 Task: Learn more about Redfin's diversity.
Action: Mouse moved to (179, 355)
Screenshot: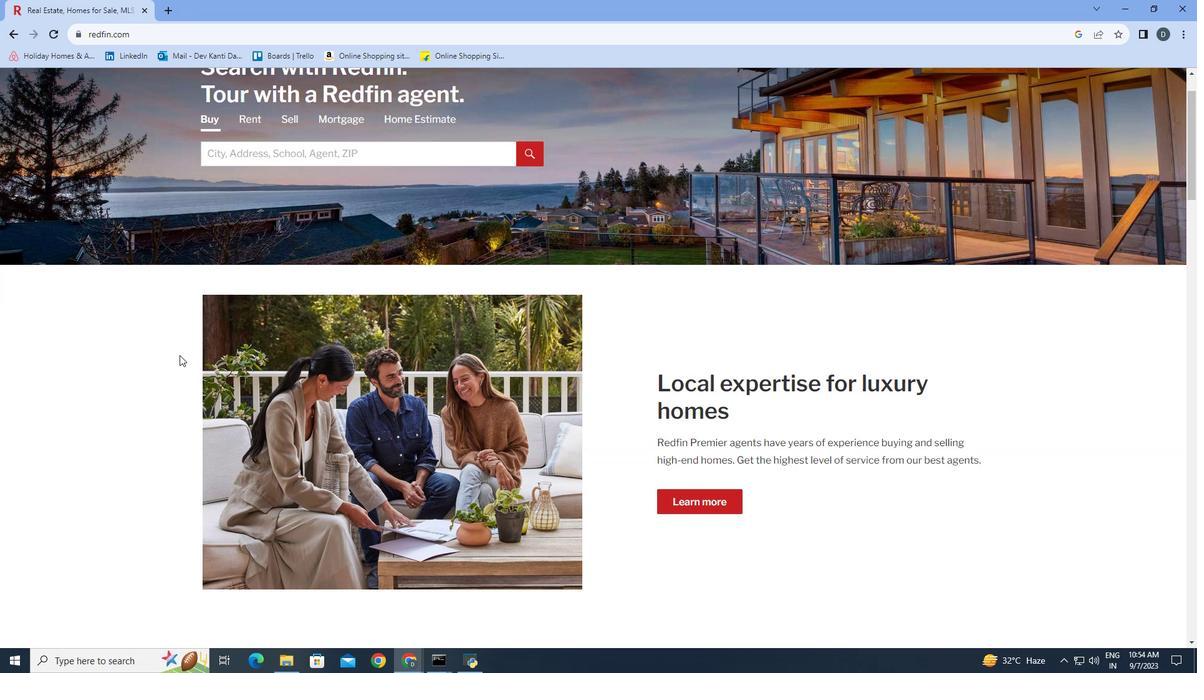 
Action: Mouse scrolled (179, 354) with delta (0, 0)
Screenshot: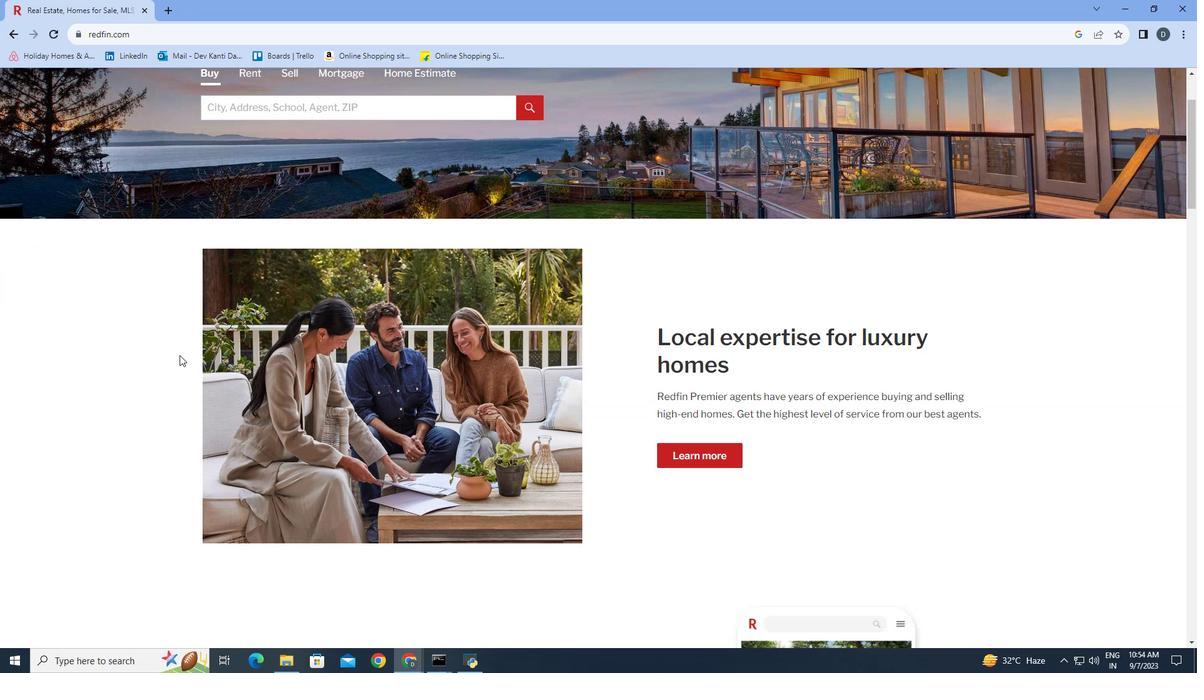 
Action: Mouse scrolled (179, 354) with delta (0, 0)
Screenshot: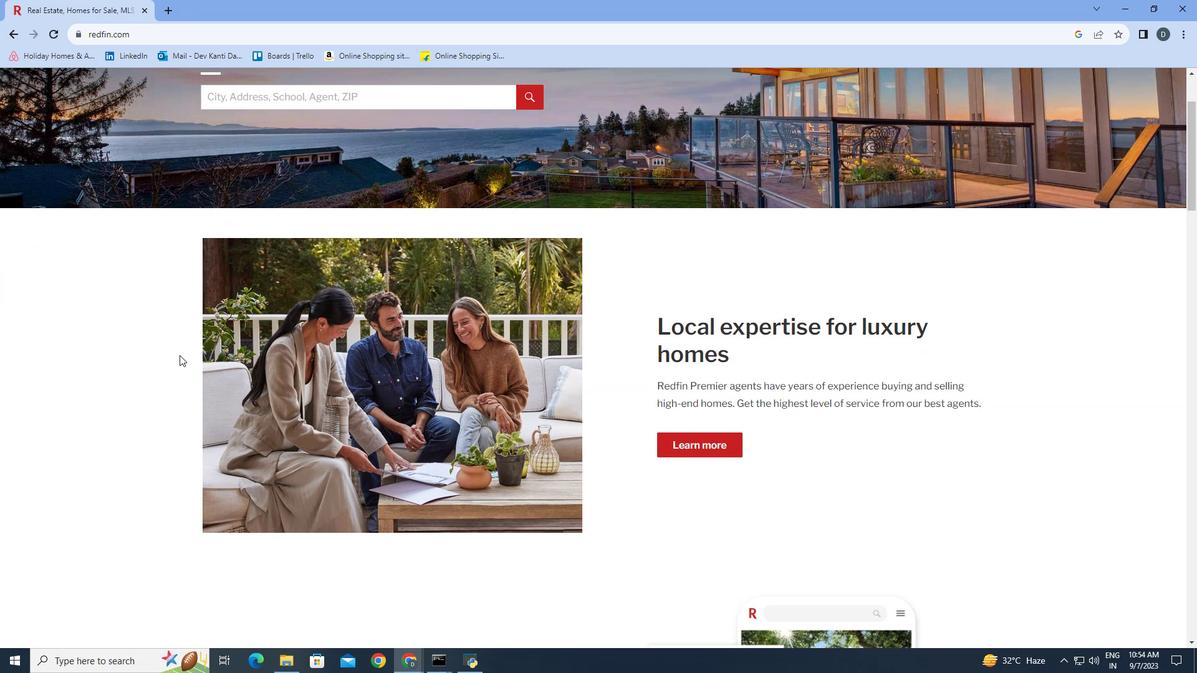 
Action: Mouse scrolled (179, 354) with delta (0, 0)
Screenshot: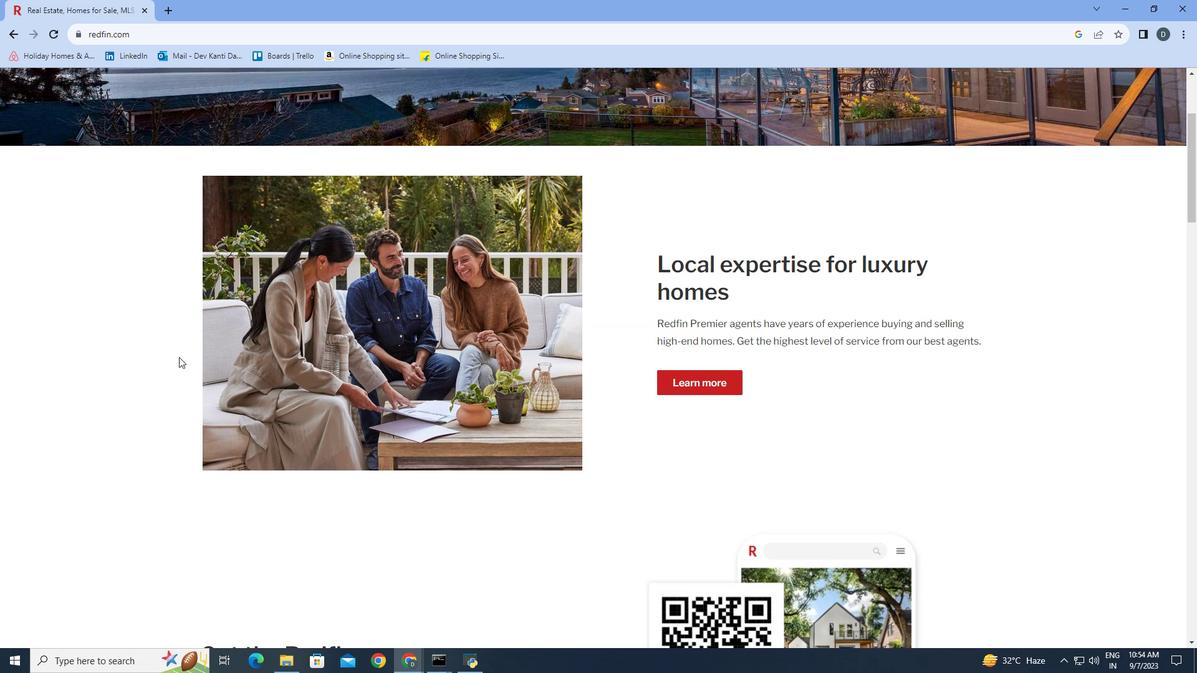 
Action: Mouse moved to (179, 357)
Screenshot: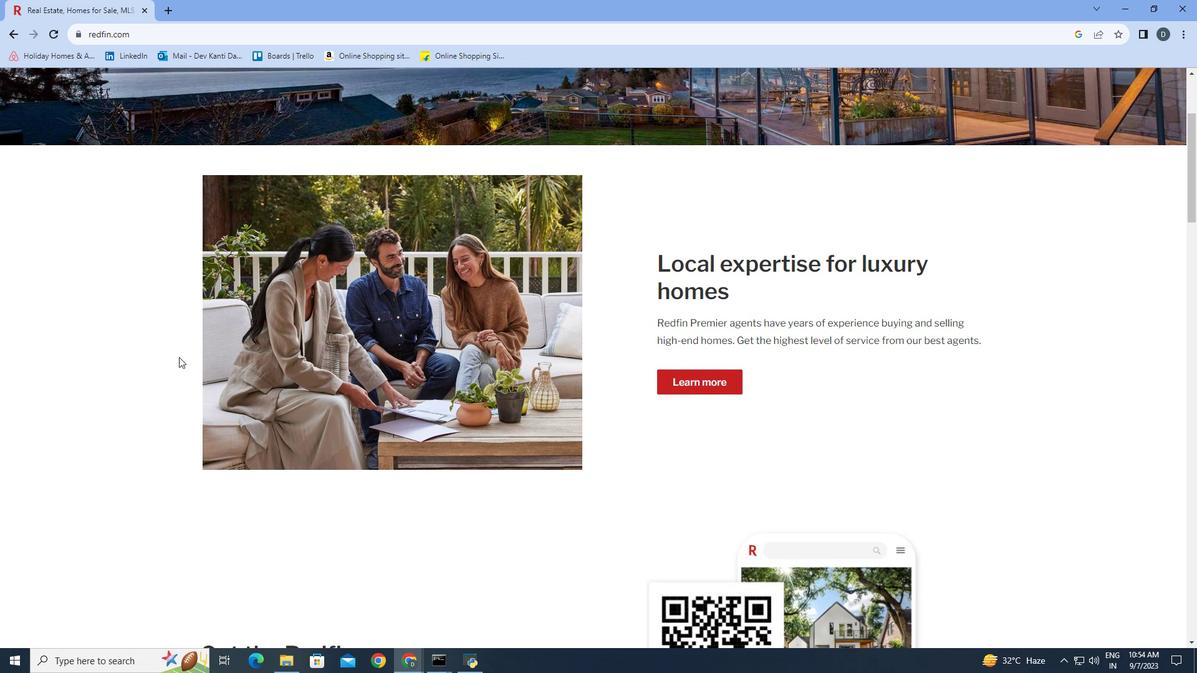 
Action: Mouse scrolled (179, 356) with delta (0, 0)
Screenshot: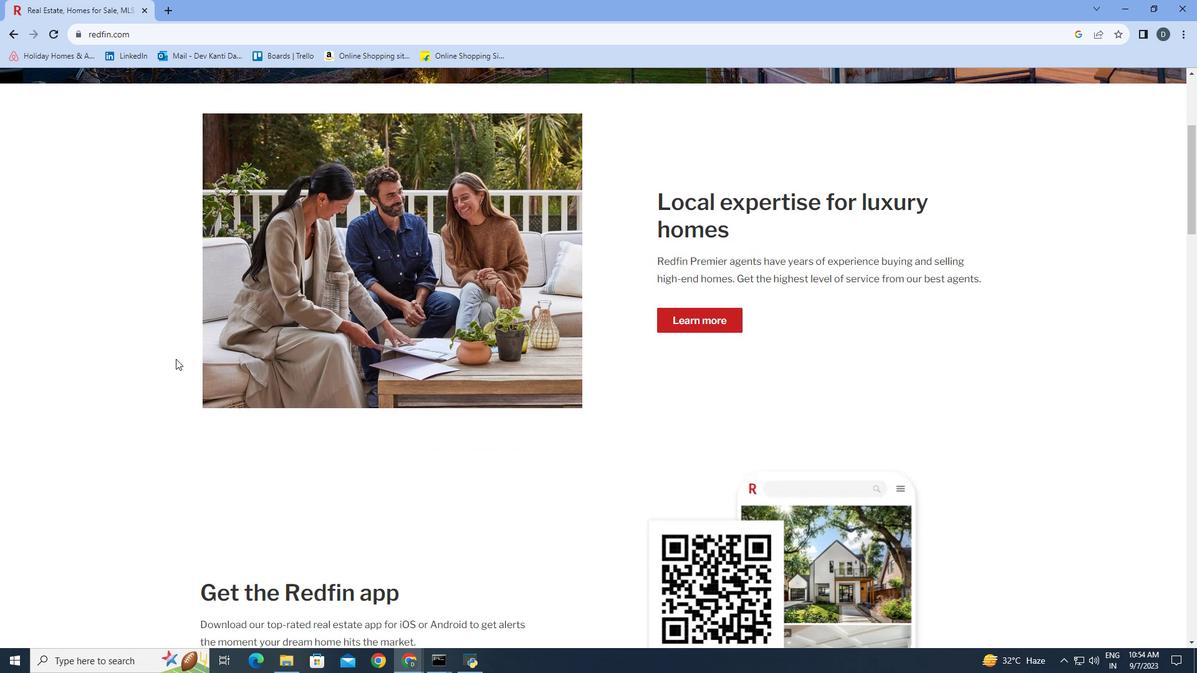 
Action: Mouse moved to (175, 359)
Screenshot: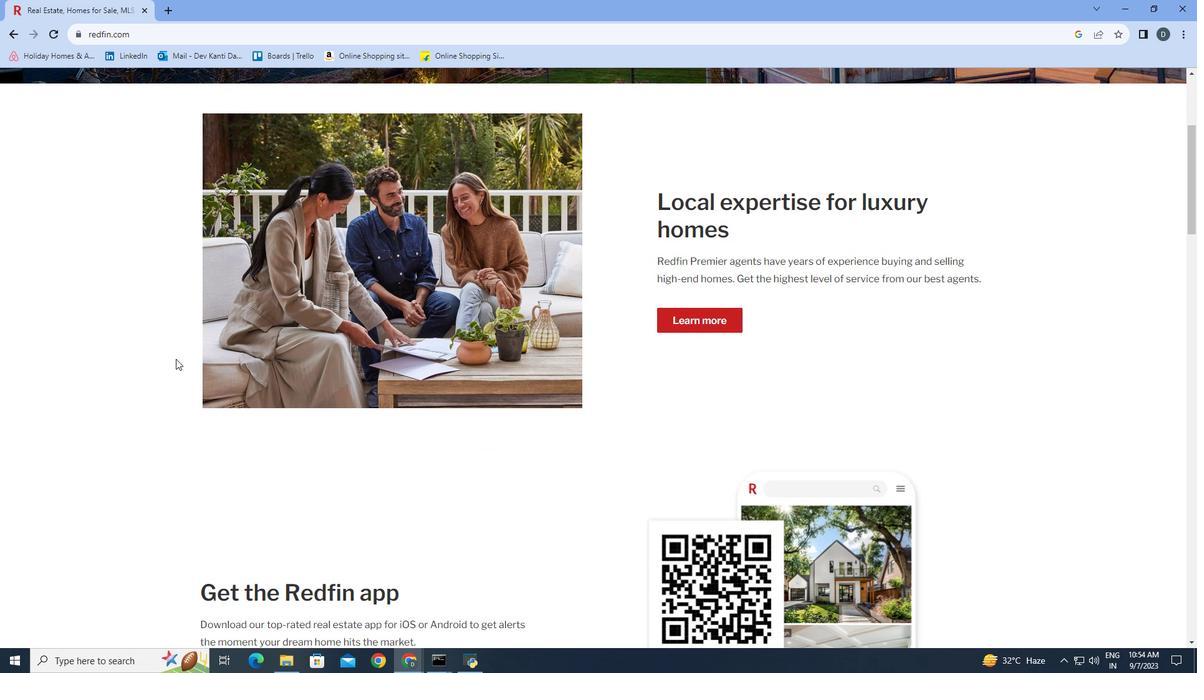 
Action: Mouse scrolled (175, 358) with delta (0, 0)
Screenshot: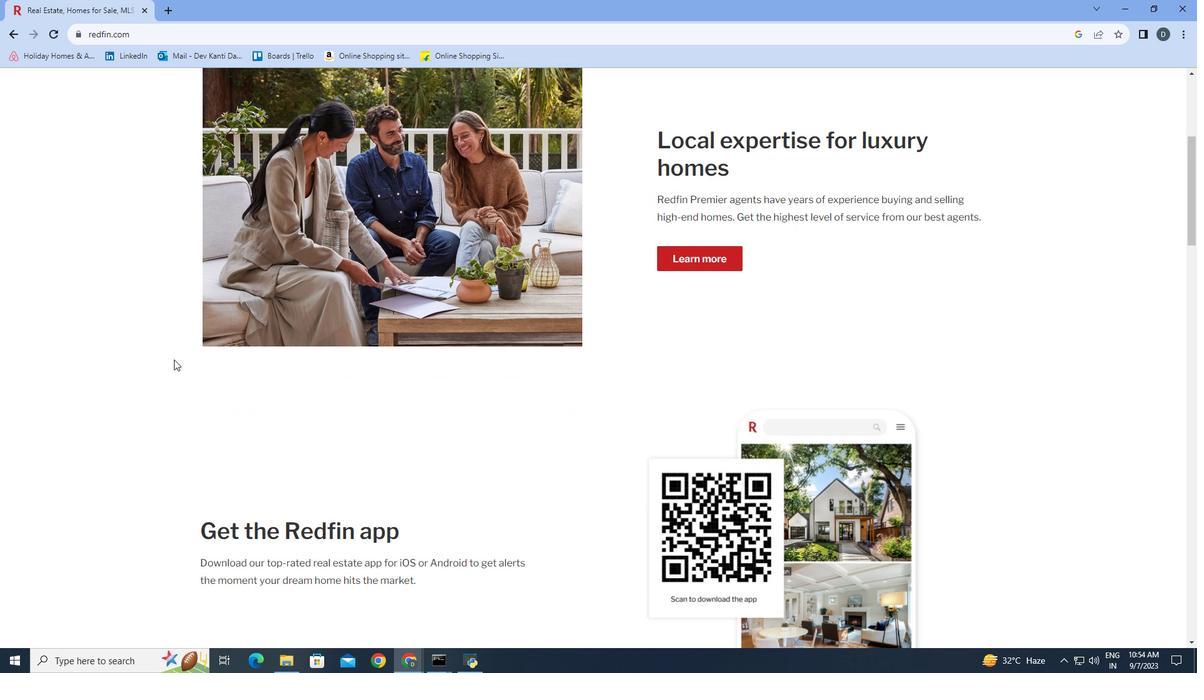 
Action: Mouse moved to (174, 359)
Screenshot: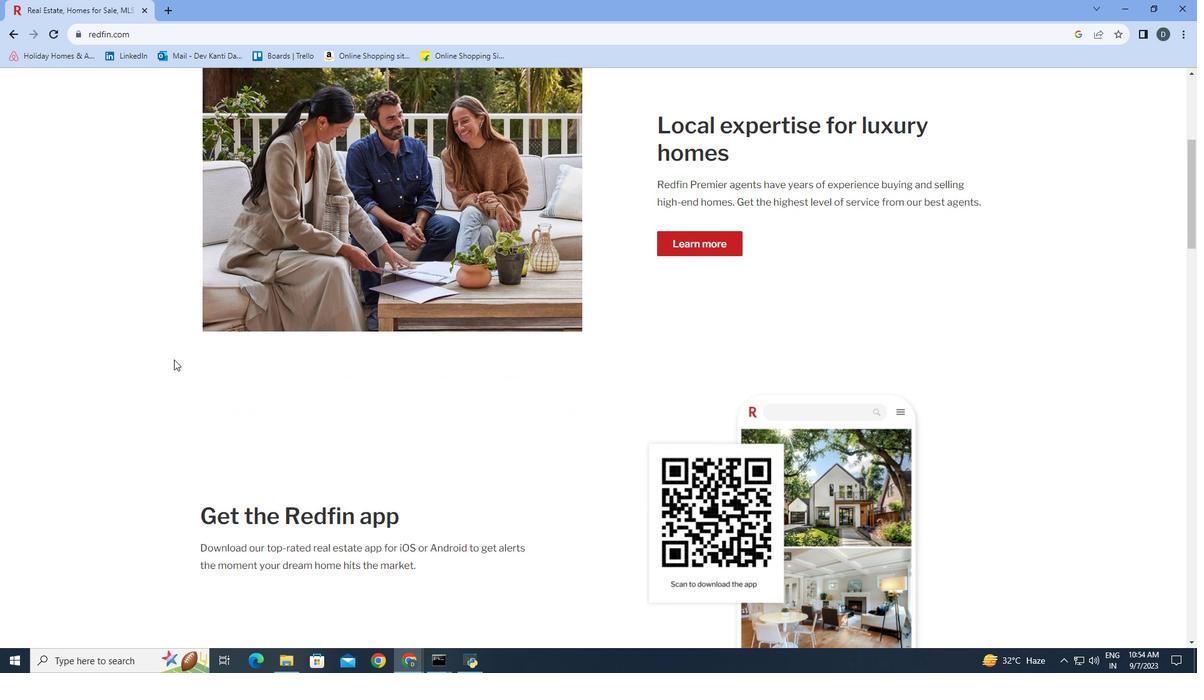 
Action: Mouse scrolled (174, 359) with delta (0, 0)
Screenshot: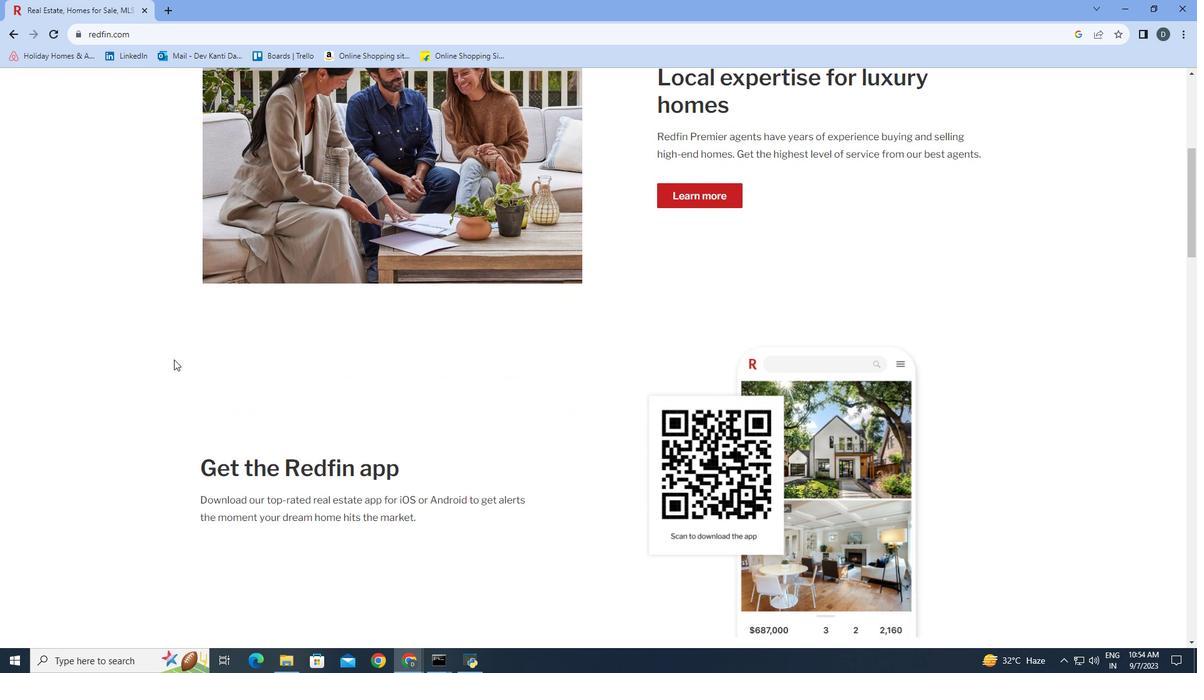 
Action: Mouse scrolled (174, 359) with delta (0, 0)
Screenshot: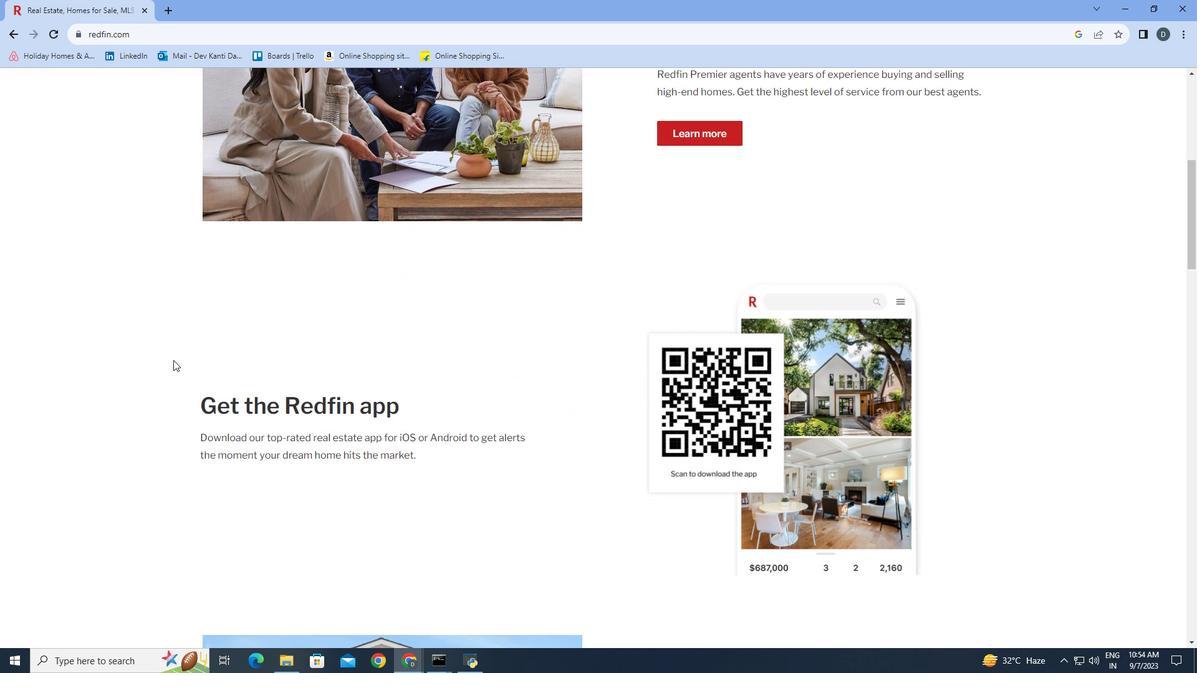 
Action: Mouse moved to (173, 360)
Screenshot: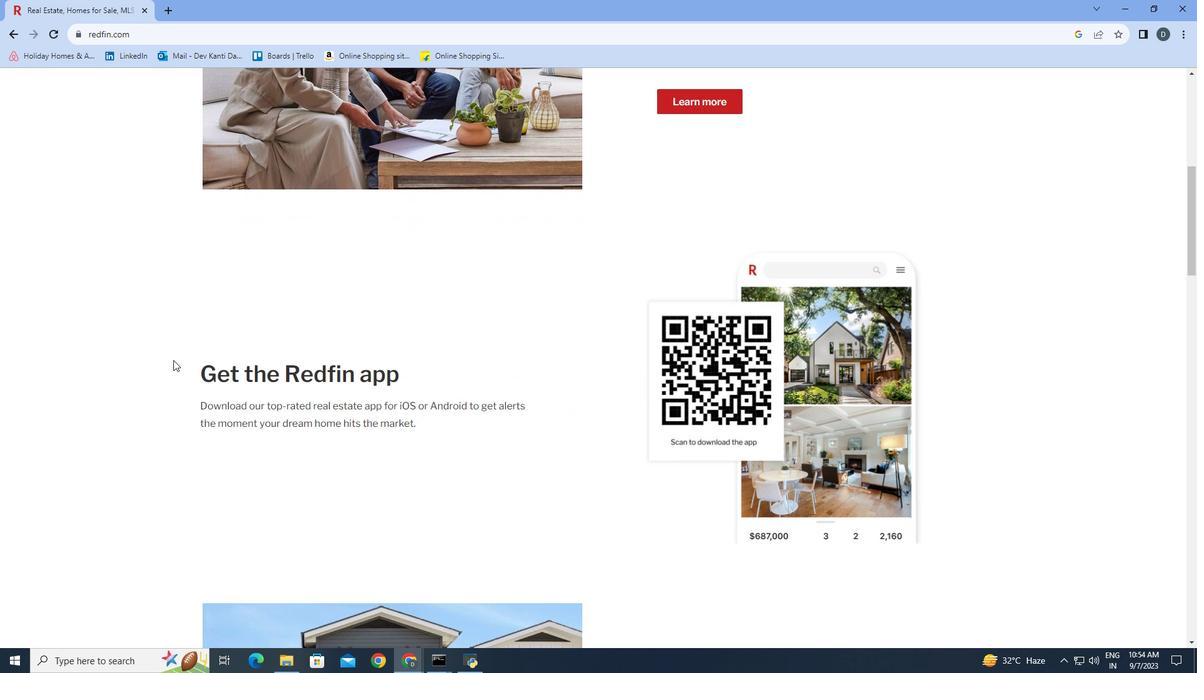 
Action: Mouse scrolled (173, 359) with delta (0, 0)
Screenshot: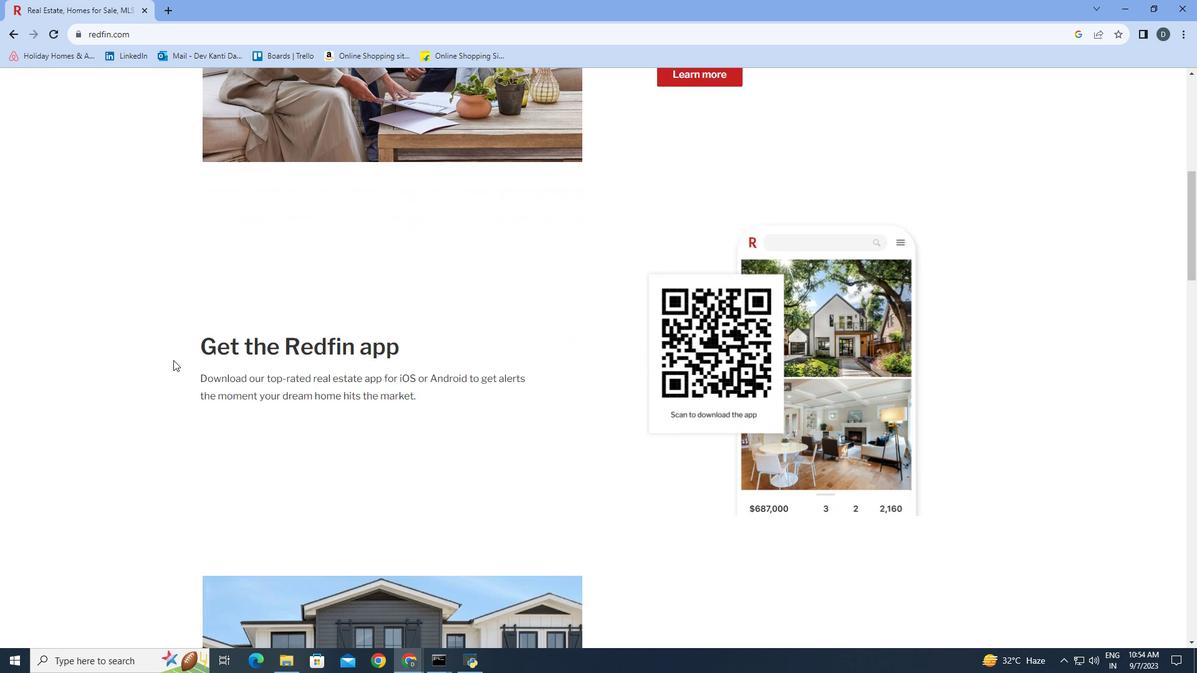 
Action: Mouse scrolled (173, 359) with delta (0, 0)
Screenshot: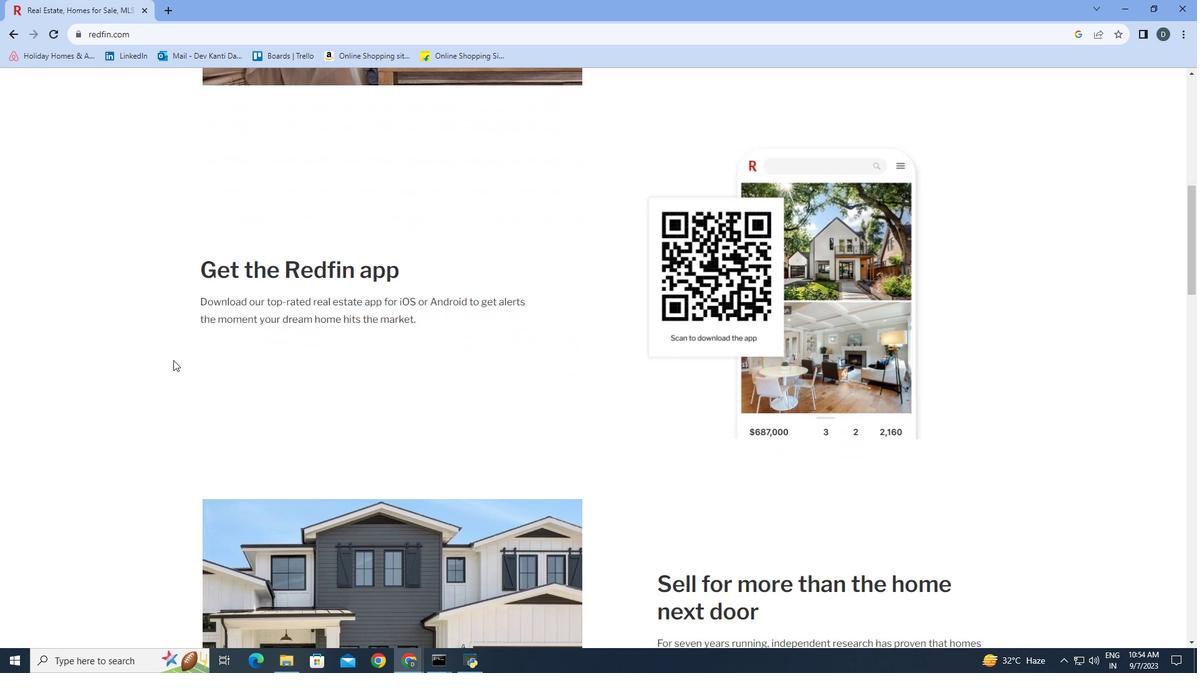 
Action: Mouse scrolled (173, 359) with delta (0, 0)
Screenshot: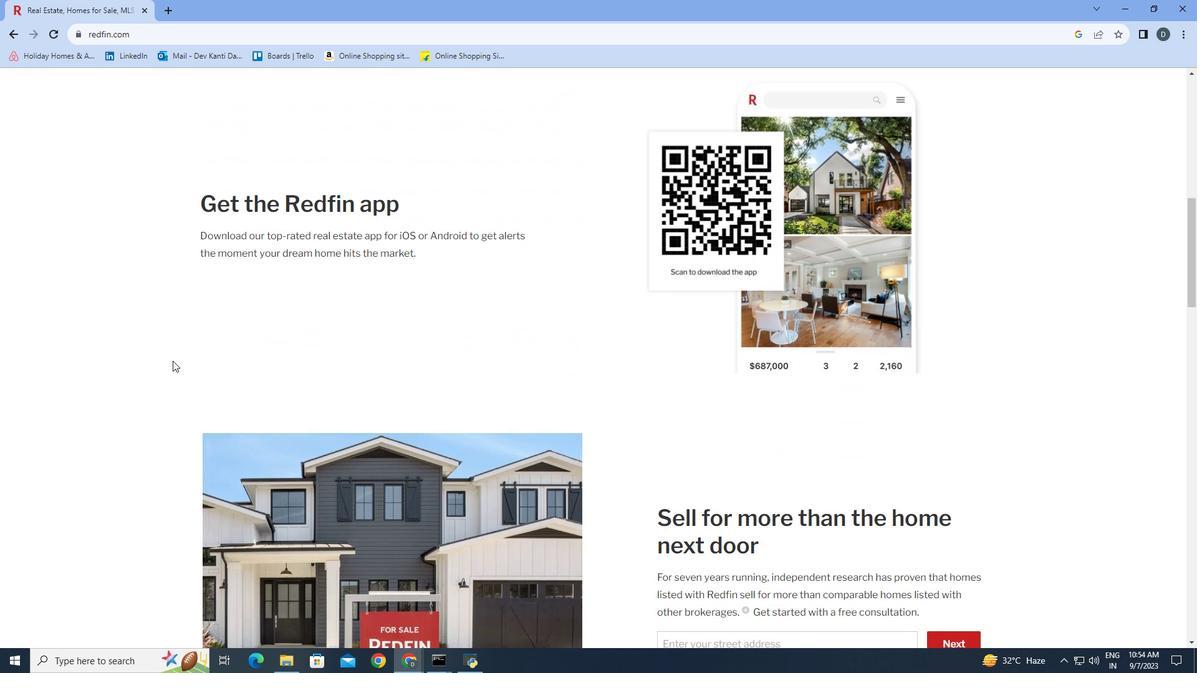 
Action: Mouse scrolled (173, 359) with delta (0, 0)
Screenshot: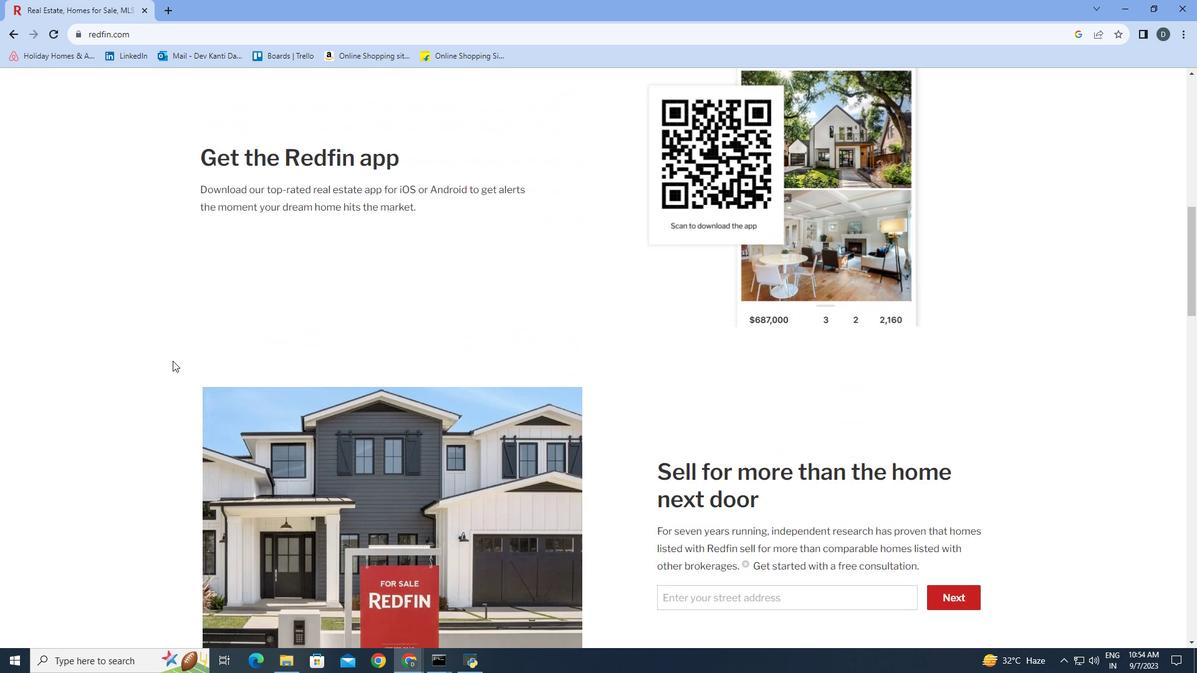 
Action: Mouse moved to (172, 361)
Screenshot: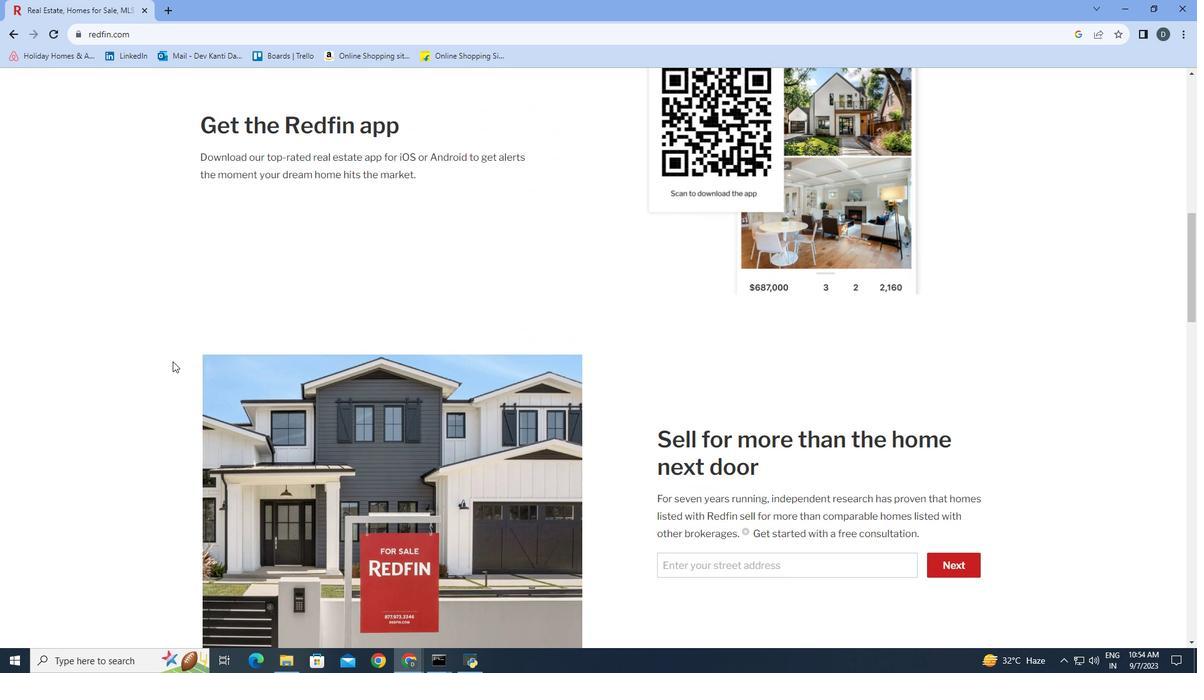 
Action: Mouse scrolled (172, 361) with delta (0, 0)
Screenshot: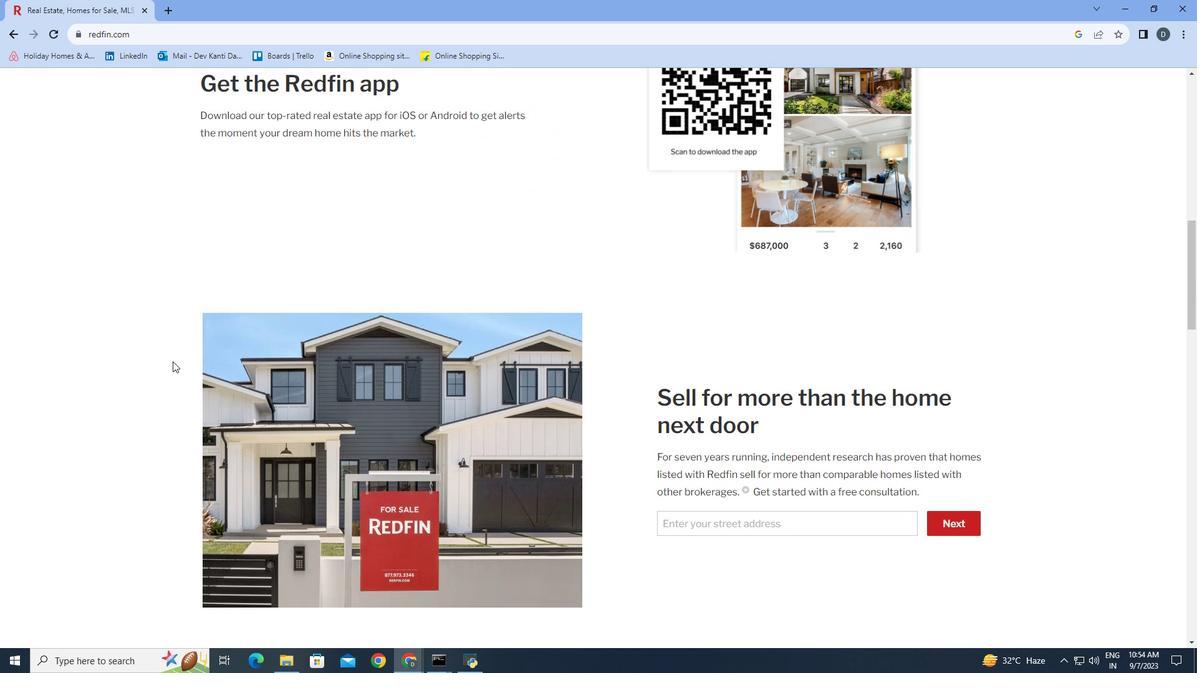 
Action: Mouse scrolled (172, 361) with delta (0, 0)
Screenshot: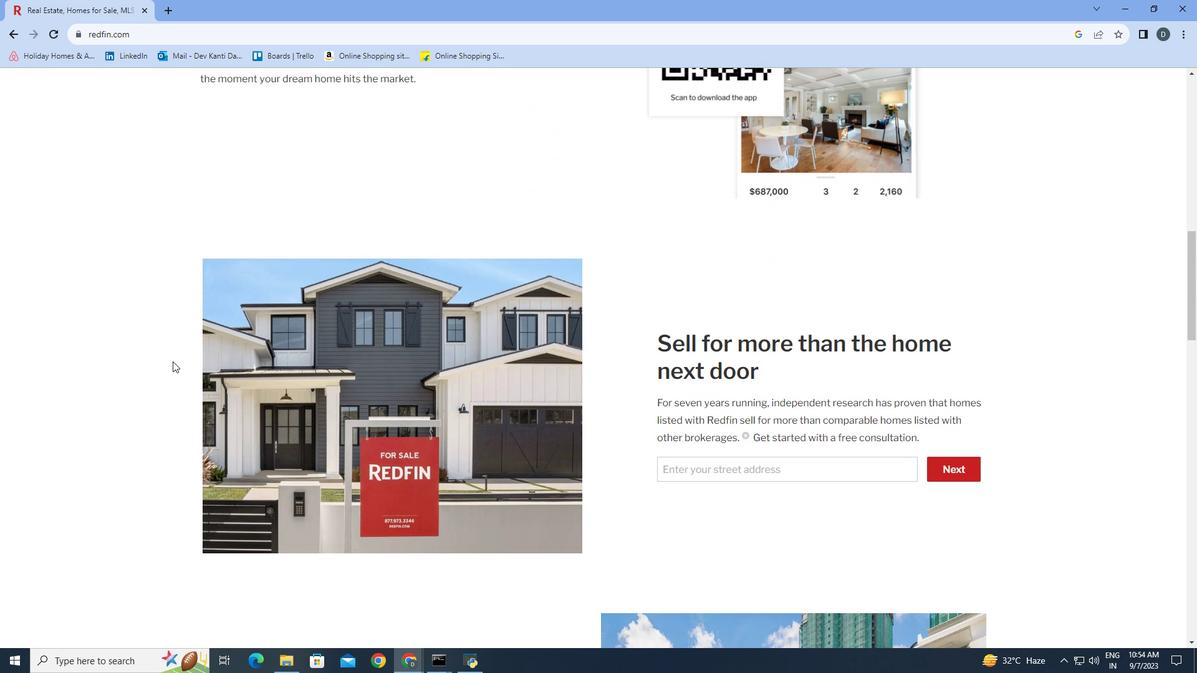 
Action: Mouse scrolled (172, 361) with delta (0, 0)
Screenshot: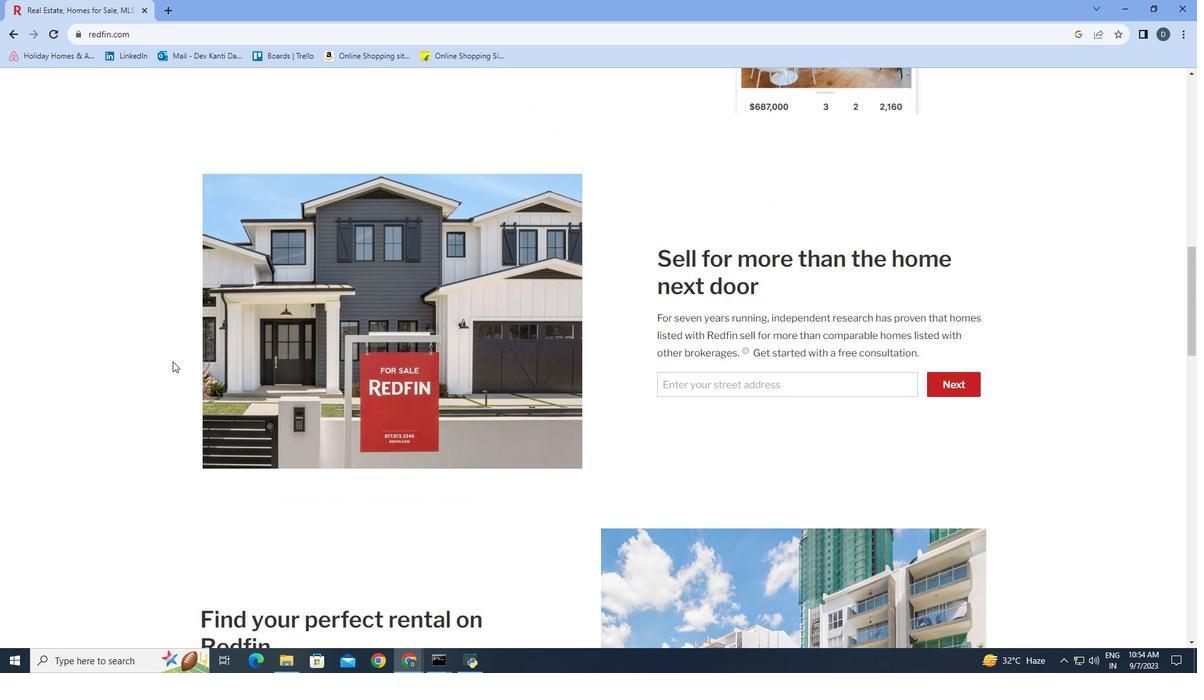 
Action: Mouse scrolled (172, 361) with delta (0, 0)
Screenshot: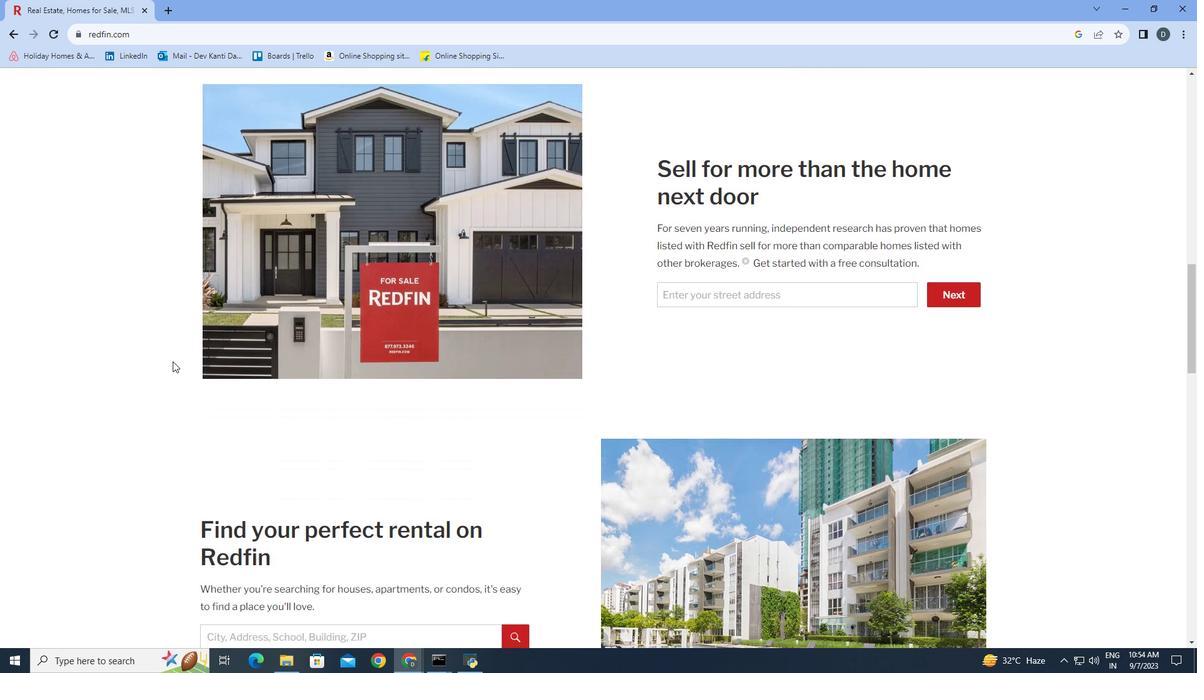 
Action: Mouse scrolled (172, 361) with delta (0, 0)
Screenshot: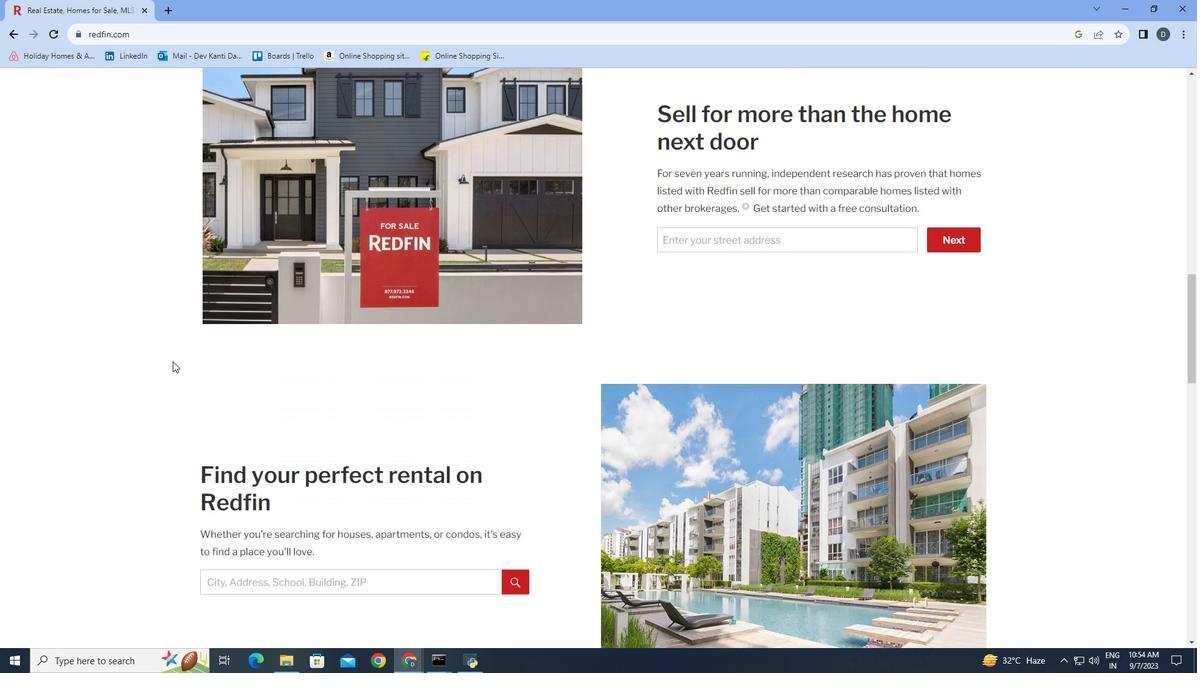 
Action: Mouse scrolled (172, 361) with delta (0, 0)
Screenshot: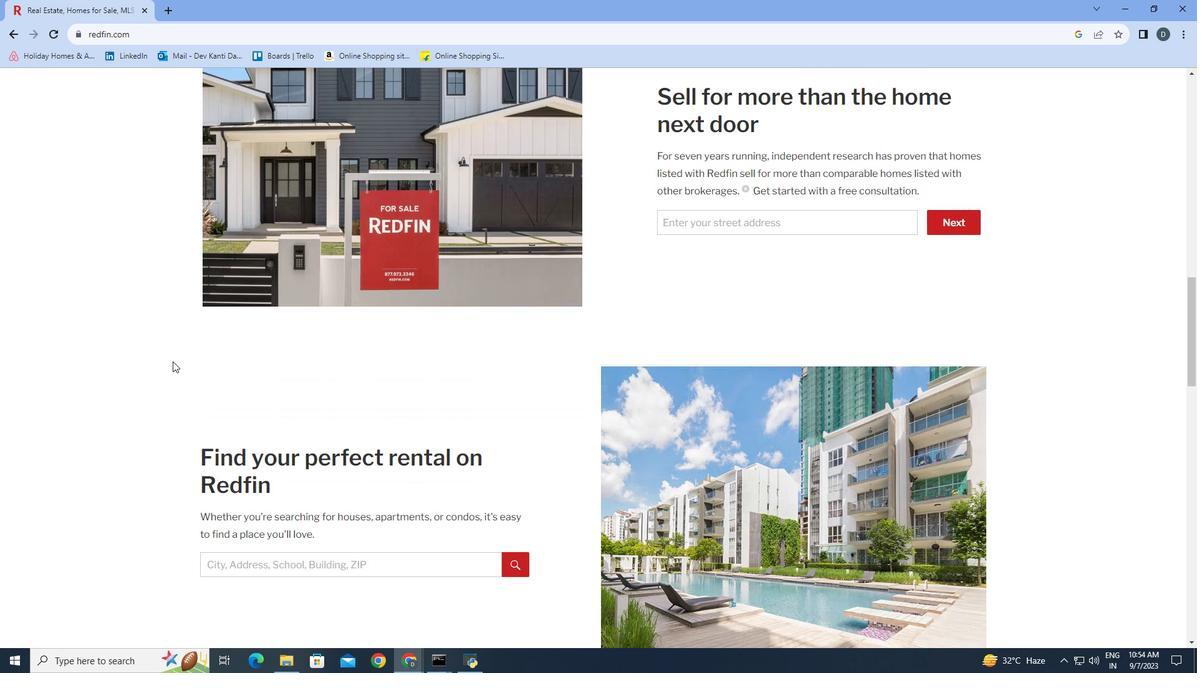 
Action: Mouse scrolled (172, 361) with delta (0, 0)
Screenshot: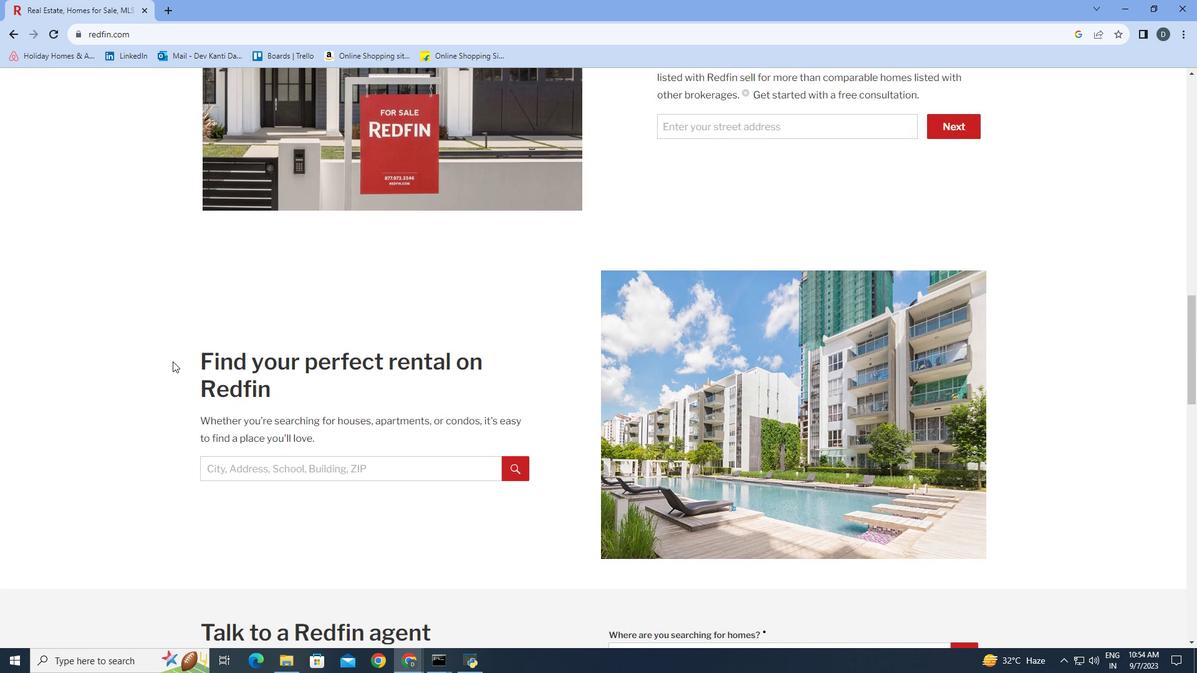 
Action: Mouse scrolled (172, 361) with delta (0, 0)
Screenshot: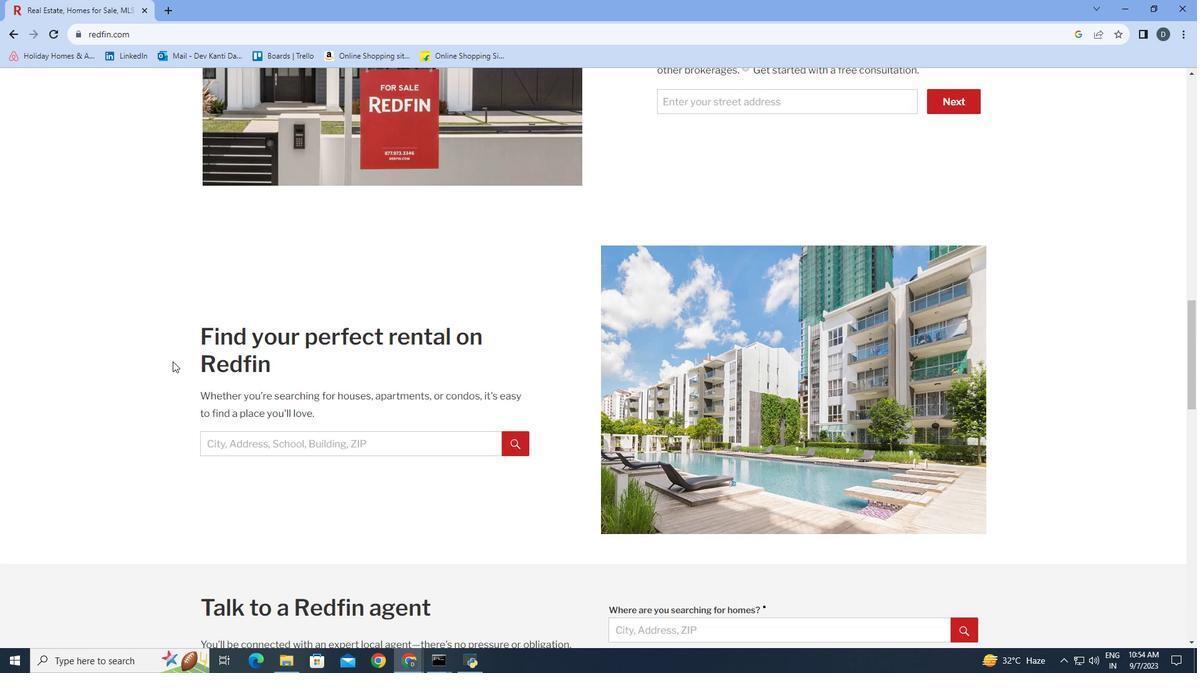 
Action: Mouse scrolled (172, 361) with delta (0, 0)
Screenshot: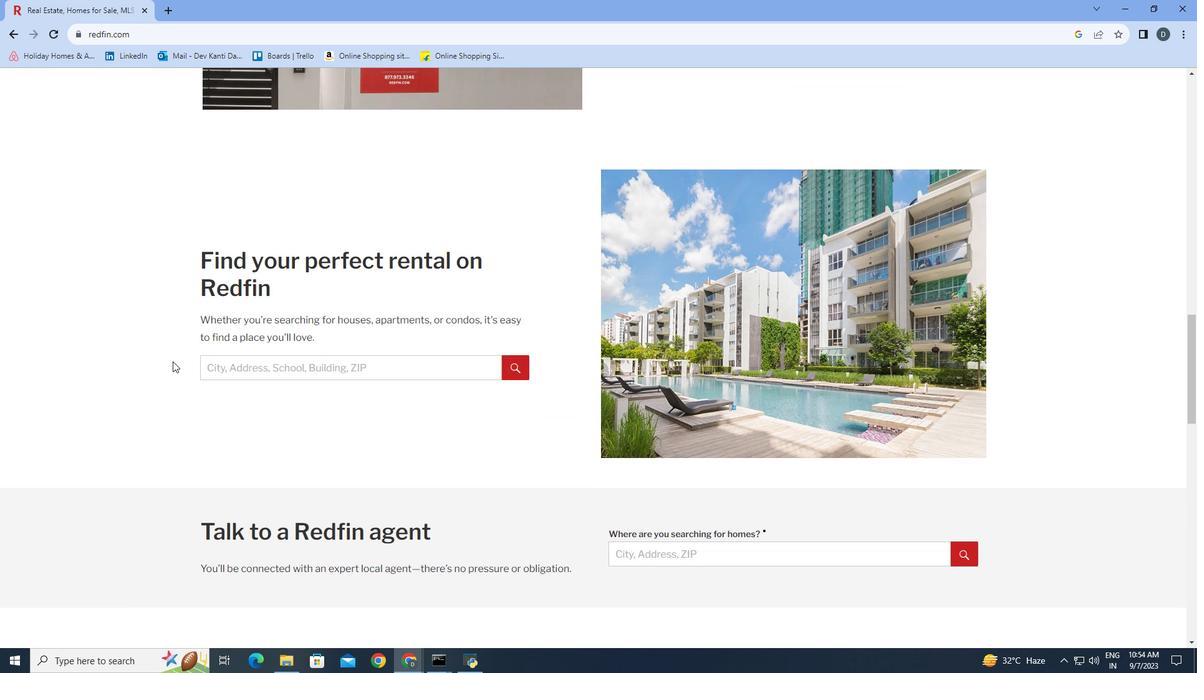 
Action: Mouse scrolled (172, 361) with delta (0, 0)
Screenshot: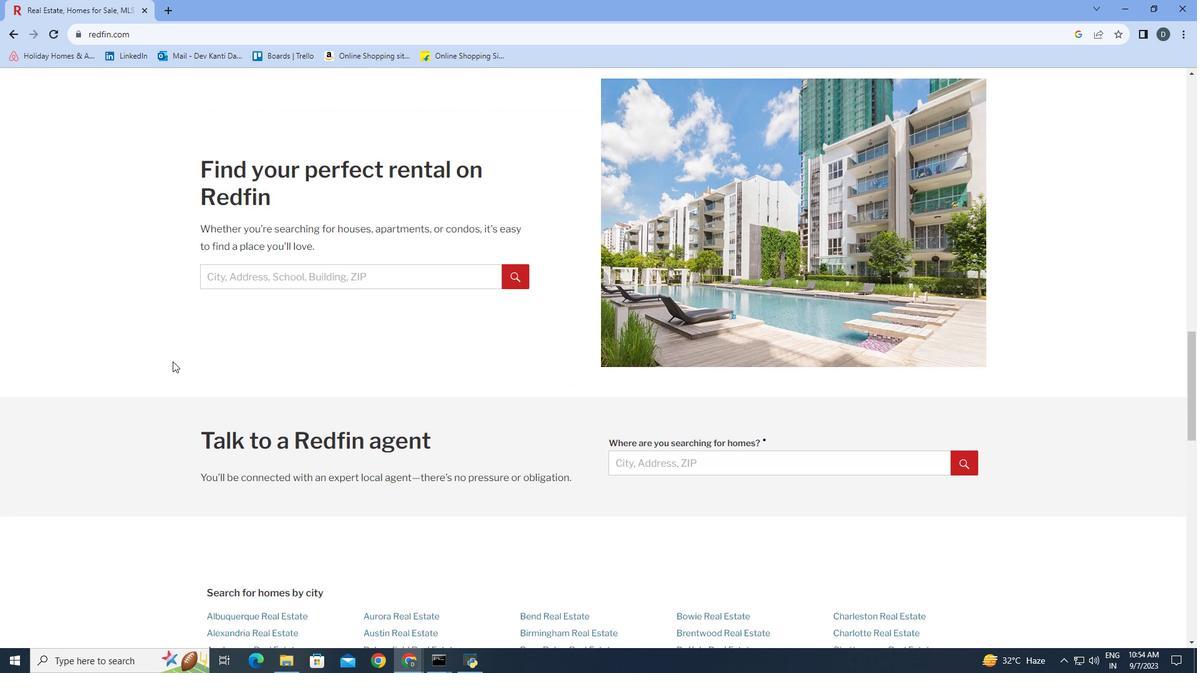 
Action: Mouse scrolled (172, 361) with delta (0, 0)
Screenshot: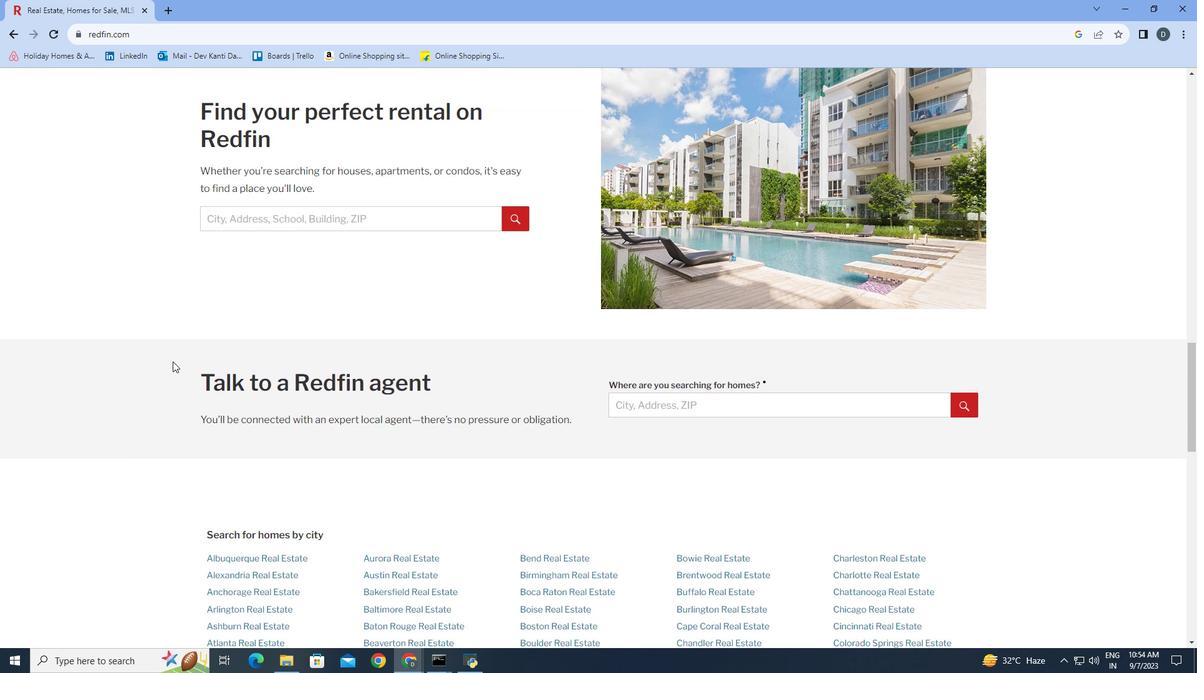 
Action: Mouse scrolled (172, 361) with delta (0, 0)
Screenshot: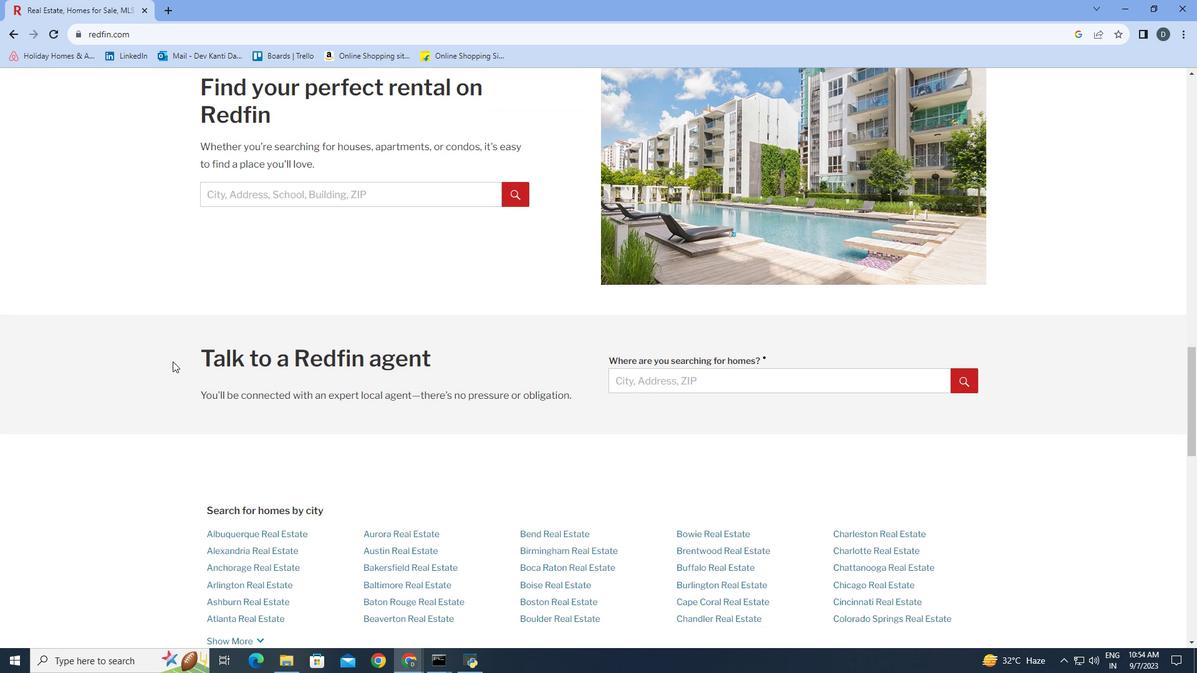 
Action: Mouse scrolled (172, 361) with delta (0, 0)
Screenshot: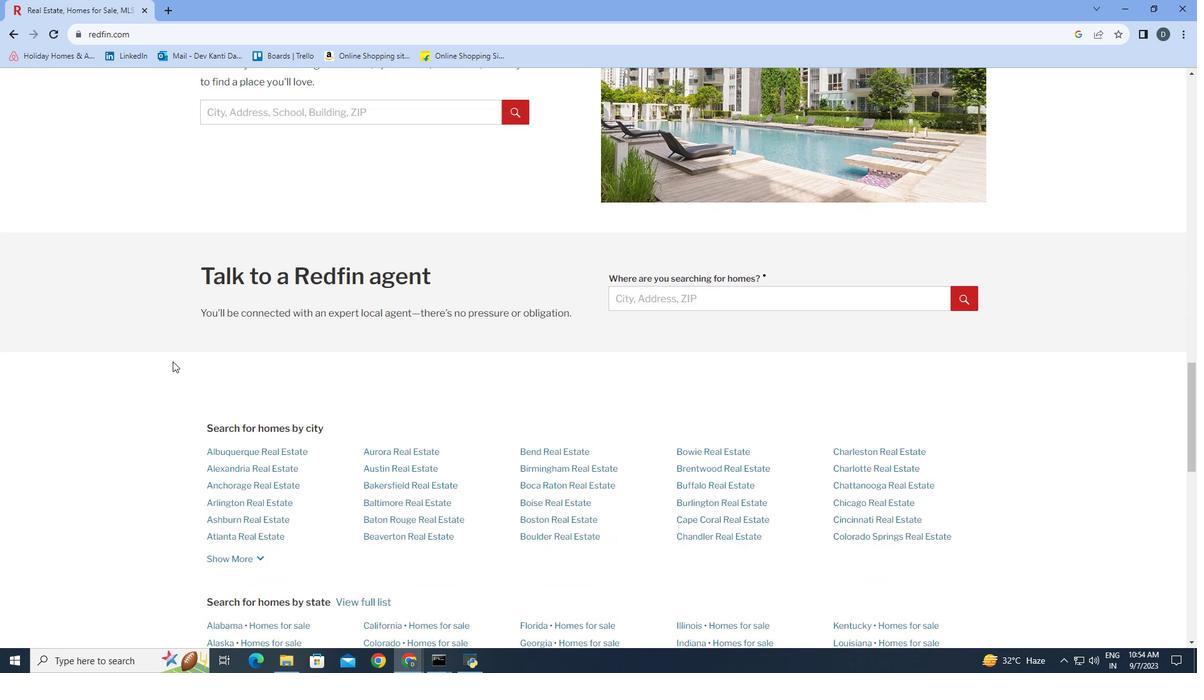 
Action: Mouse scrolled (172, 361) with delta (0, 0)
Screenshot: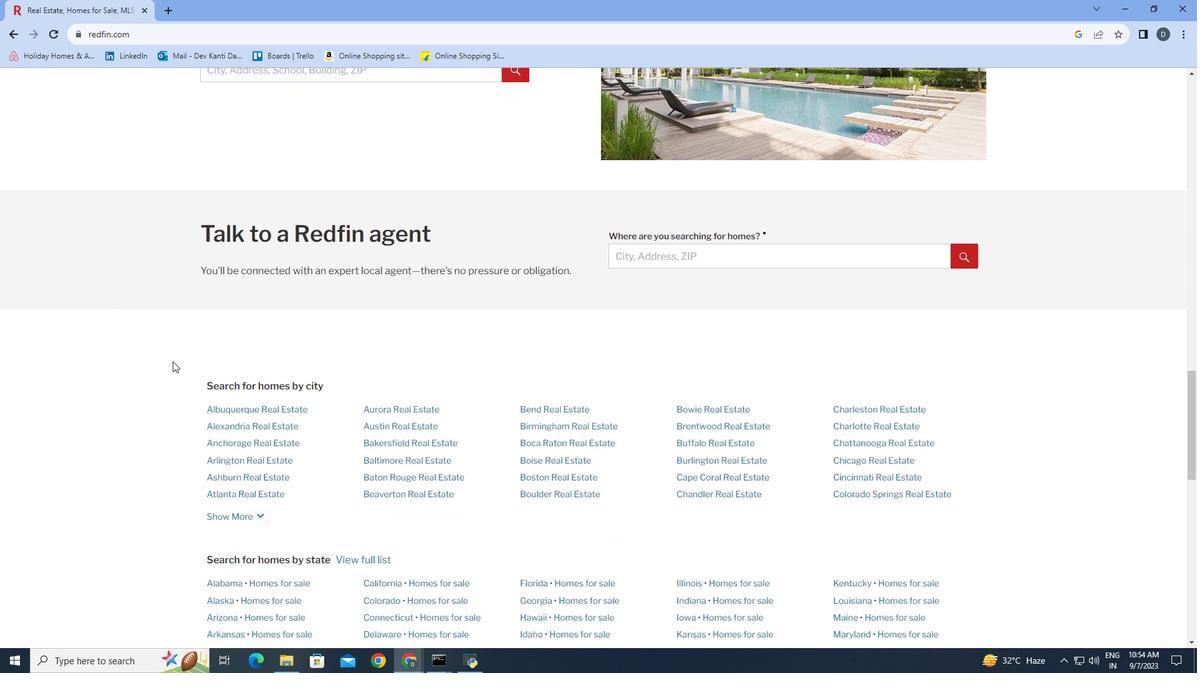 
Action: Mouse scrolled (172, 361) with delta (0, 0)
Screenshot: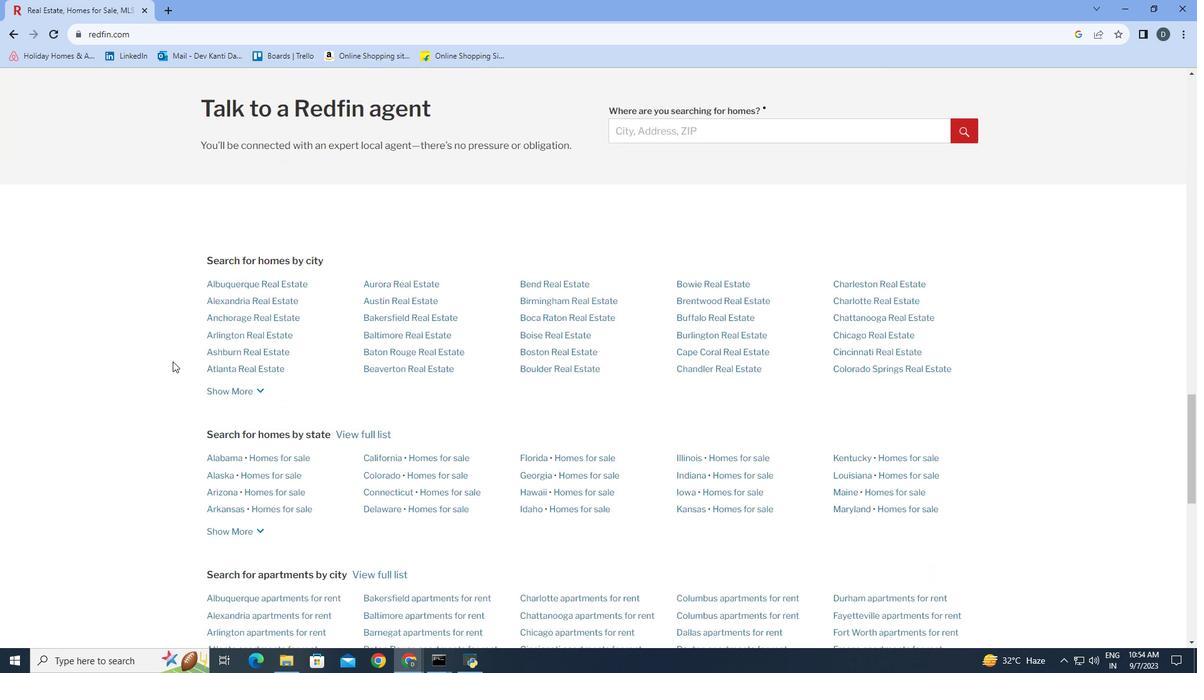 
Action: Mouse scrolled (172, 361) with delta (0, 0)
Screenshot: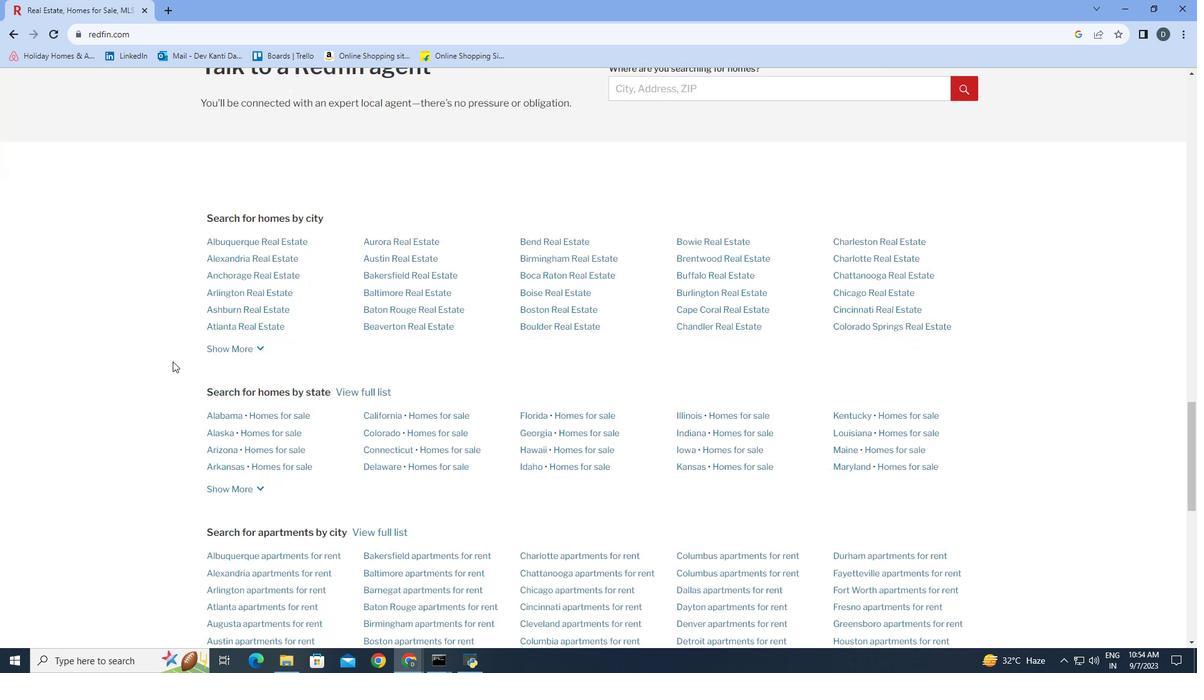 
Action: Mouse scrolled (172, 361) with delta (0, 0)
Screenshot: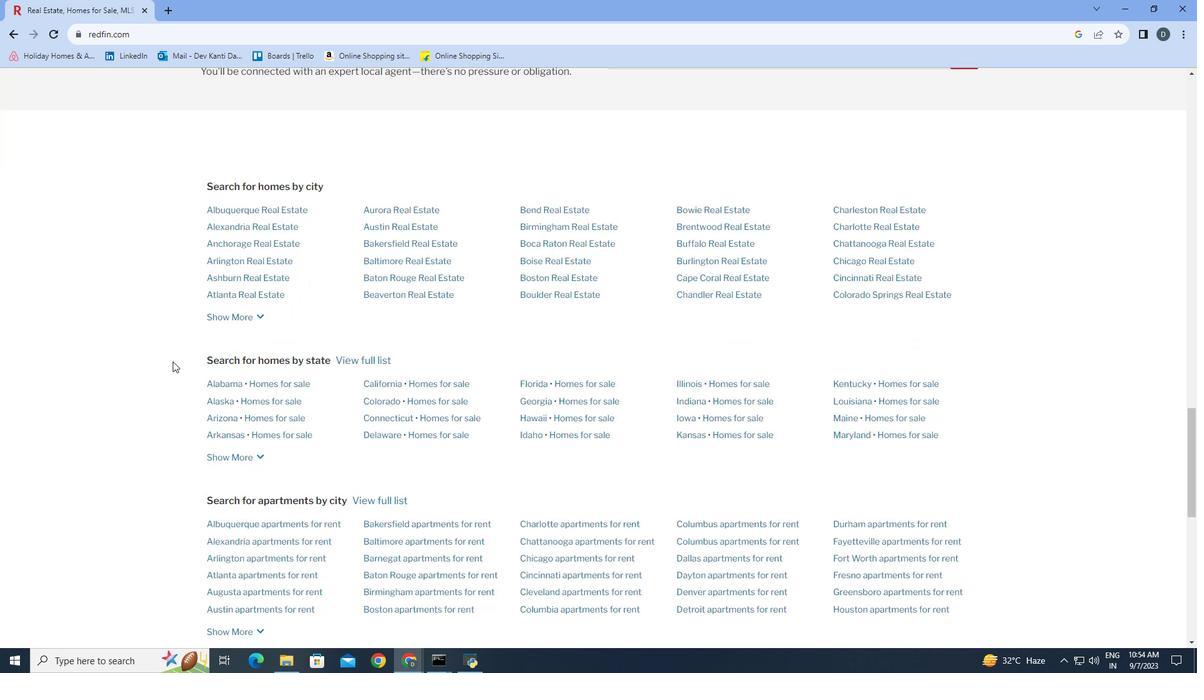 
Action: Mouse scrolled (172, 361) with delta (0, 0)
Screenshot: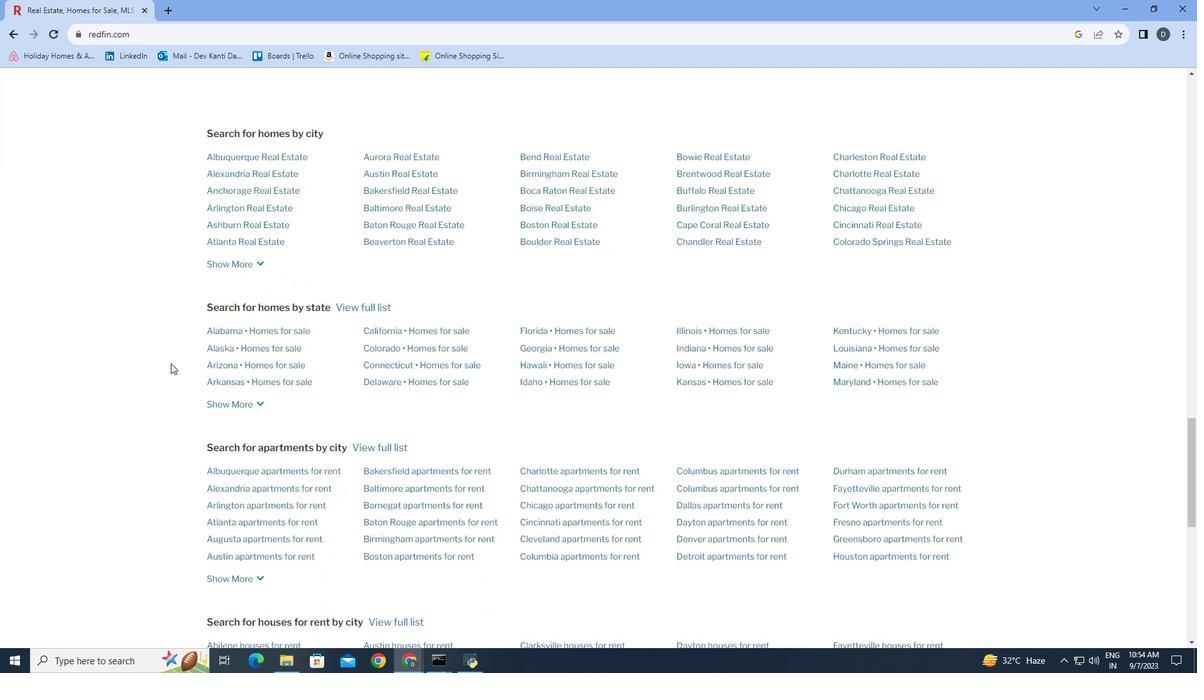 
Action: Mouse moved to (168, 374)
Screenshot: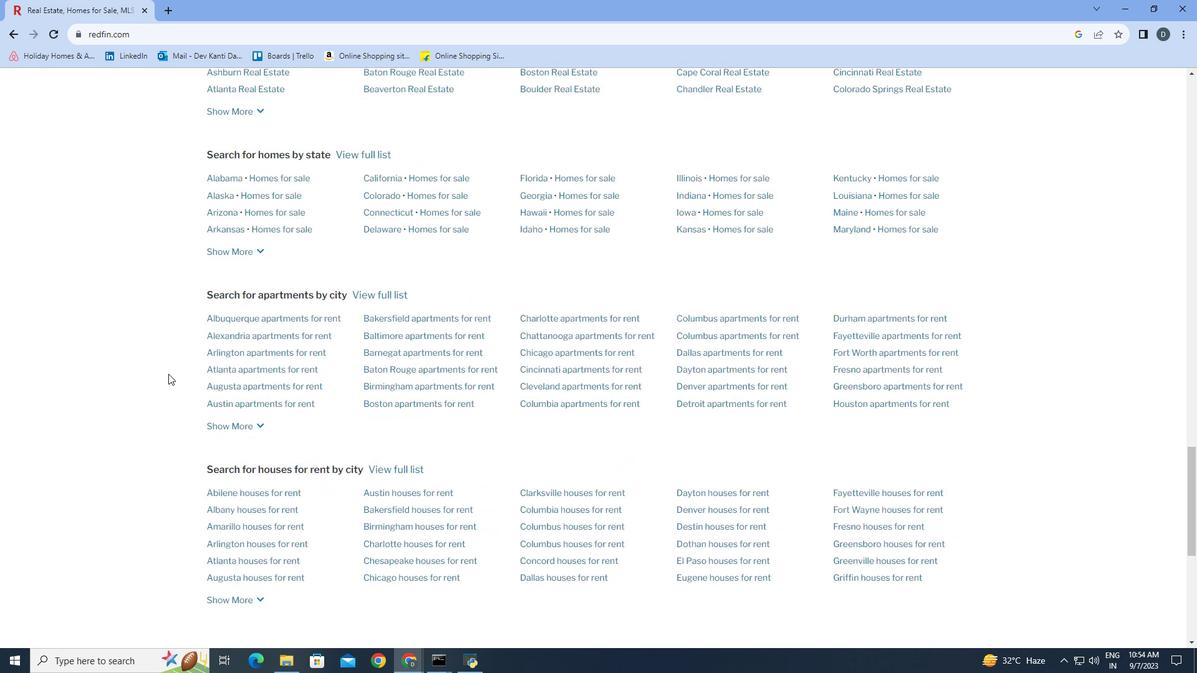 
Action: Mouse scrolled (168, 373) with delta (0, 0)
Screenshot: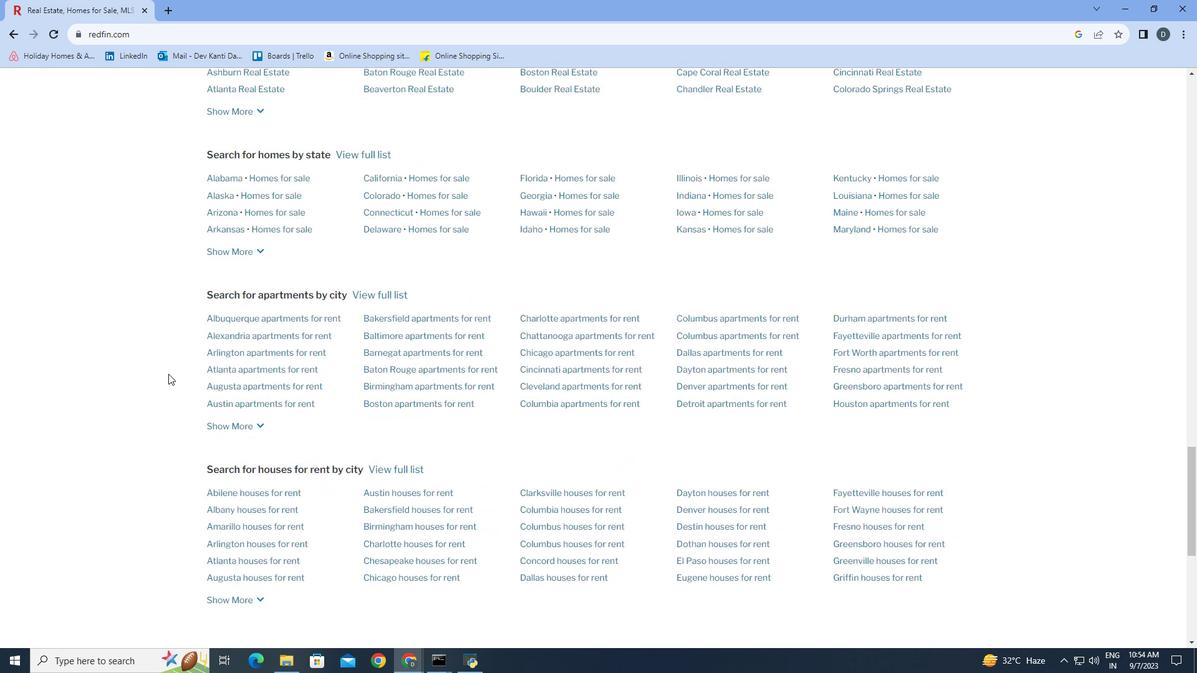 
Action: Mouse scrolled (168, 373) with delta (0, 0)
Screenshot: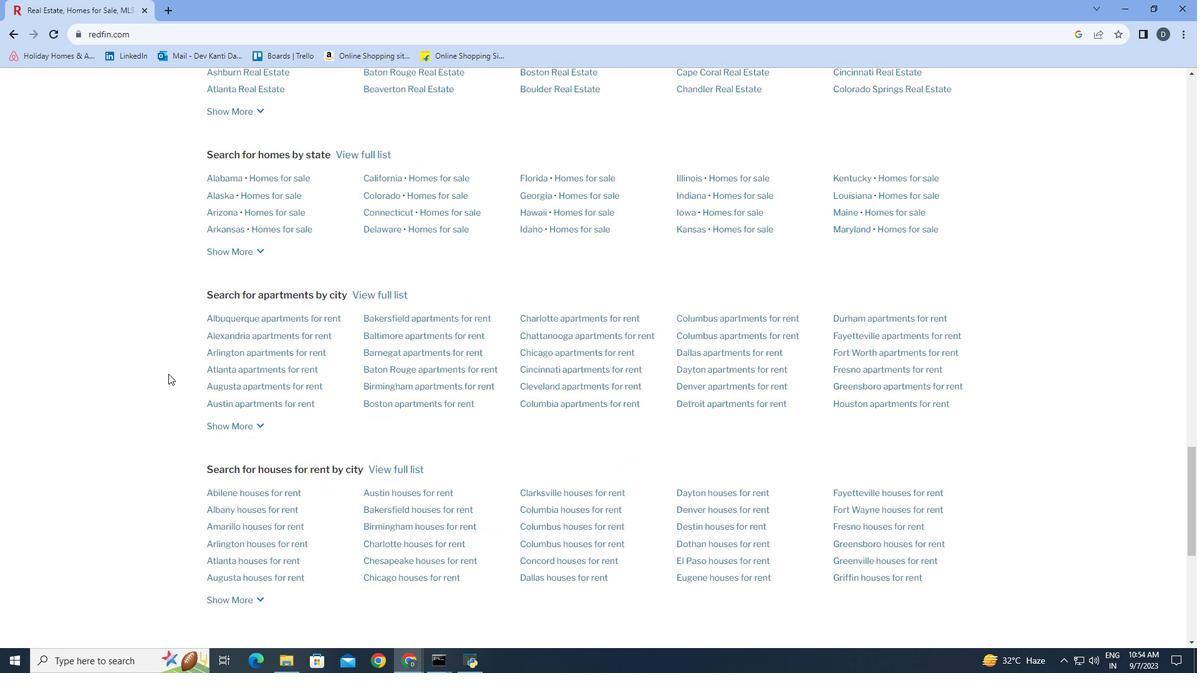 
Action: Mouse scrolled (168, 373) with delta (0, 0)
Screenshot: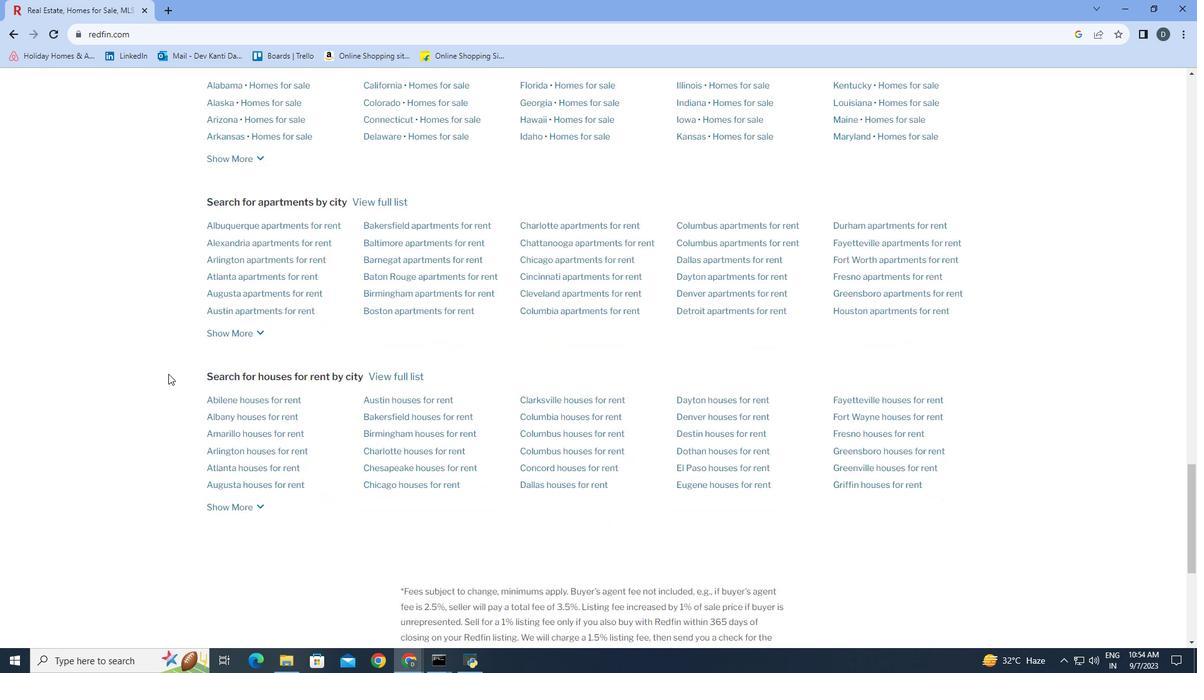 
Action: Mouse scrolled (168, 373) with delta (0, 0)
Screenshot: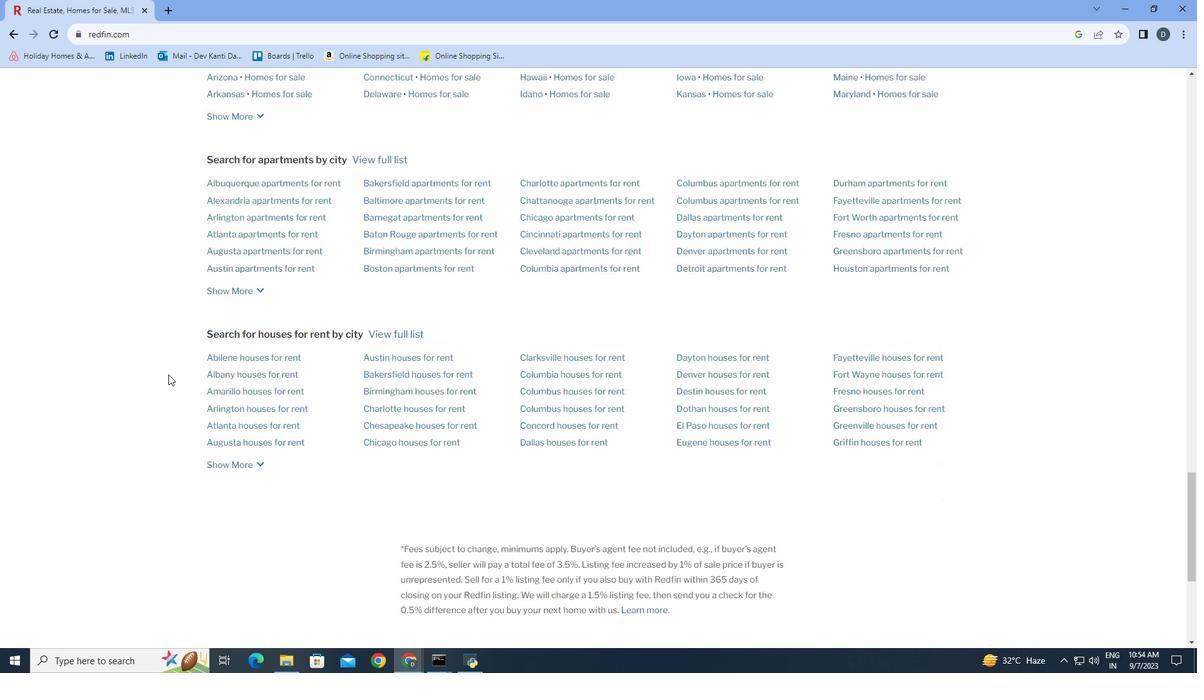 
Action: Mouse scrolled (168, 373) with delta (0, 0)
Screenshot: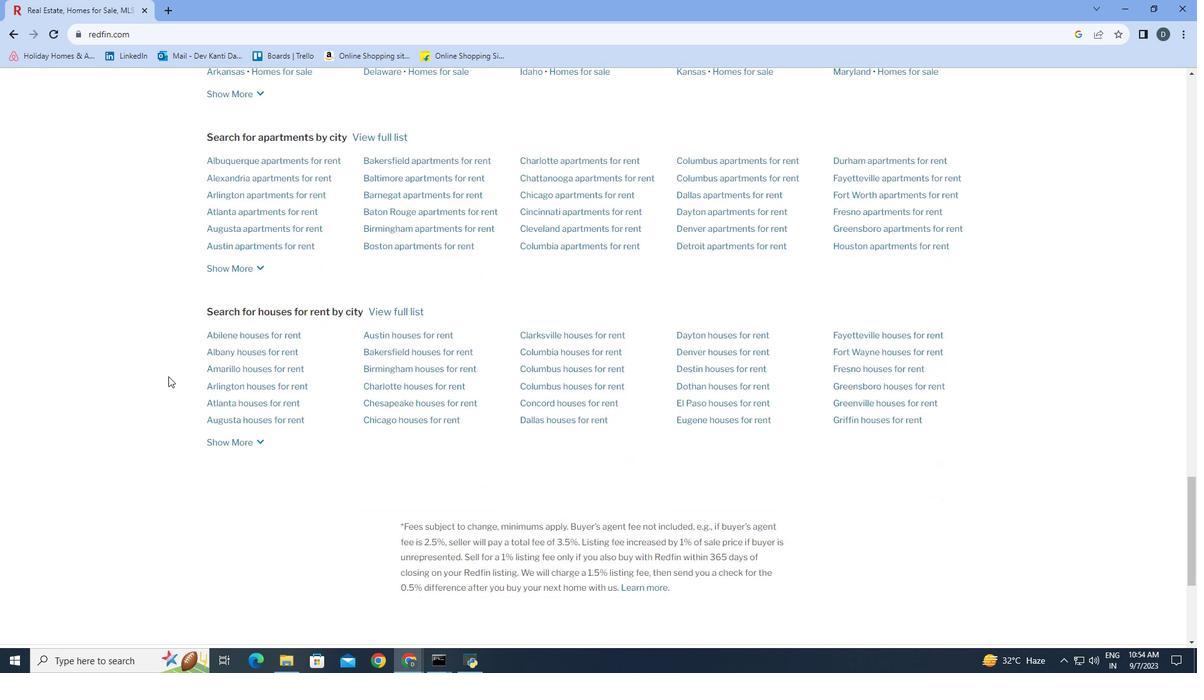 
Action: Mouse moved to (168, 378)
Screenshot: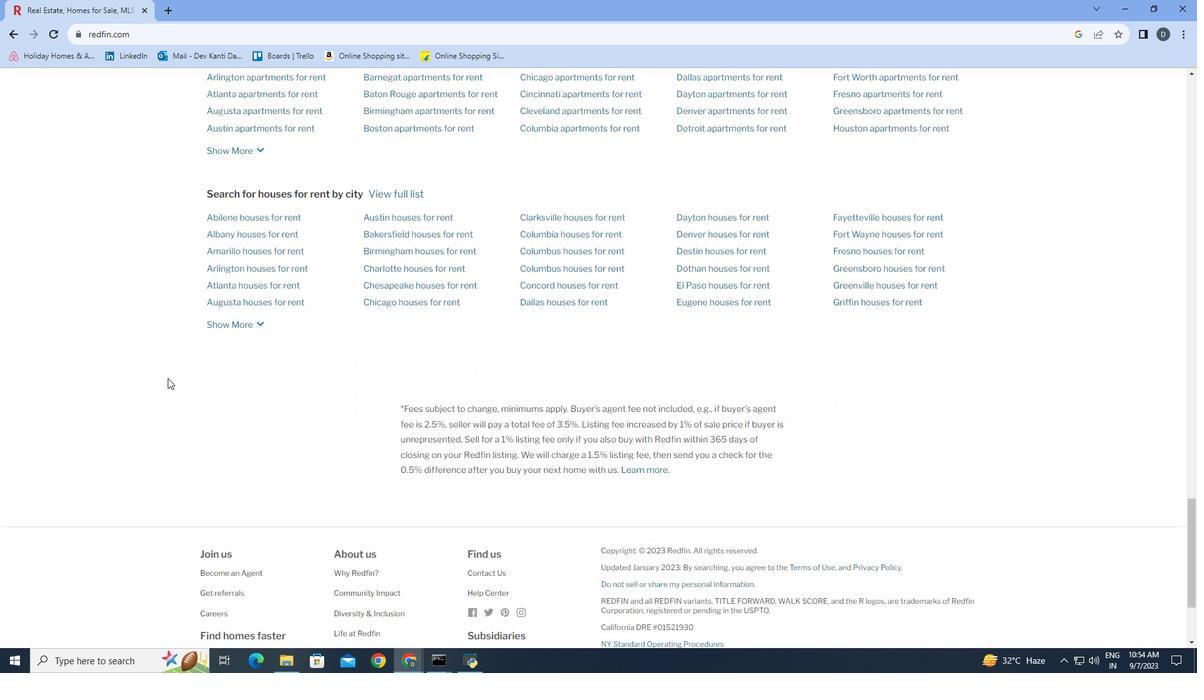 
Action: Mouse scrolled (168, 377) with delta (0, 0)
Screenshot: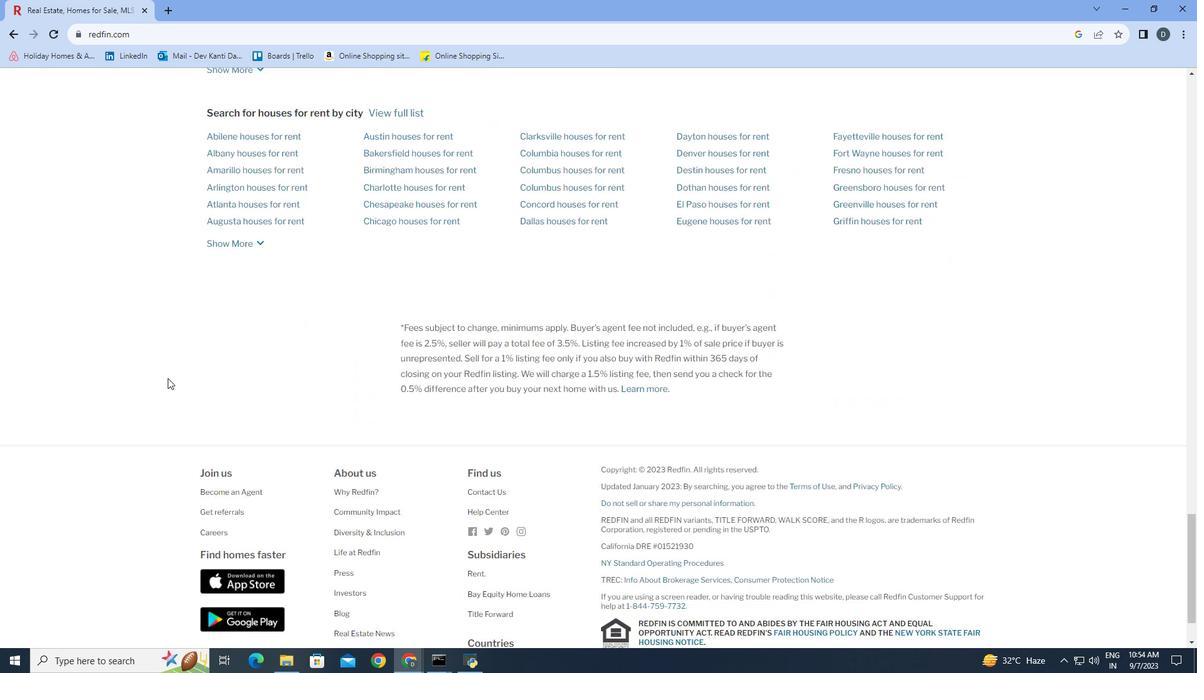 
Action: Mouse moved to (167, 378)
Screenshot: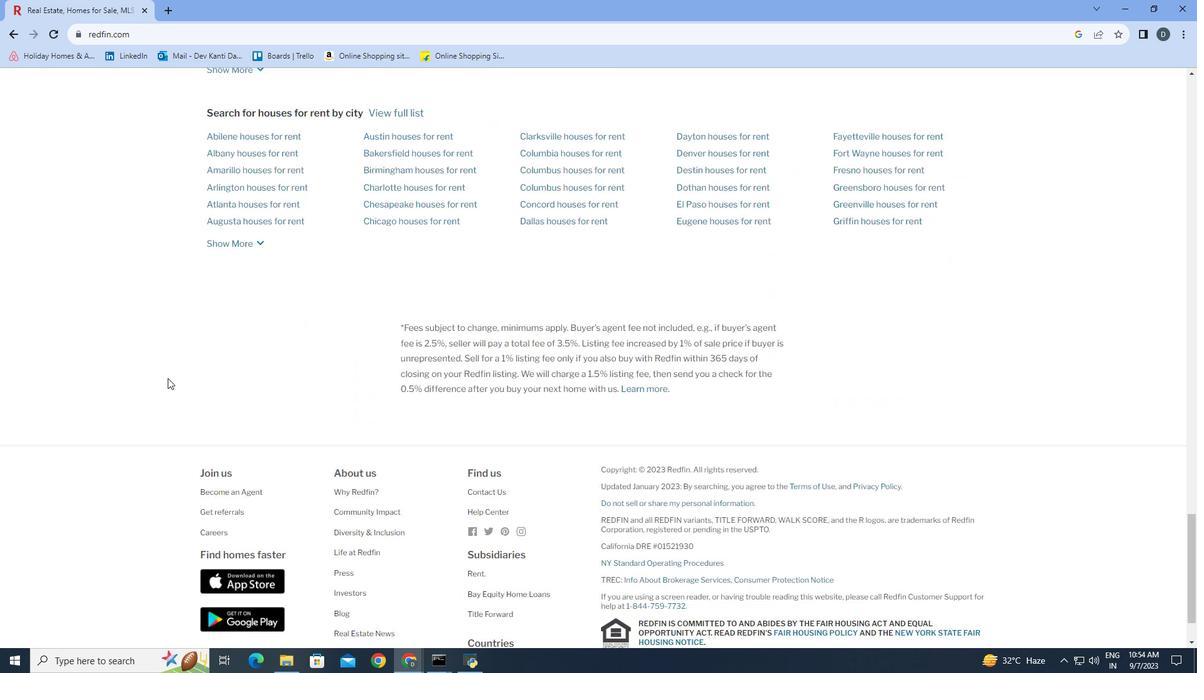 
Action: Mouse scrolled (167, 378) with delta (0, 0)
Screenshot: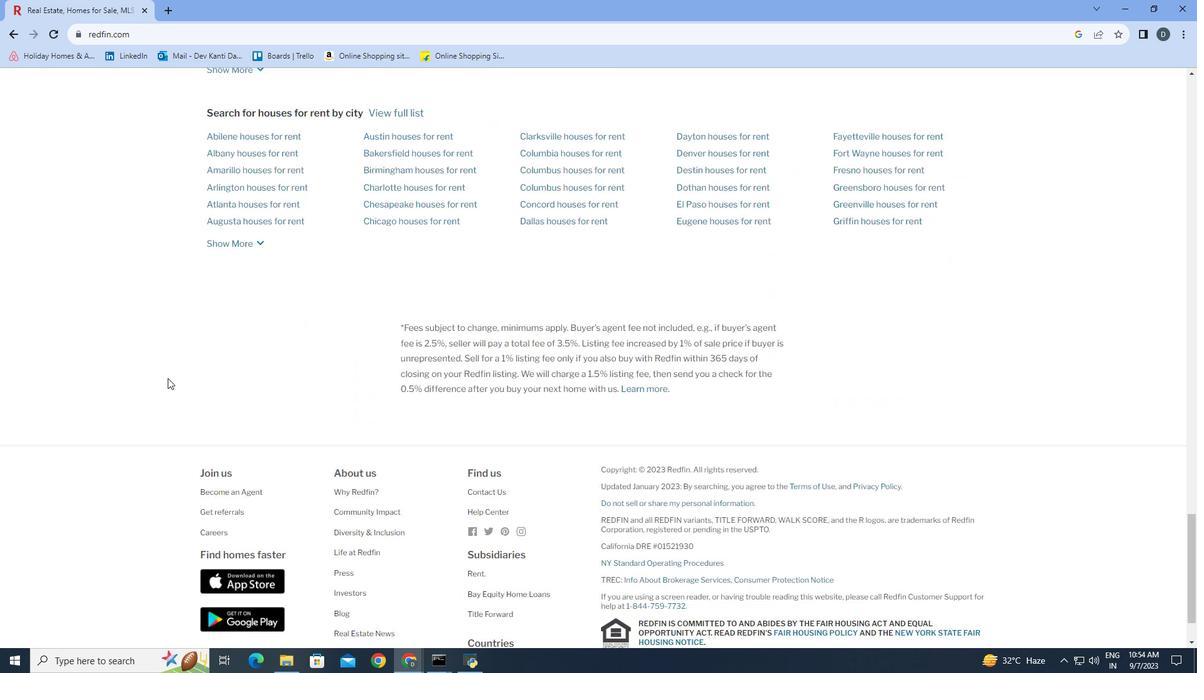 
Action: Mouse moved to (167, 378)
Screenshot: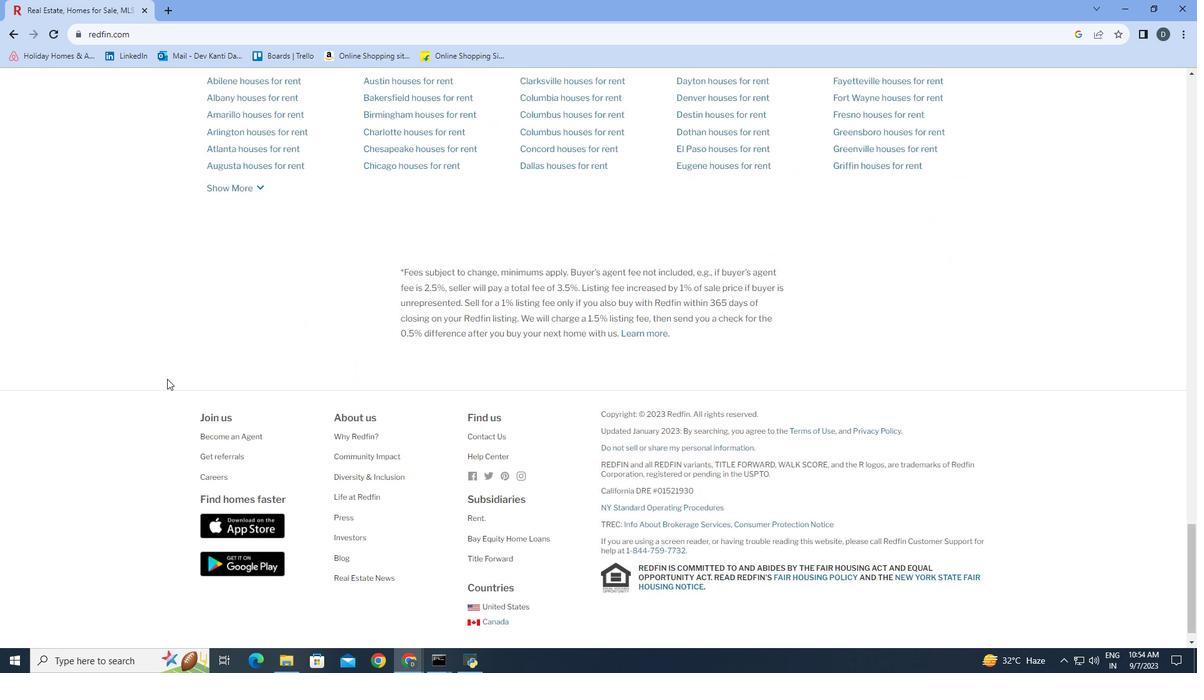 
Action: Mouse scrolled (167, 378) with delta (0, 0)
Screenshot: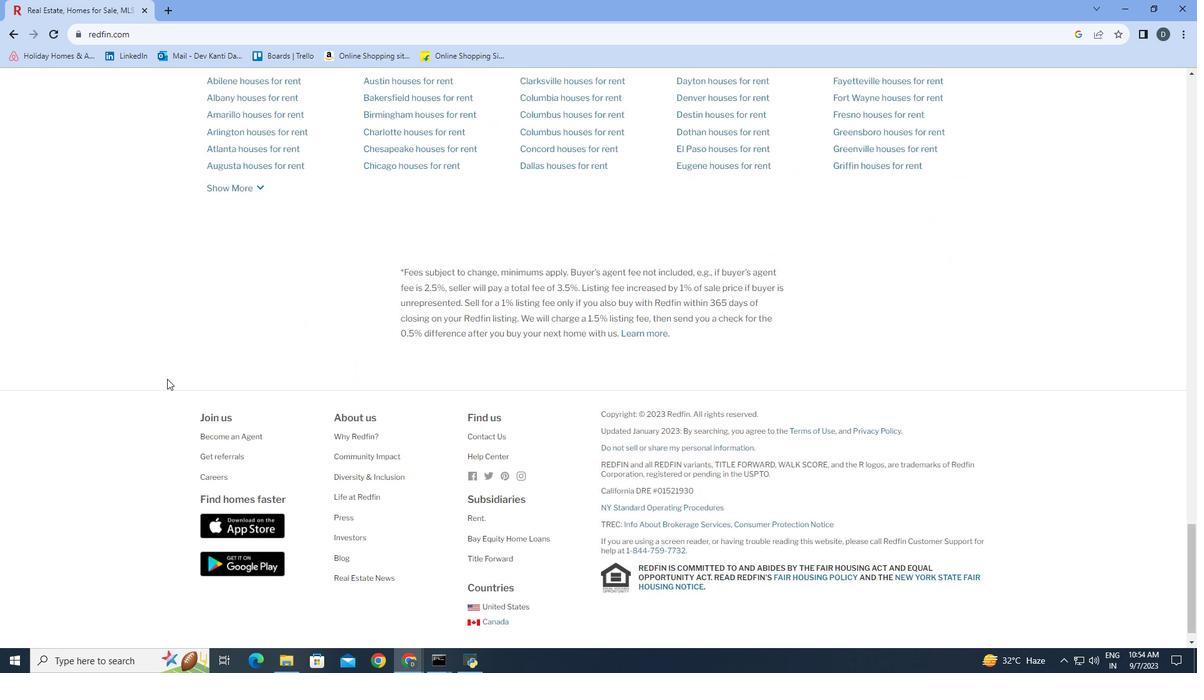 
Action: Mouse scrolled (167, 378) with delta (0, 0)
Screenshot: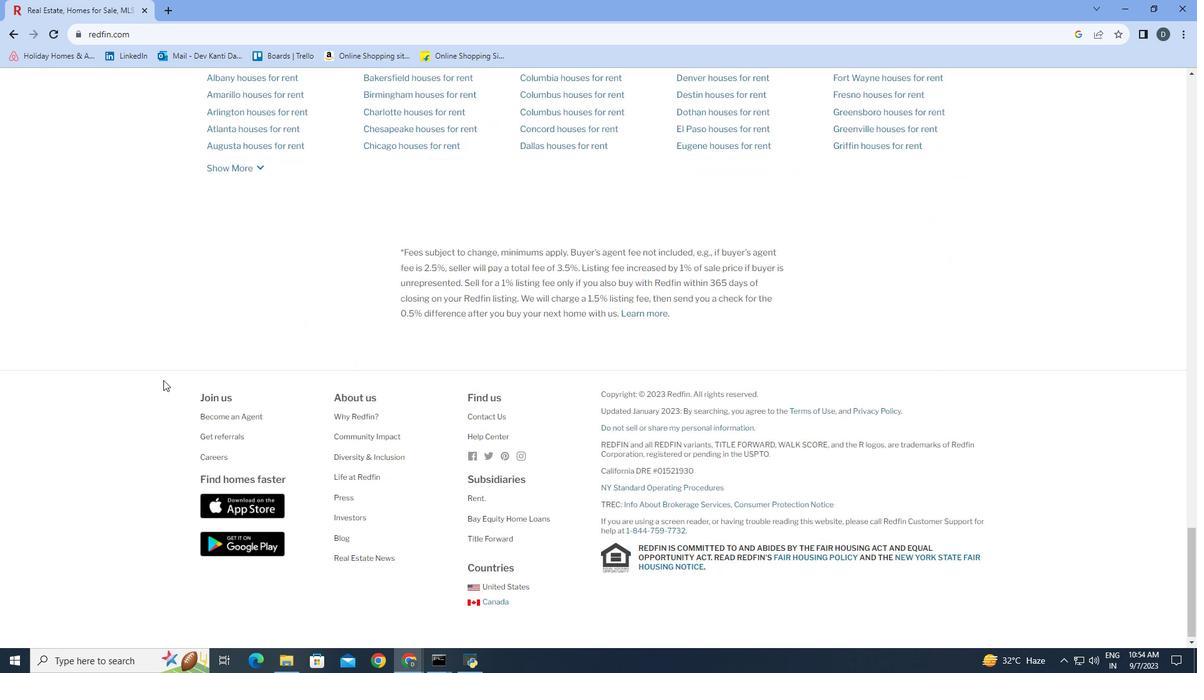
Action: Mouse scrolled (167, 378) with delta (0, 0)
Screenshot: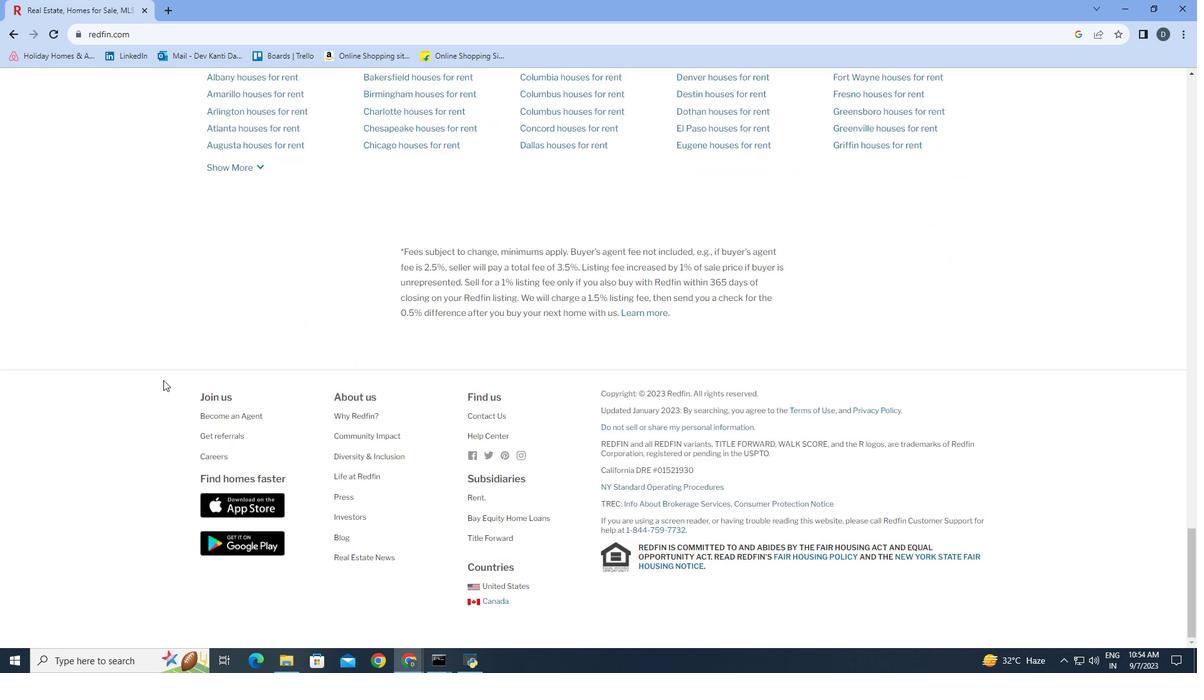 
Action: Mouse moved to (222, 422)
Screenshot: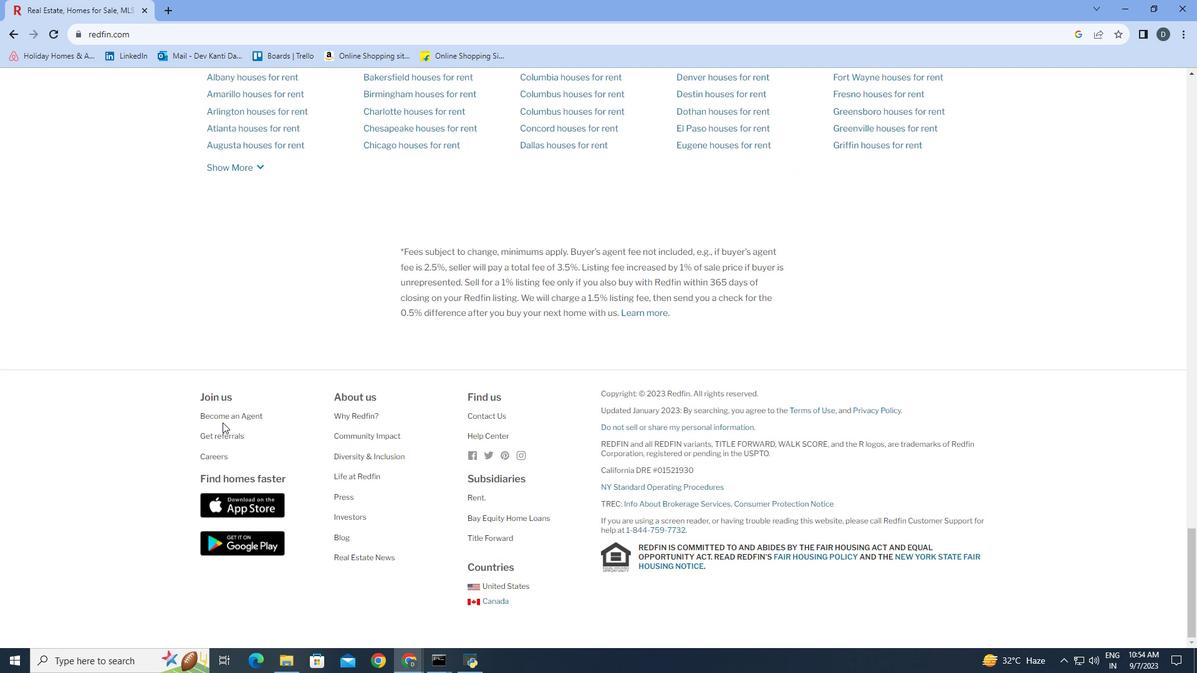 
Action: Mouse pressed left at (222, 422)
Screenshot: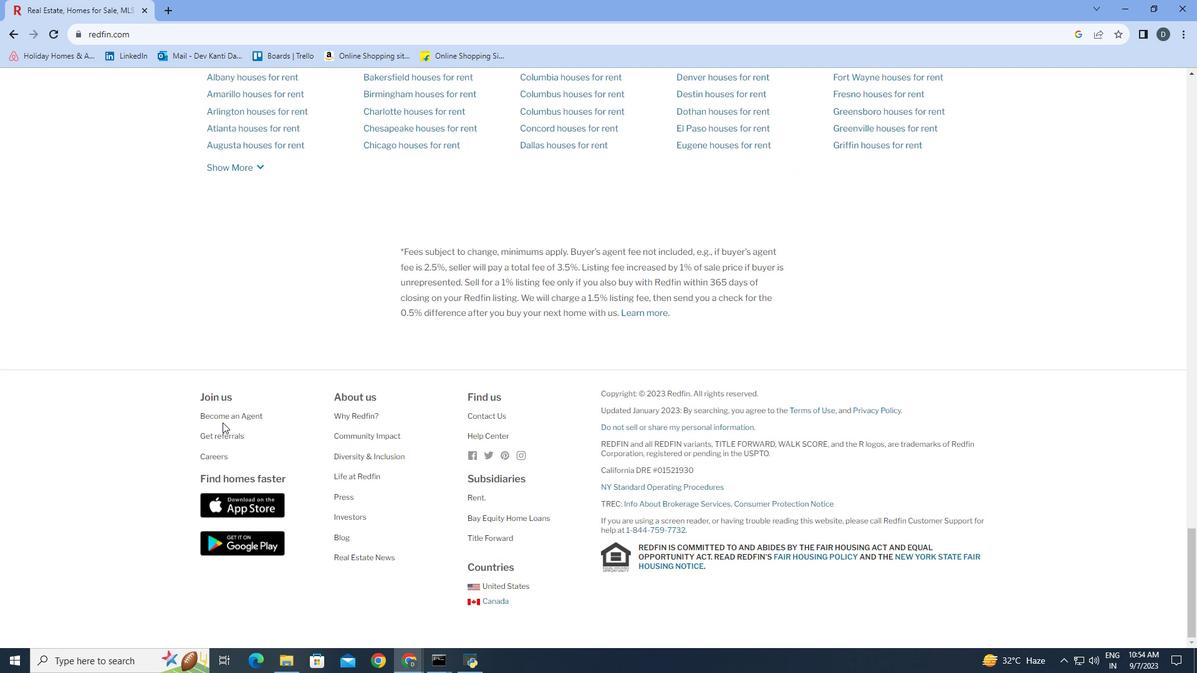 
Action: Mouse moved to (226, 419)
Screenshot: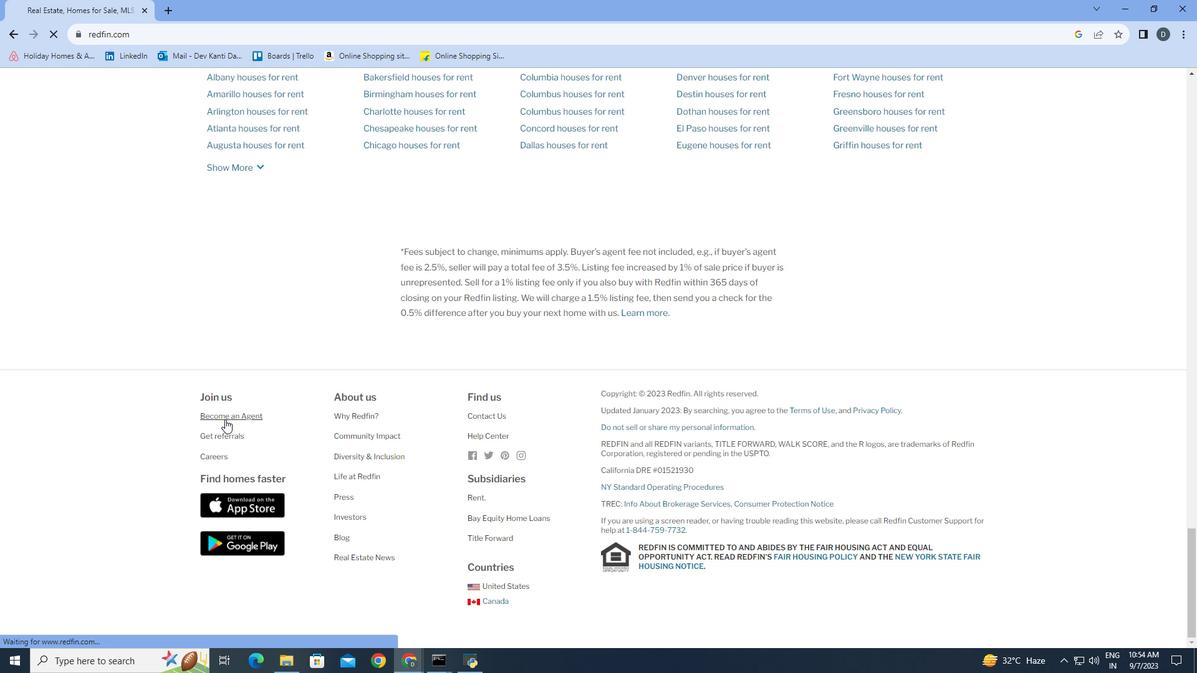 
Action: Mouse pressed left at (226, 419)
Screenshot: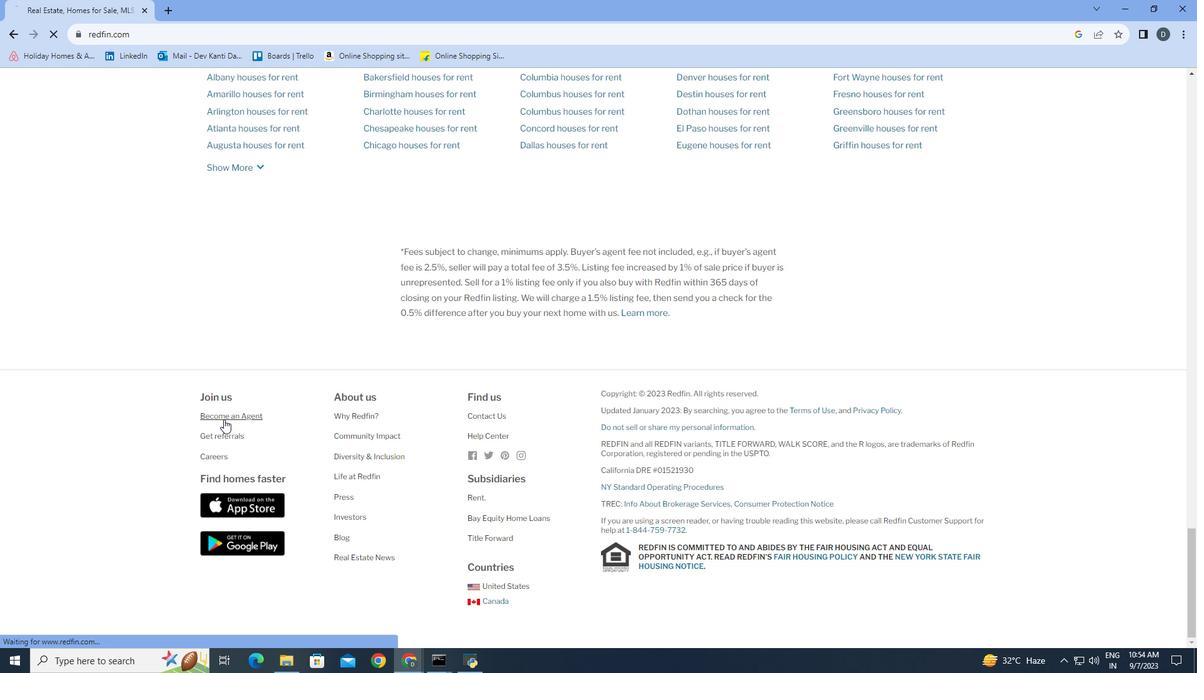 
Action: Mouse moved to (342, 116)
Screenshot: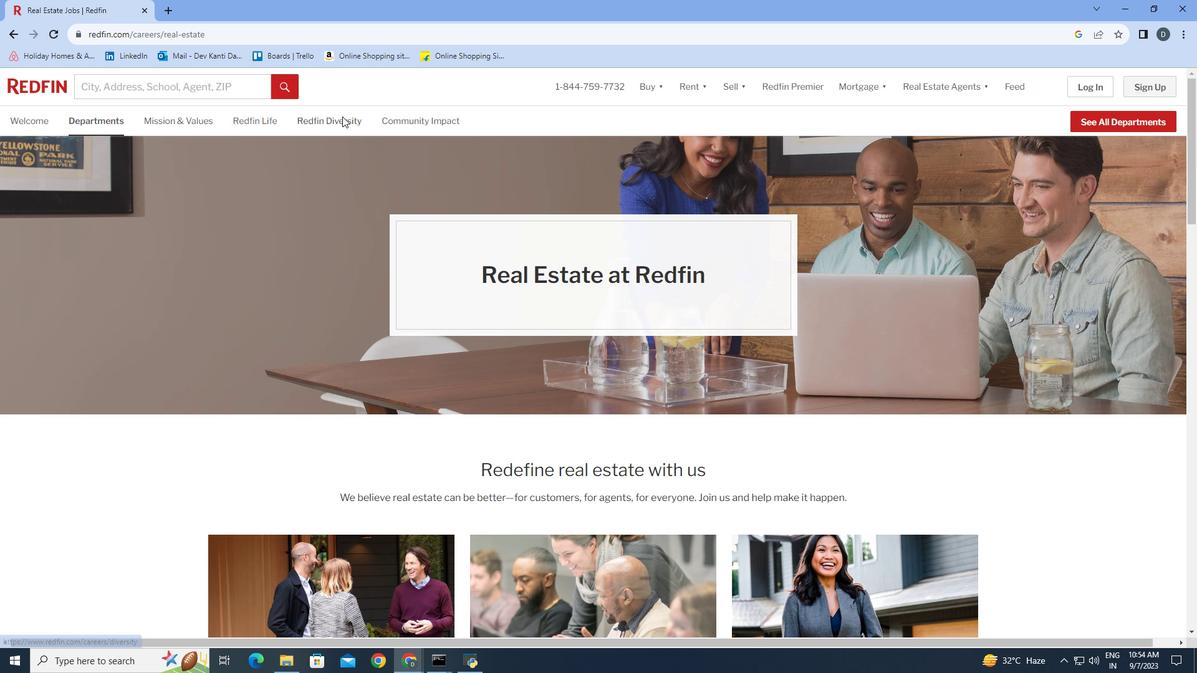 
Action: Mouse pressed left at (342, 116)
Screenshot: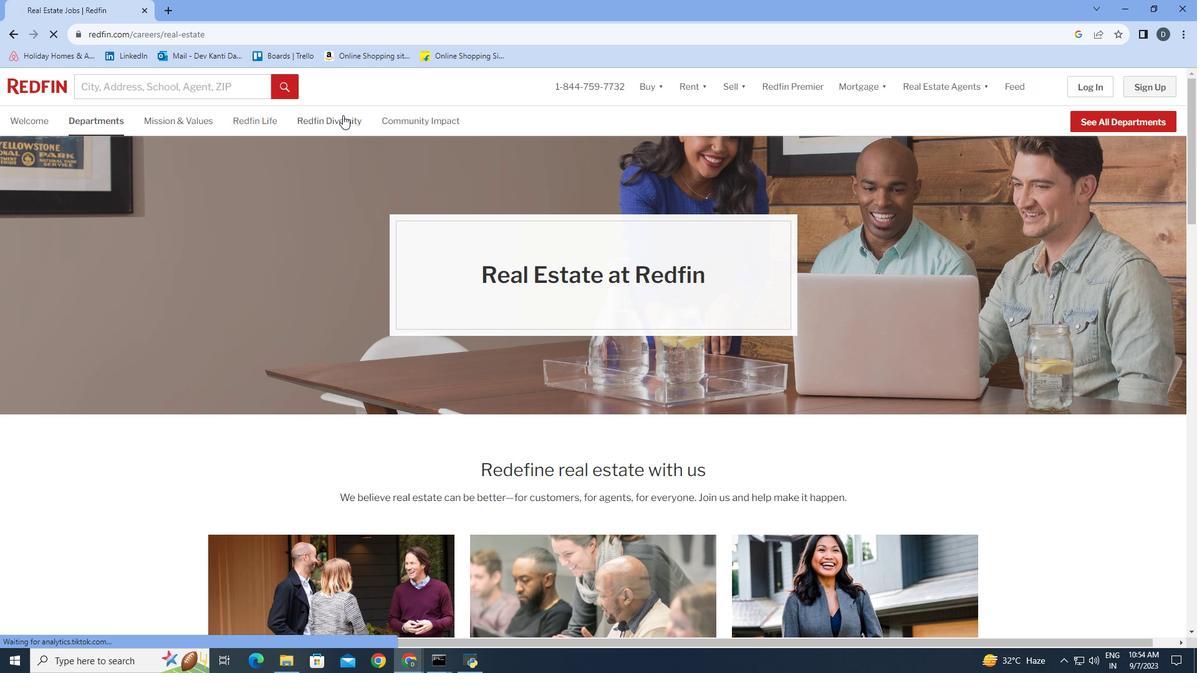 
Action: Mouse moved to (941, 252)
Screenshot: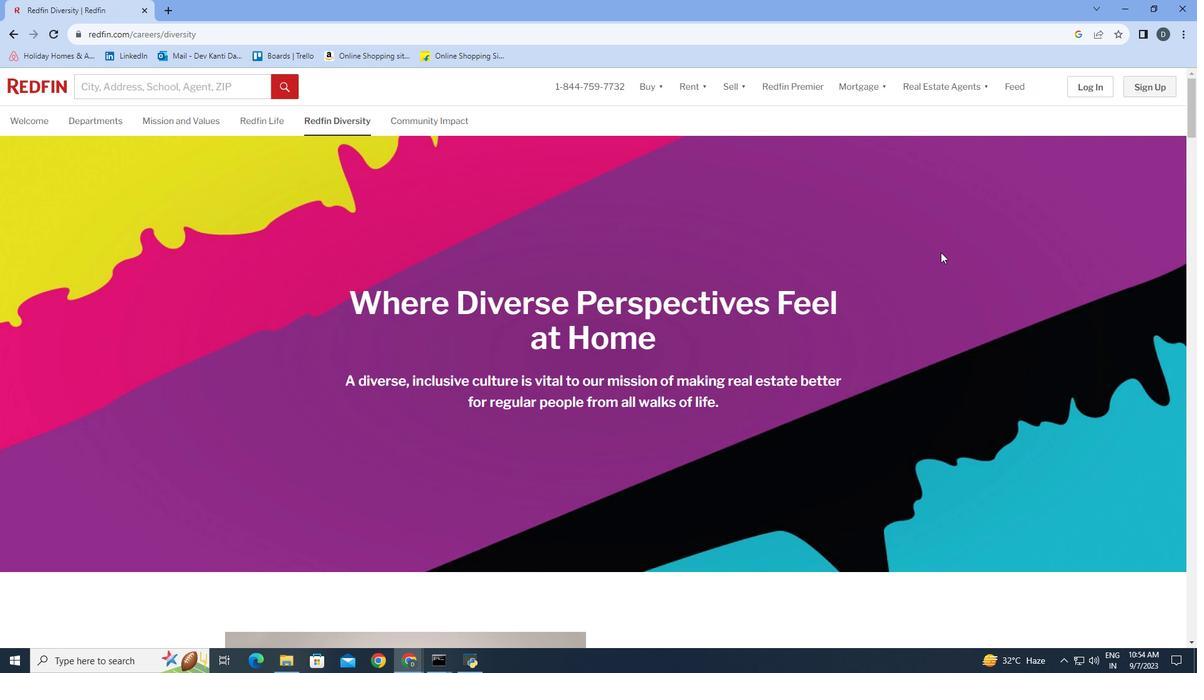 
Action: Mouse scrolled (941, 252) with delta (0, 0)
Screenshot: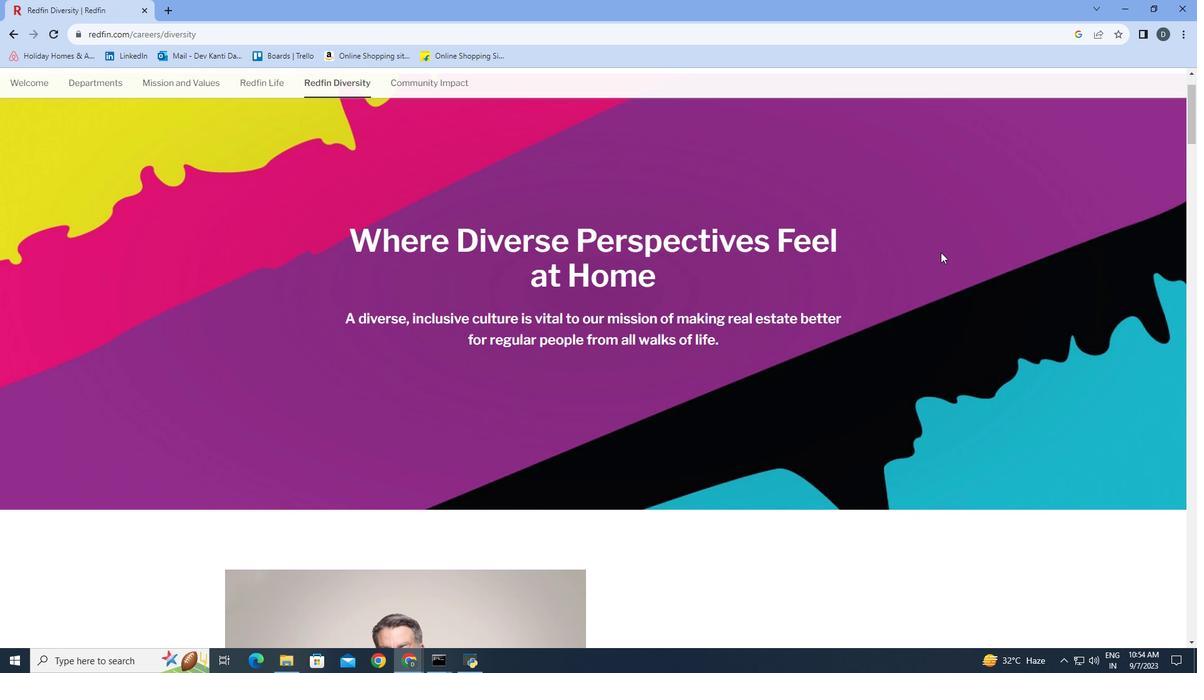 
Action: Mouse scrolled (941, 252) with delta (0, 0)
Screenshot: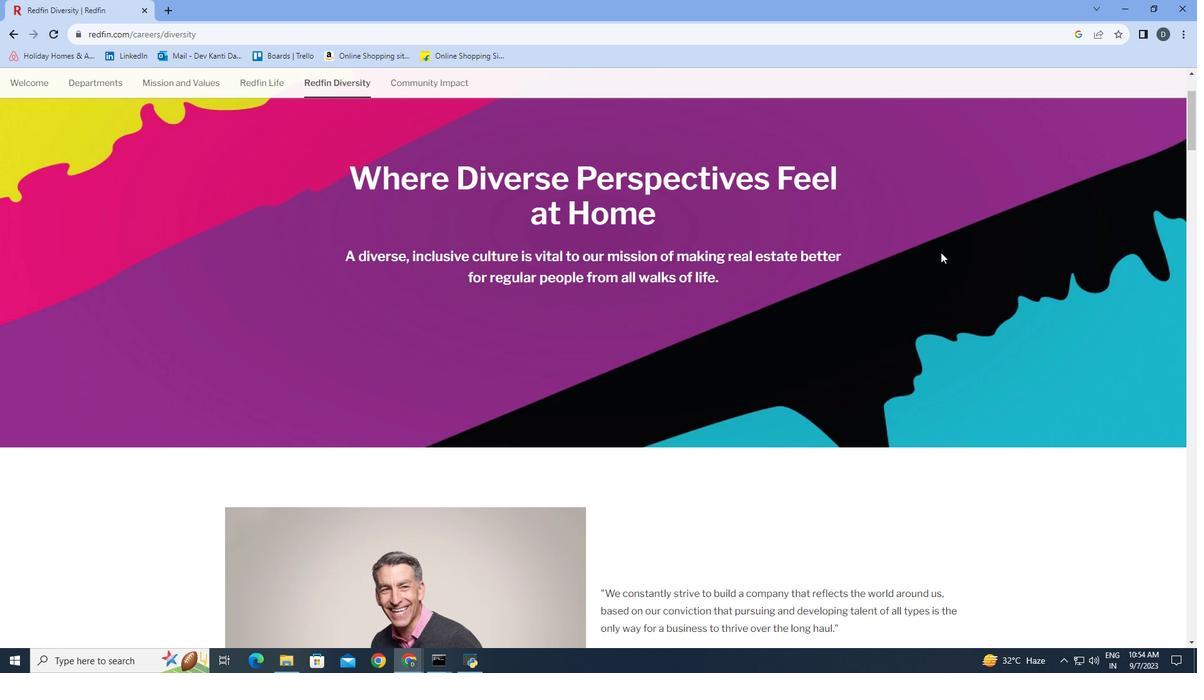 
Action: Mouse moved to (941, 253)
Screenshot: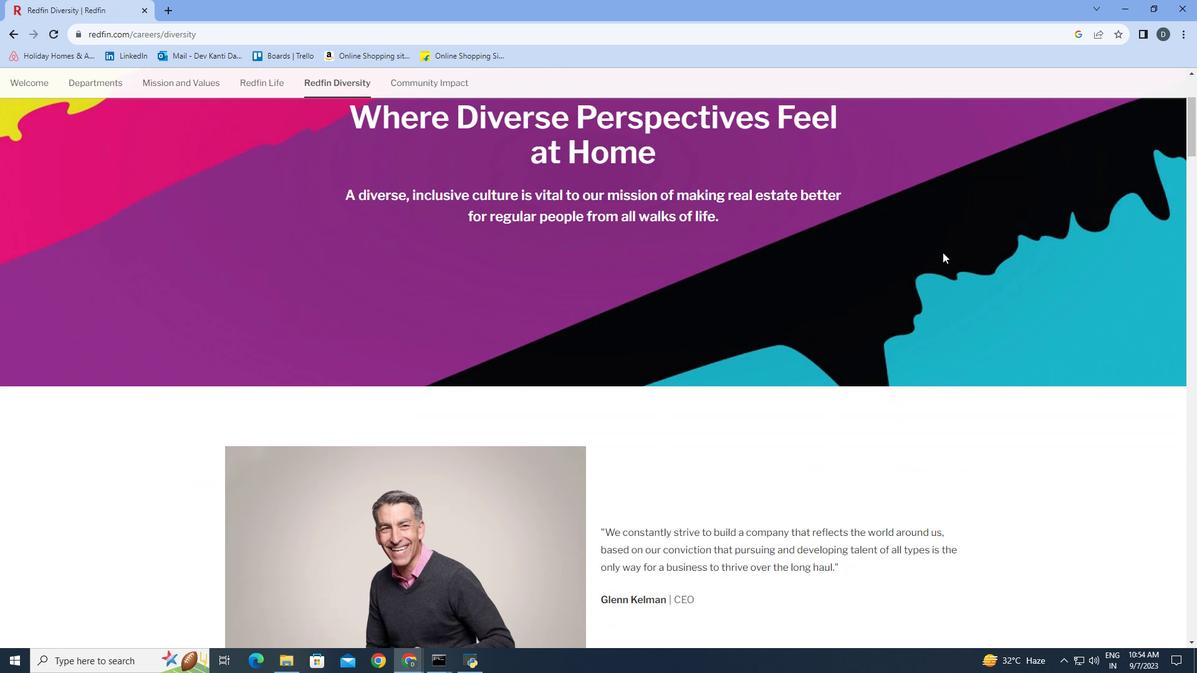 
Action: Mouse scrolled (941, 252) with delta (0, 0)
Screenshot: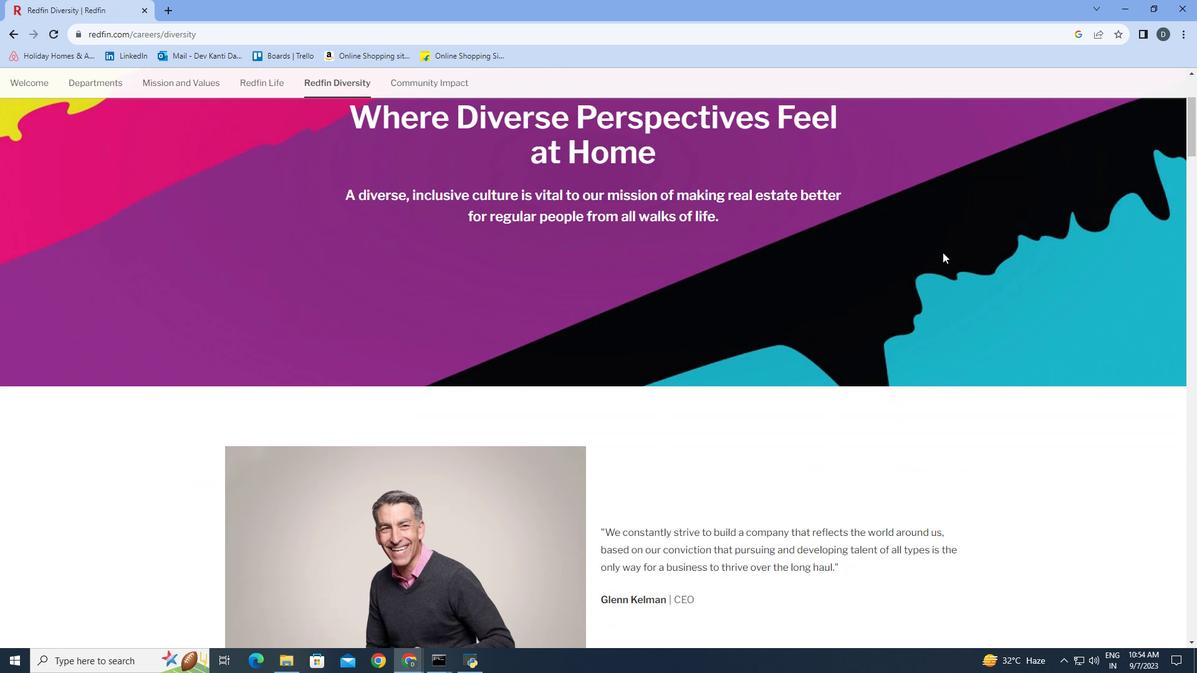 
Action: Mouse moved to (943, 252)
Screenshot: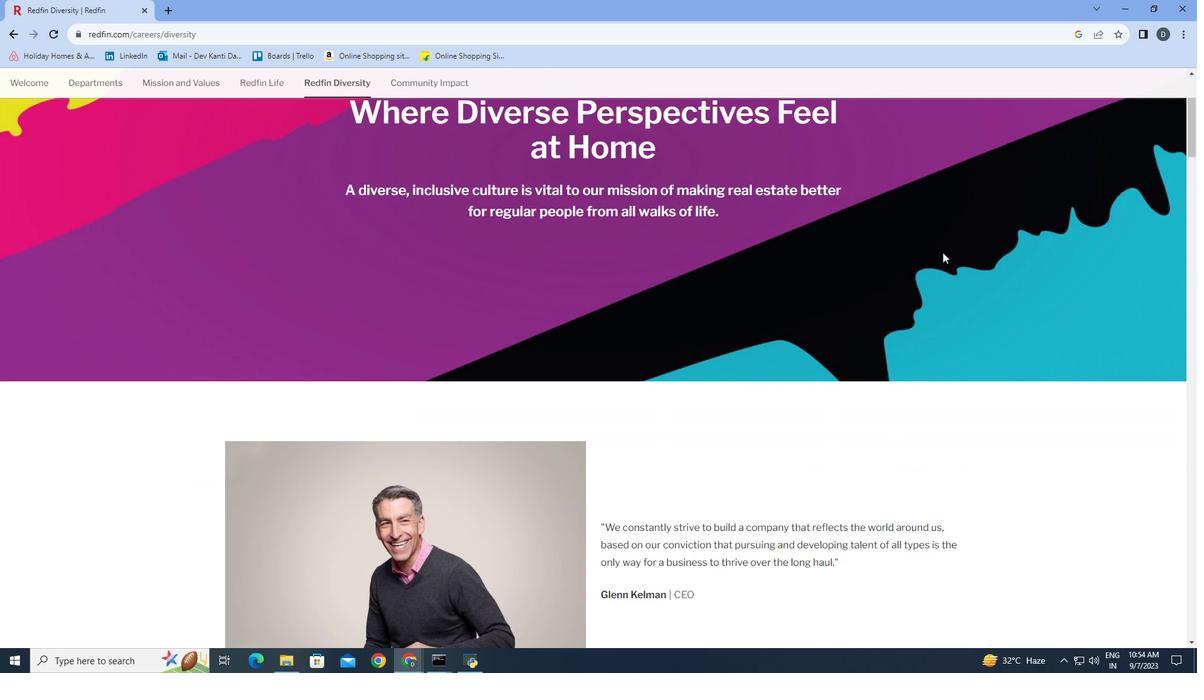
Action: Mouse scrolled (943, 252) with delta (0, 0)
Screenshot: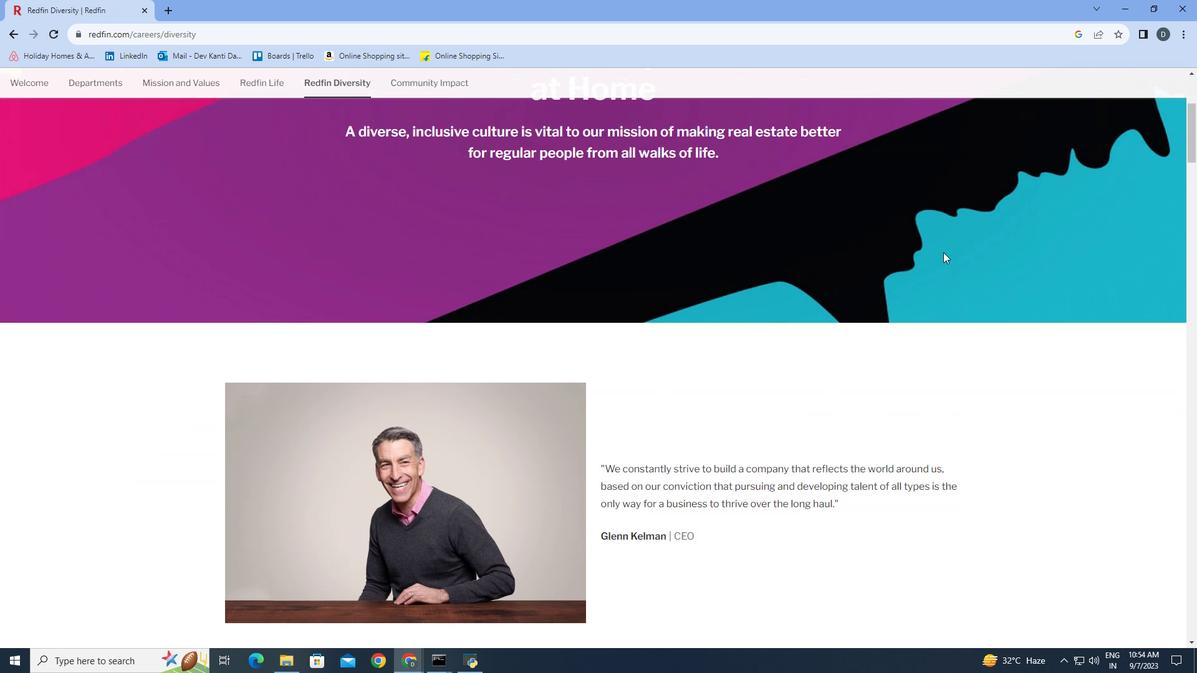 
Action: Mouse moved to (943, 252)
Screenshot: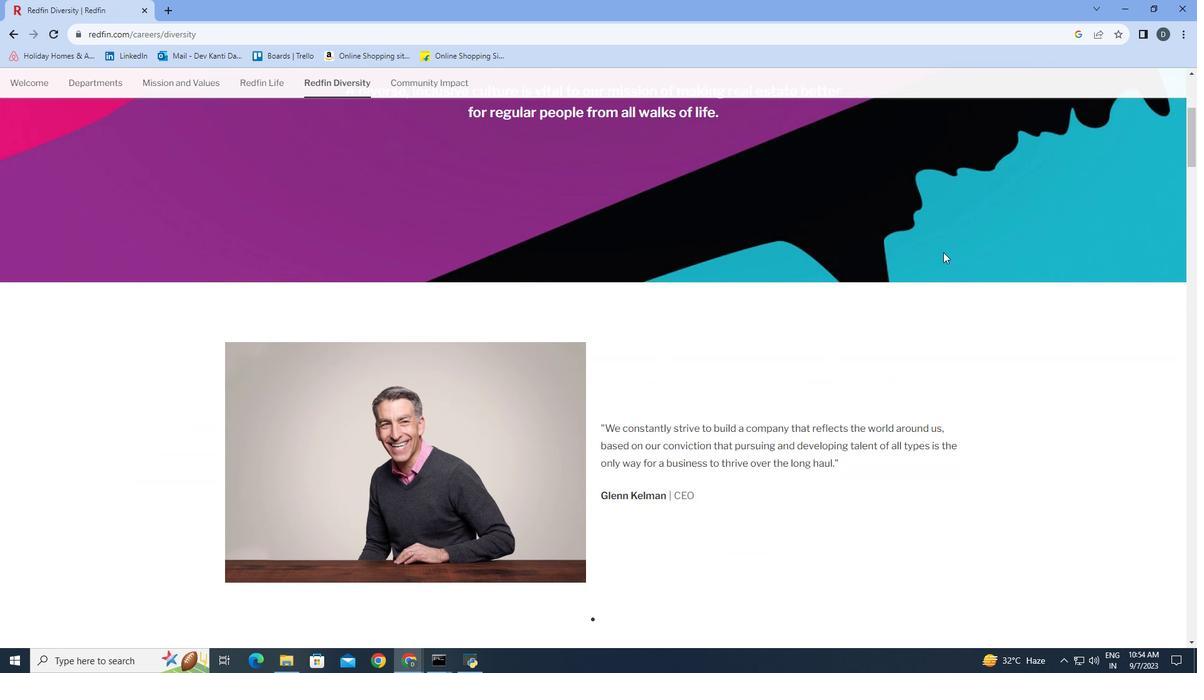 
Action: Mouse scrolled (943, 252) with delta (0, 0)
Screenshot: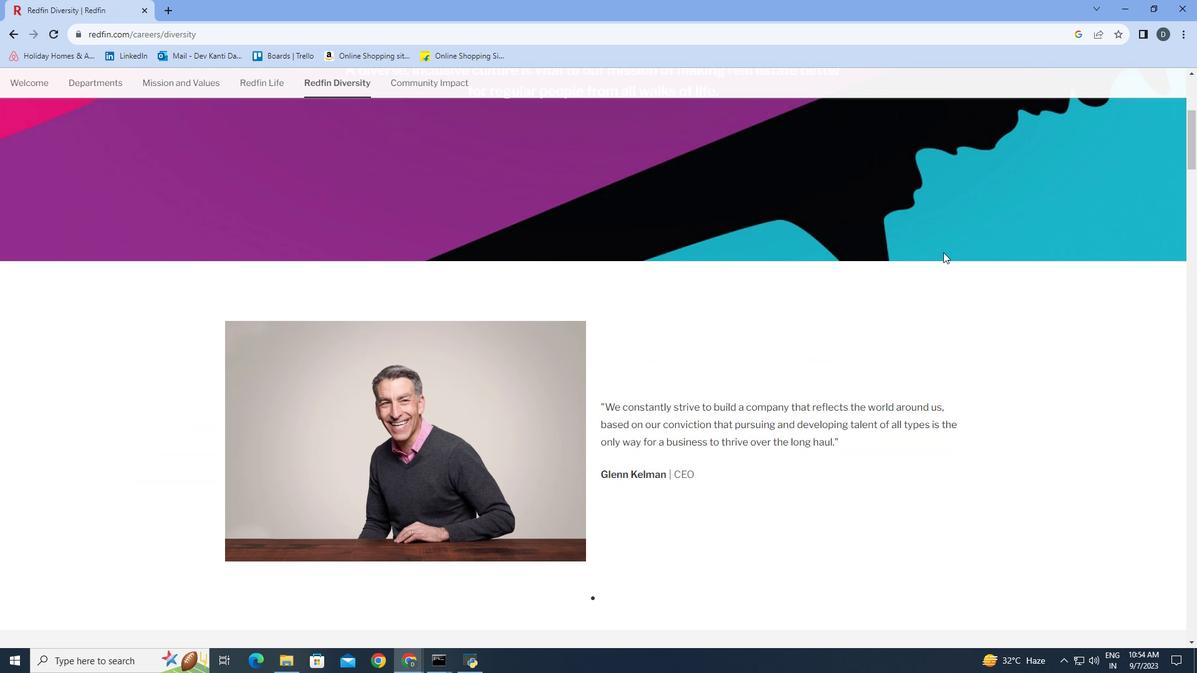 
Action: Mouse scrolled (943, 252) with delta (0, 0)
Screenshot: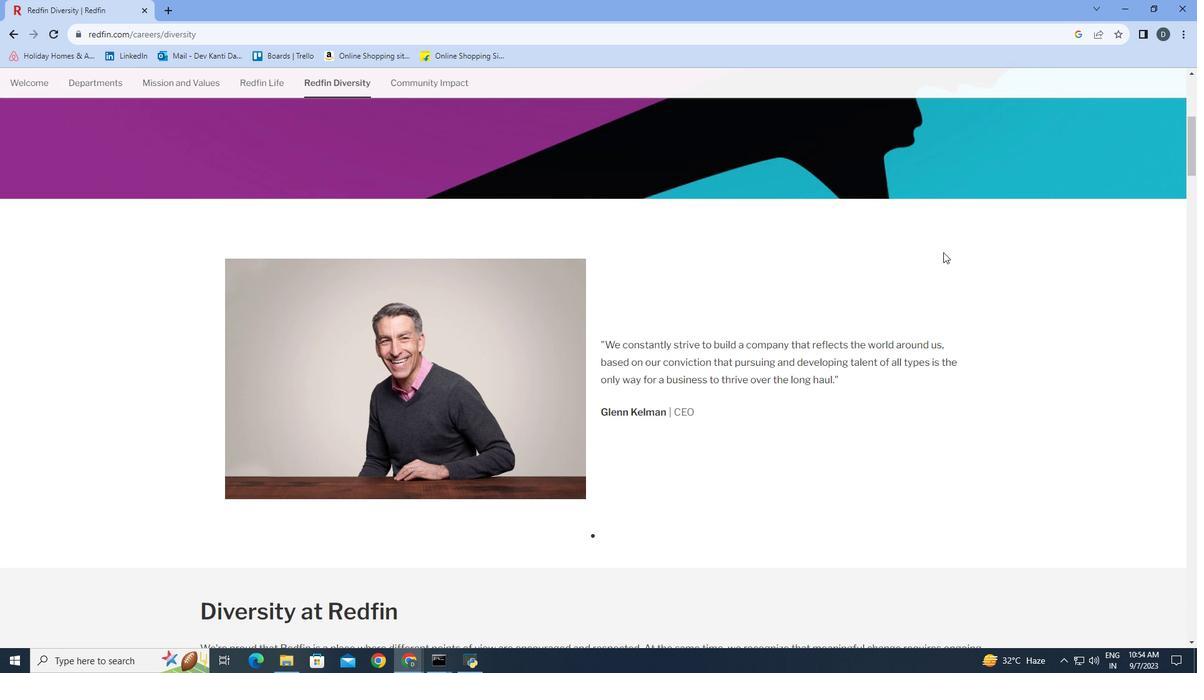 
Action: Mouse scrolled (943, 252) with delta (0, 0)
Screenshot: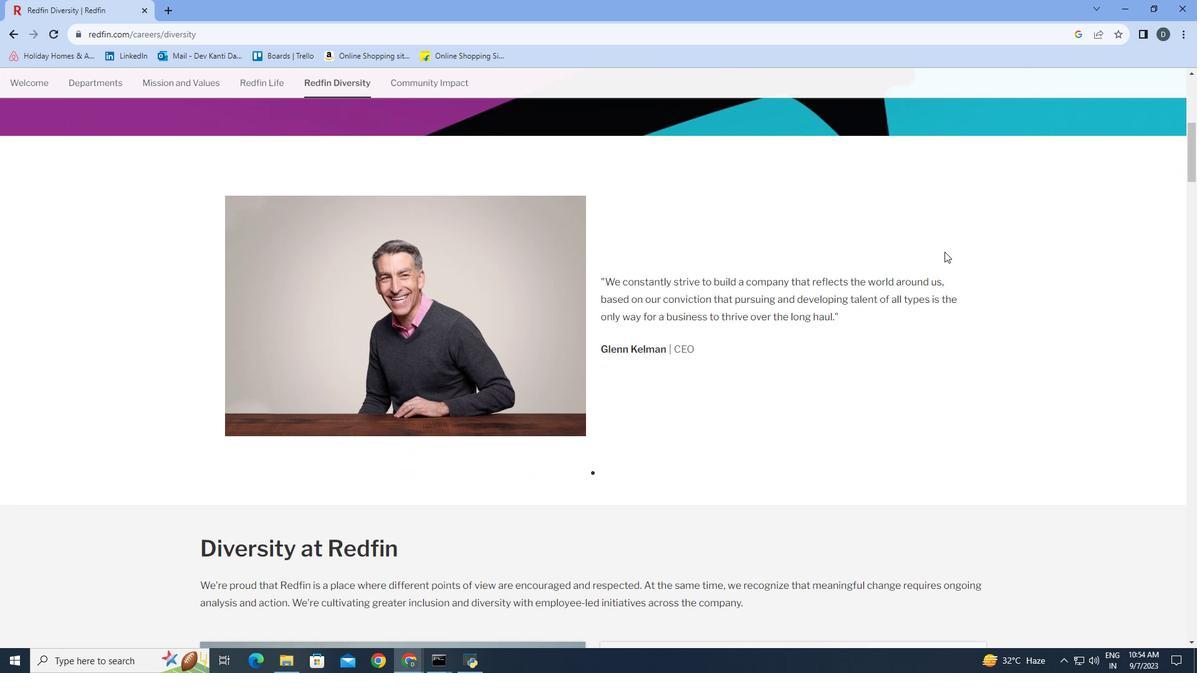 
Action: Mouse moved to (945, 252)
Screenshot: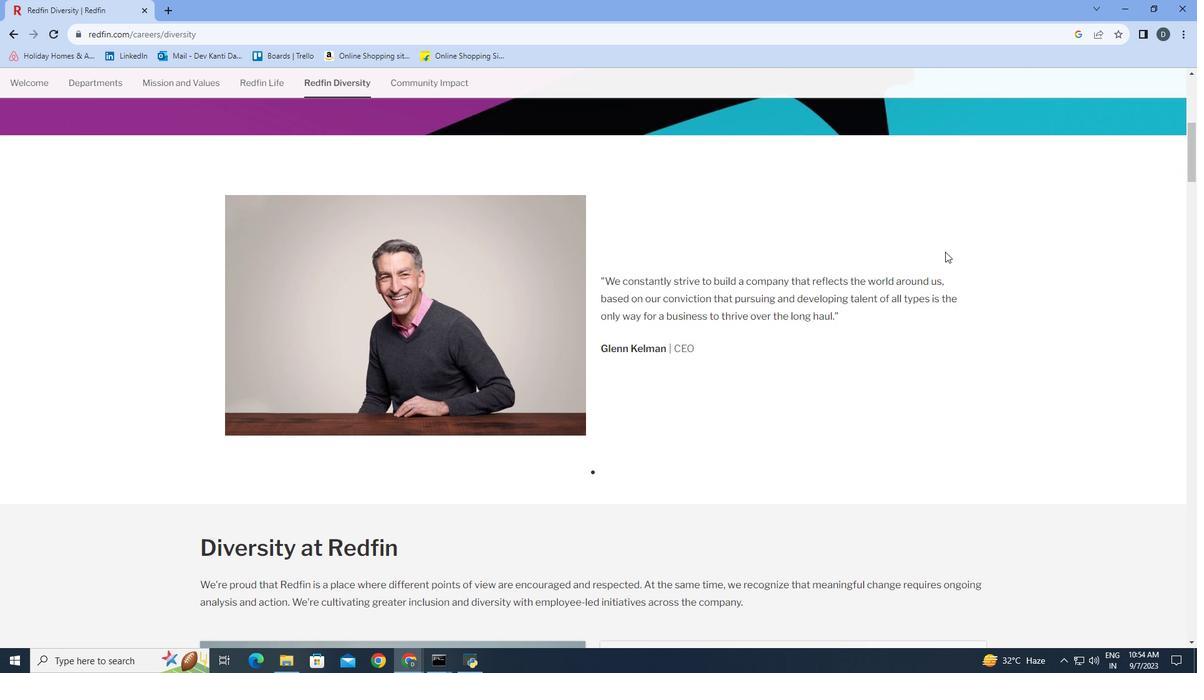 
Action: Mouse scrolled (945, 251) with delta (0, 0)
Screenshot: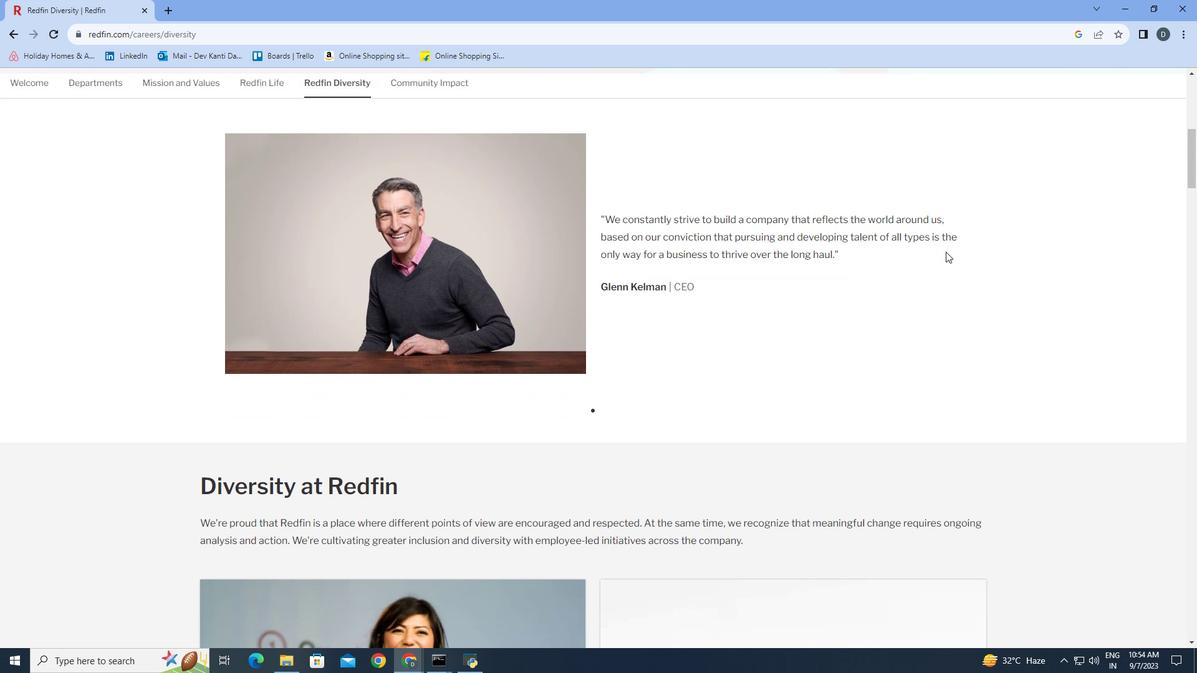
Action: Mouse moved to (948, 250)
Screenshot: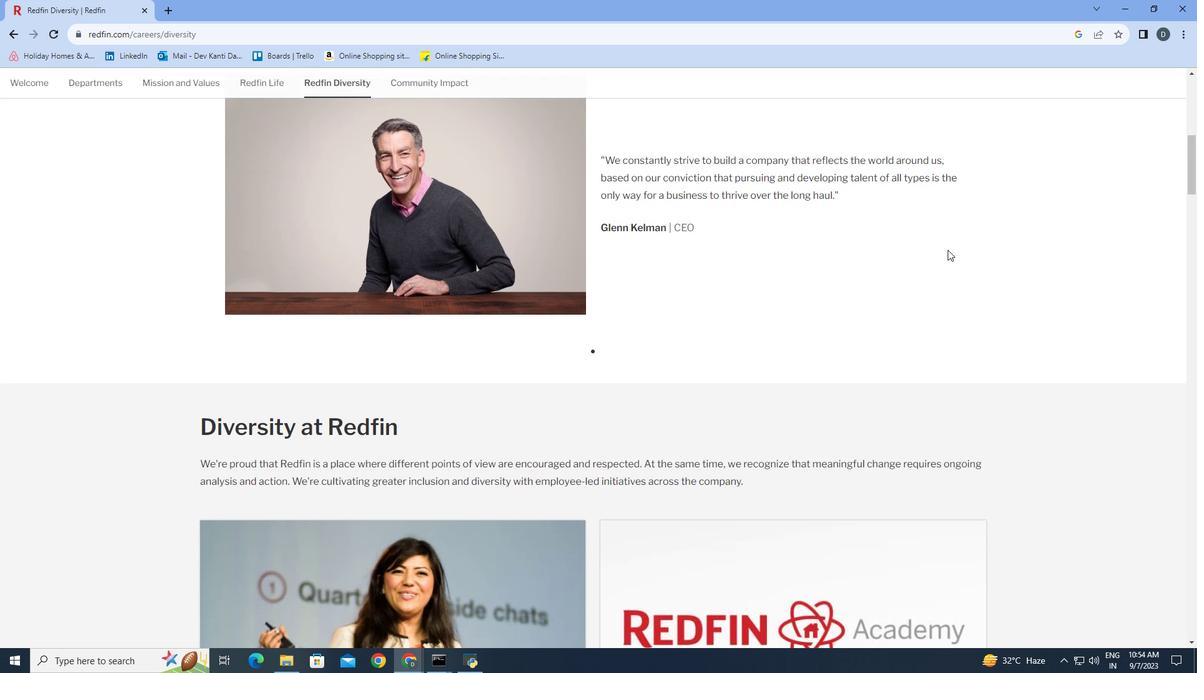 
Action: Mouse scrolled (948, 249) with delta (0, 0)
Screenshot: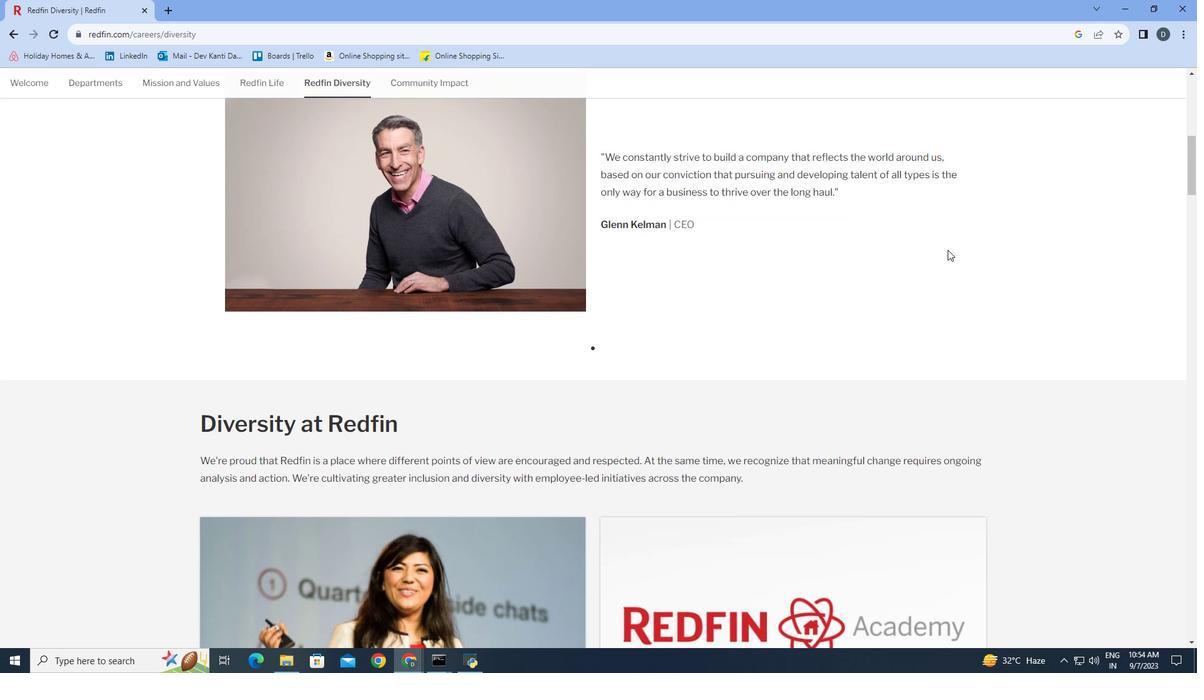 
Action: Mouse scrolled (948, 249) with delta (0, 0)
Screenshot: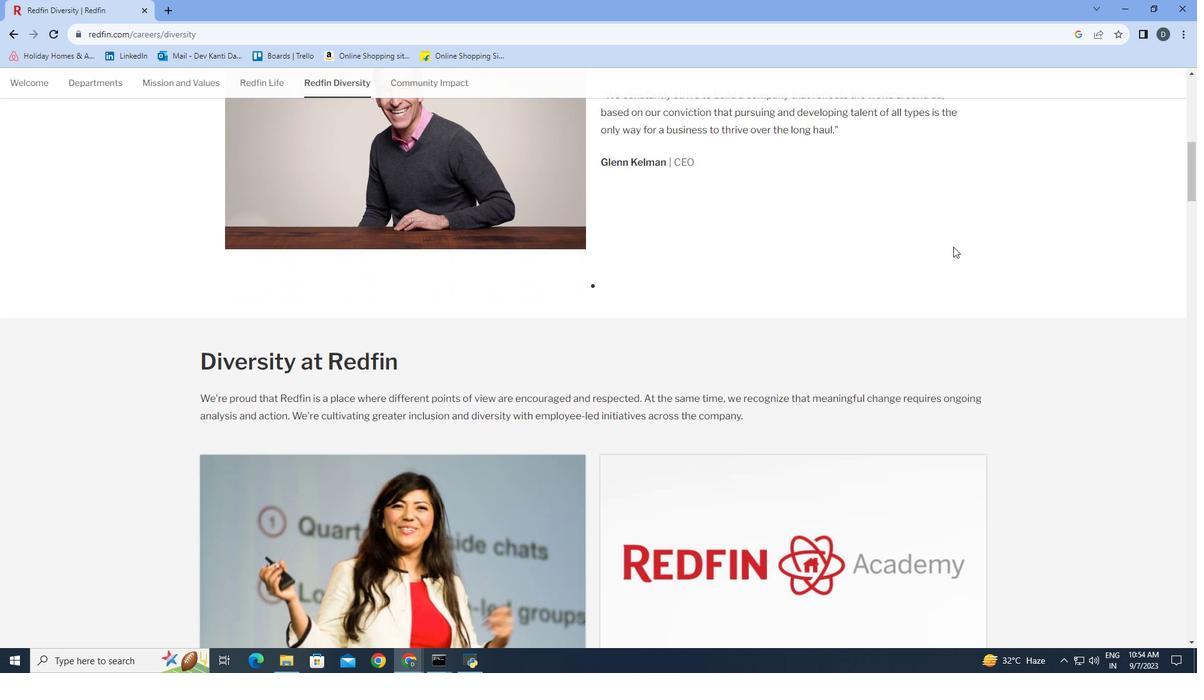 
Action: Mouse moved to (953, 247)
Screenshot: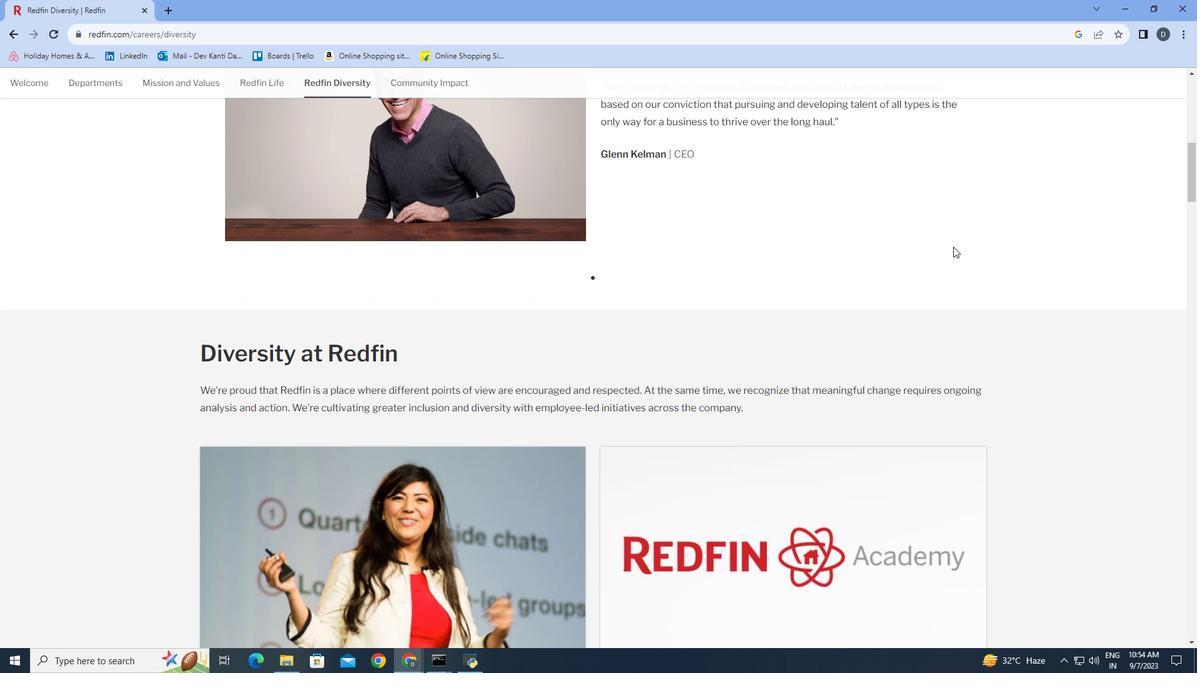 
Action: Mouse scrolled (953, 246) with delta (0, 0)
Screenshot: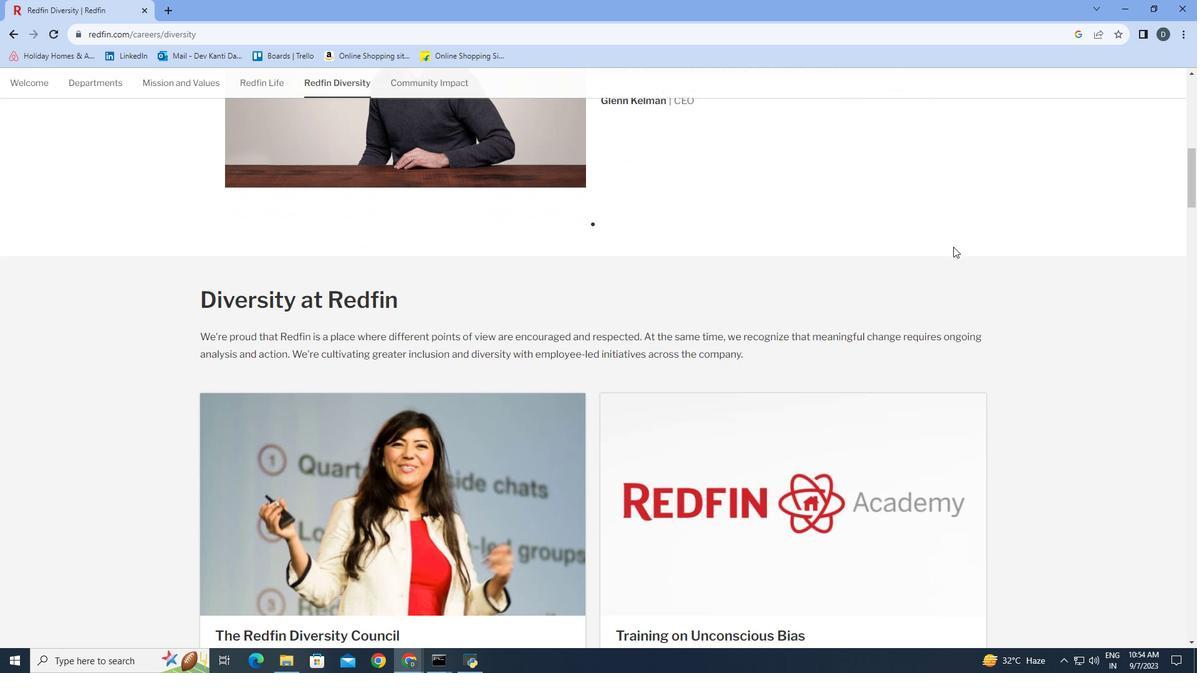 
Action: Mouse scrolled (953, 246) with delta (0, 0)
Screenshot: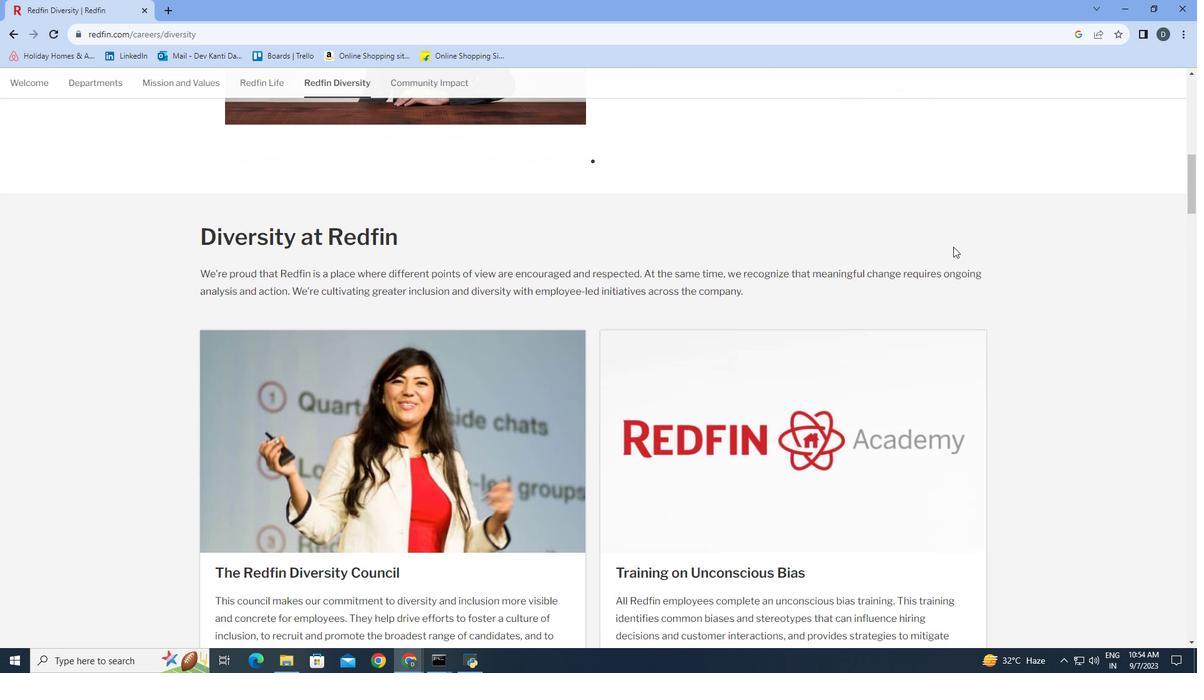 
Action: Mouse moved to (990, 270)
Screenshot: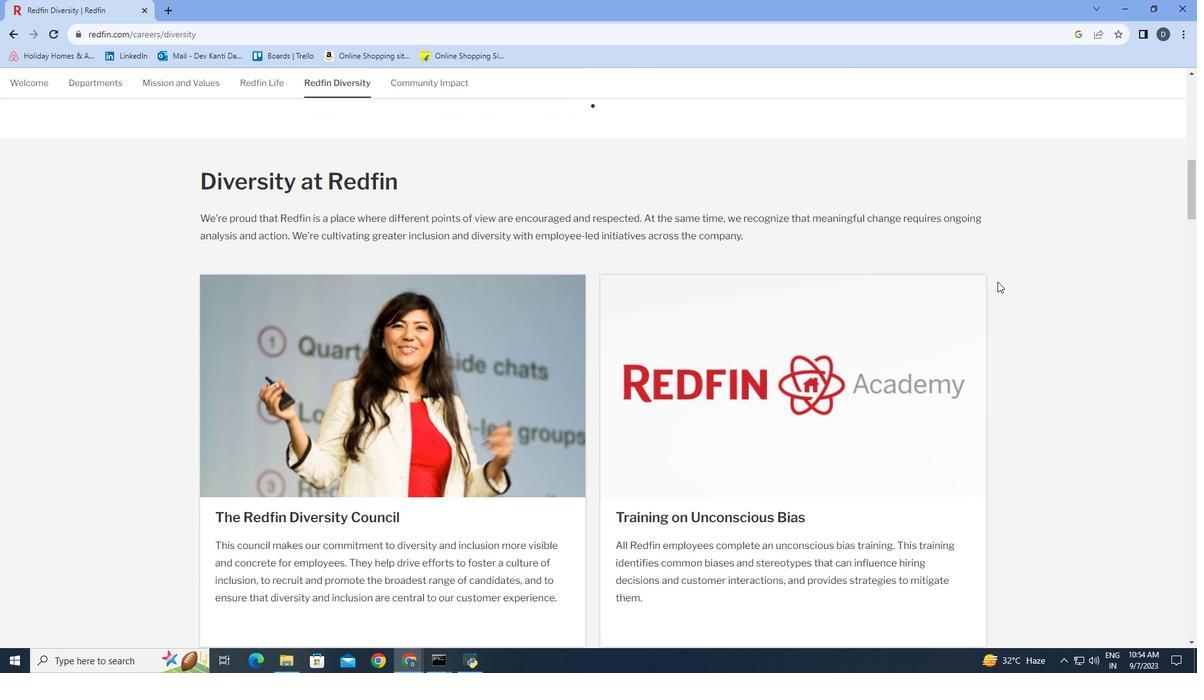 
Action: Mouse scrolled (990, 269) with delta (0, 0)
Screenshot: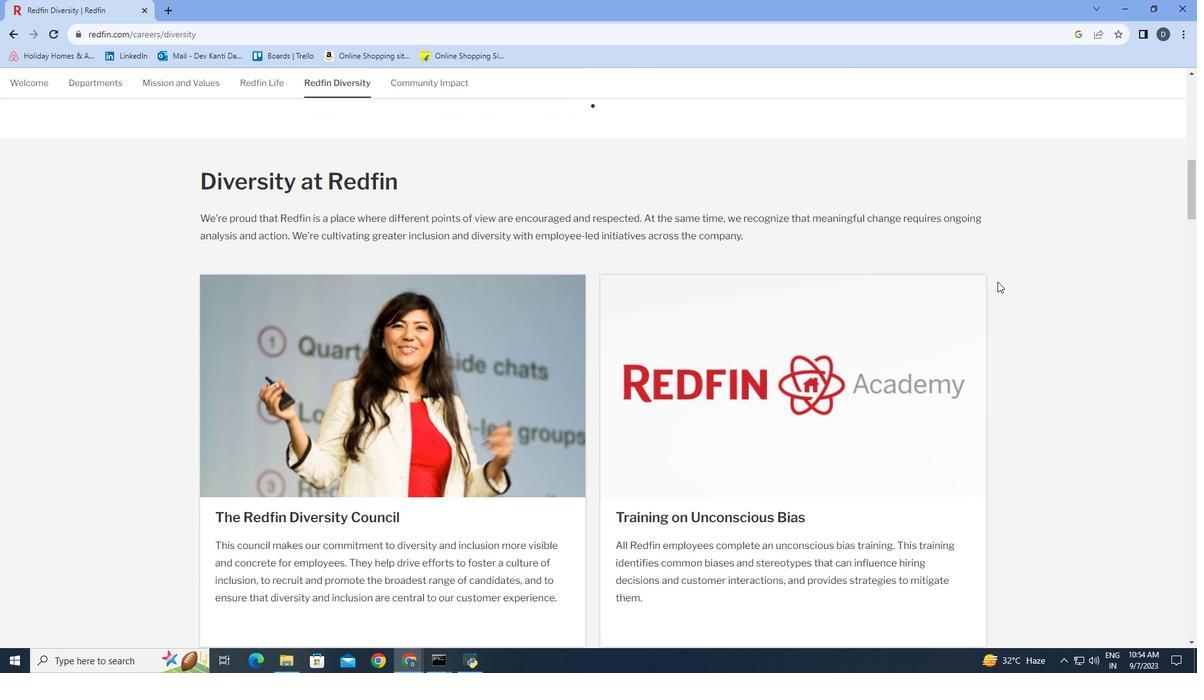 
Action: Mouse moved to (997, 278)
Screenshot: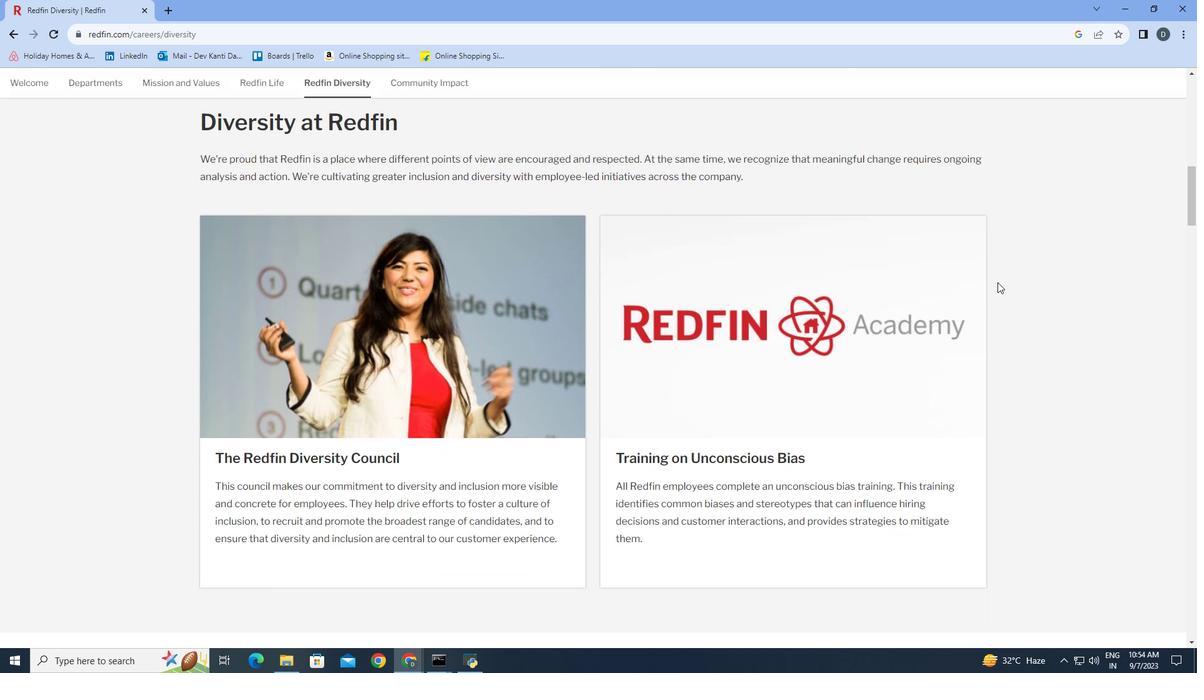 
Action: Mouse scrolled (997, 278) with delta (0, 0)
Screenshot: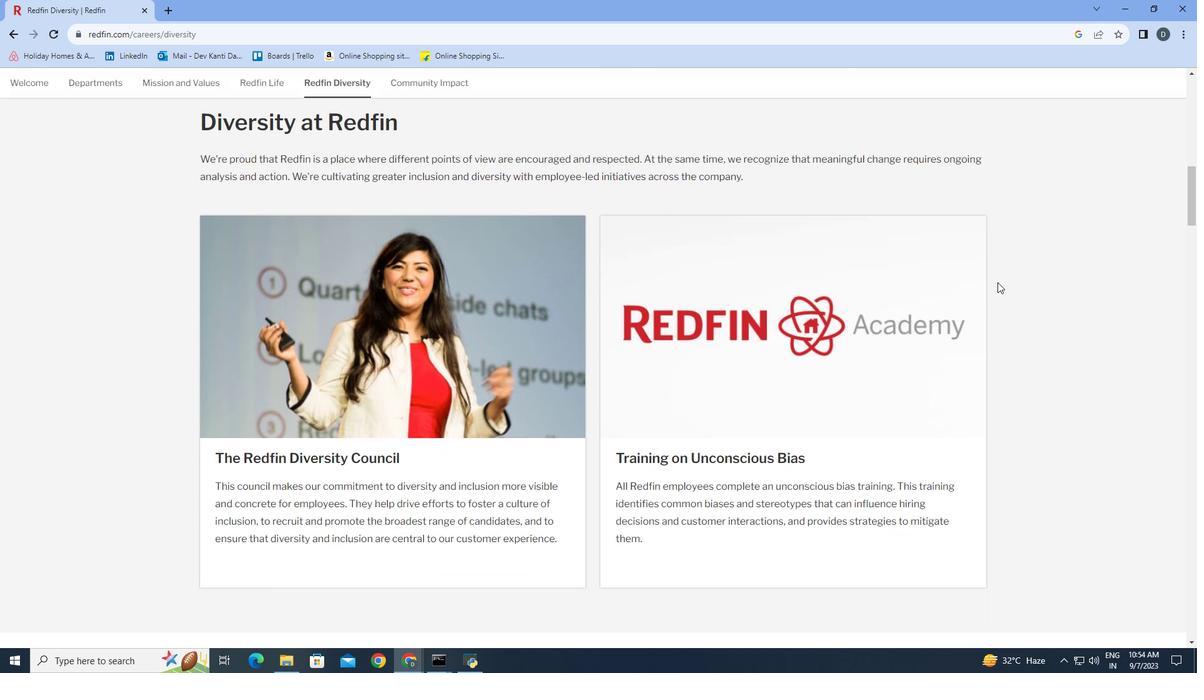 
Action: Mouse moved to (998, 282)
Screenshot: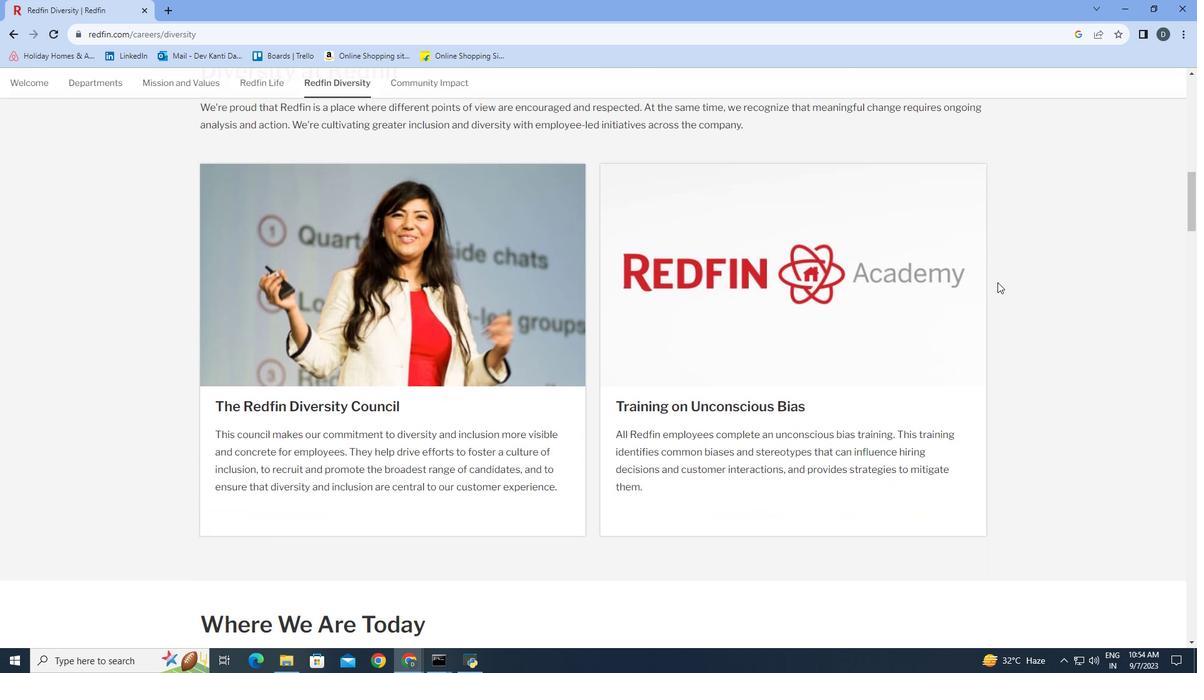 
Action: Mouse scrolled (998, 281) with delta (0, 0)
Screenshot: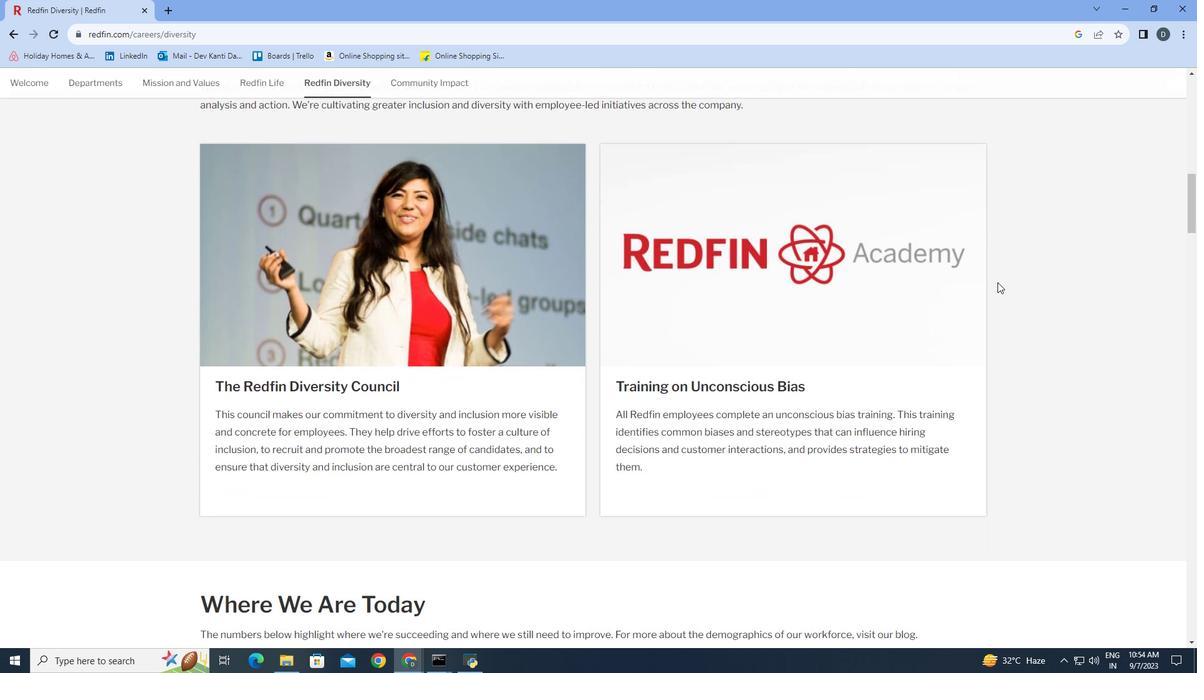 
Action: Mouse scrolled (998, 281) with delta (0, 0)
Screenshot: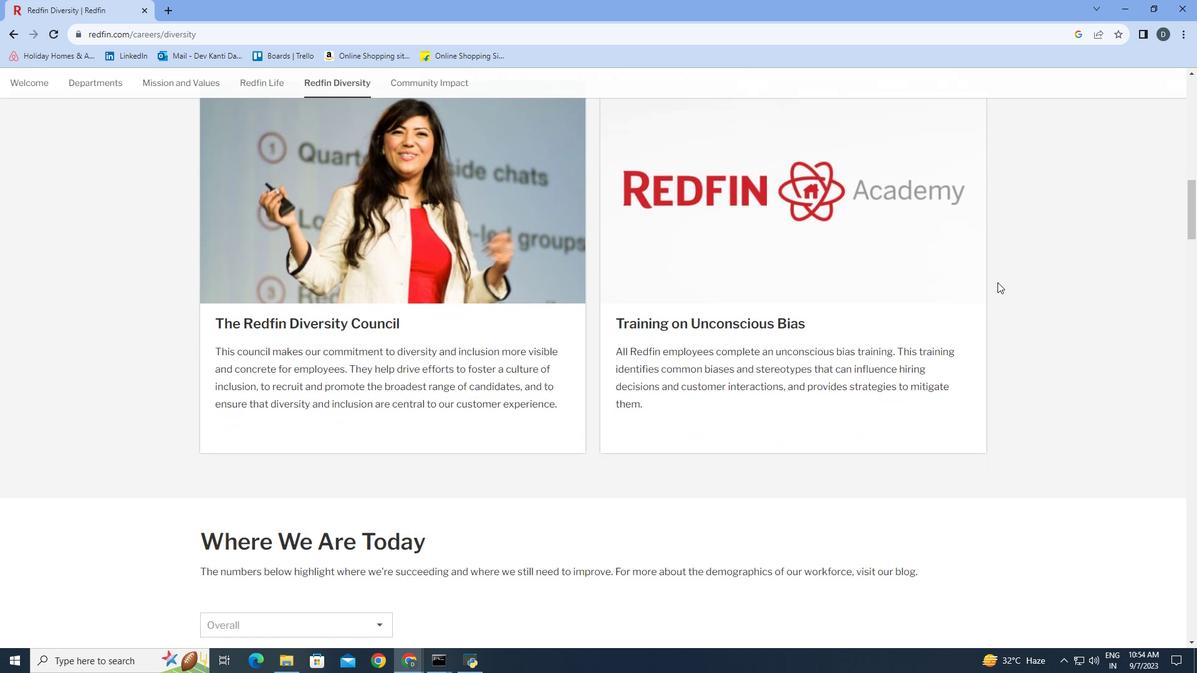 
Action: Mouse scrolled (998, 281) with delta (0, 0)
Screenshot: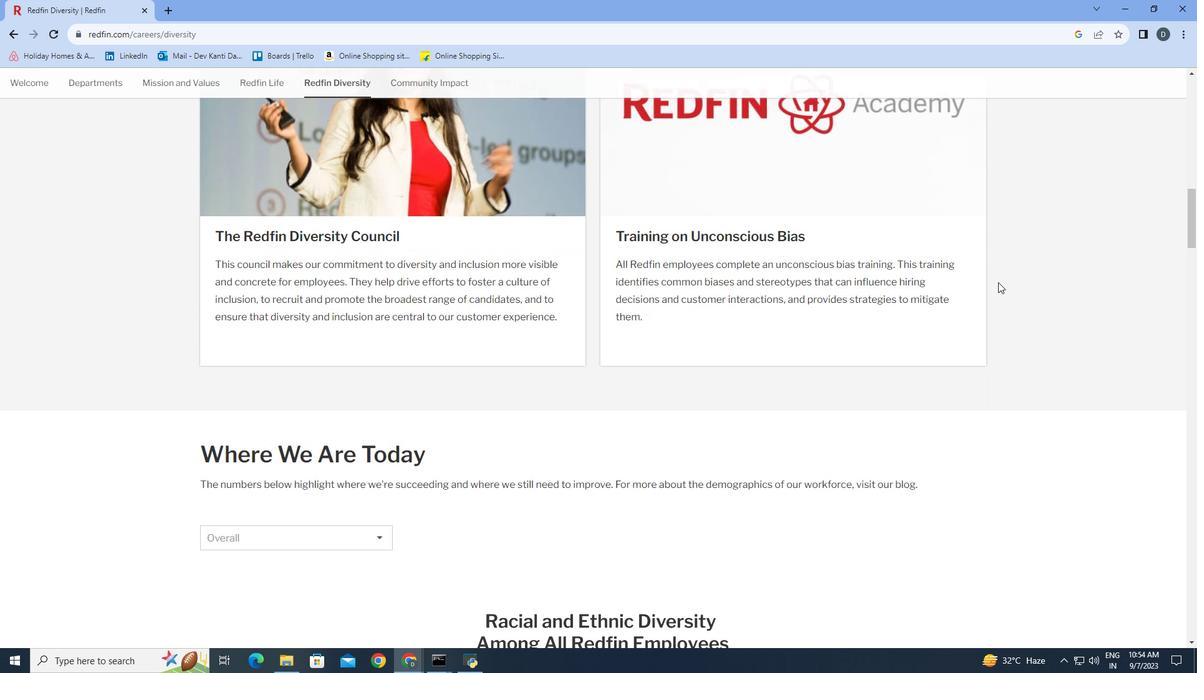 
Action: Mouse scrolled (998, 281) with delta (0, 0)
Screenshot: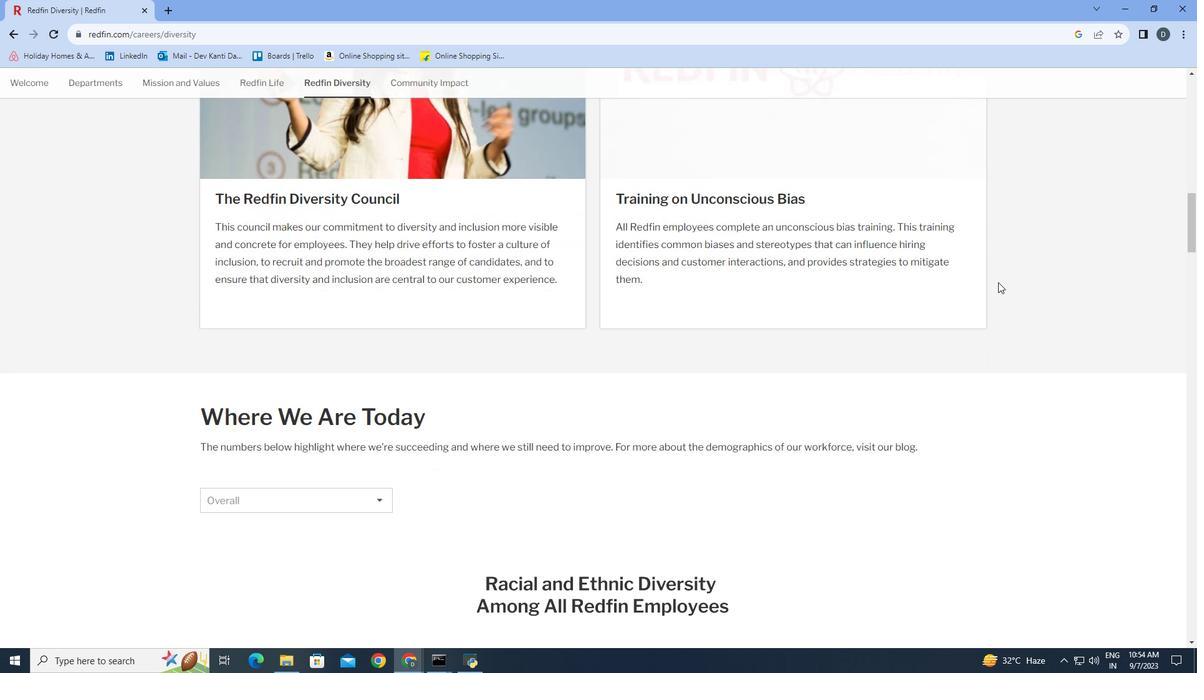 
Action: Mouse moved to (998, 282)
Screenshot: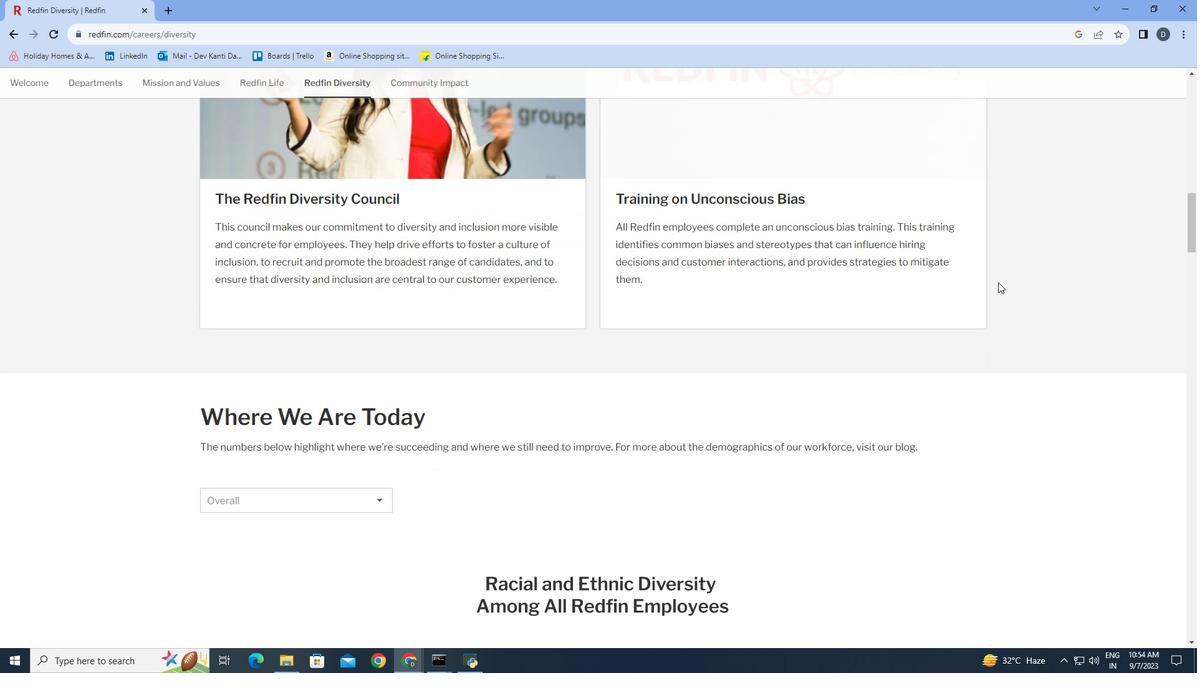 
Action: Mouse scrolled (998, 281) with delta (0, 0)
Screenshot: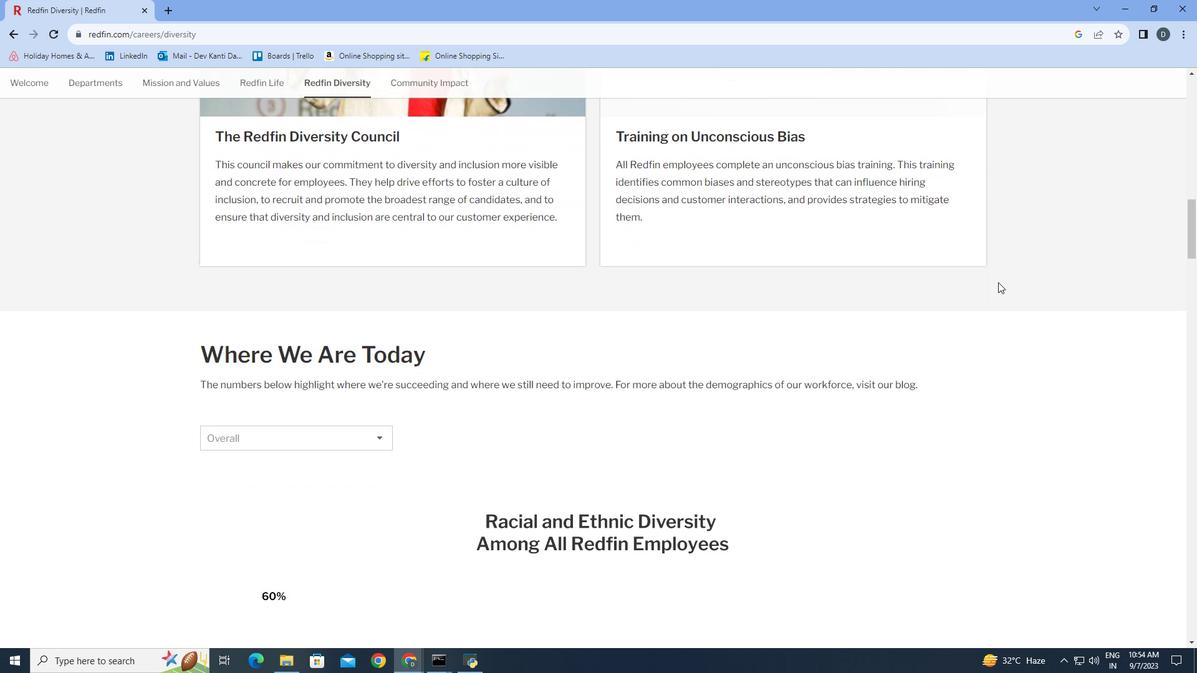 
Action: Mouse scrolled (998, 281) with delta (0, 0)
Screenshot: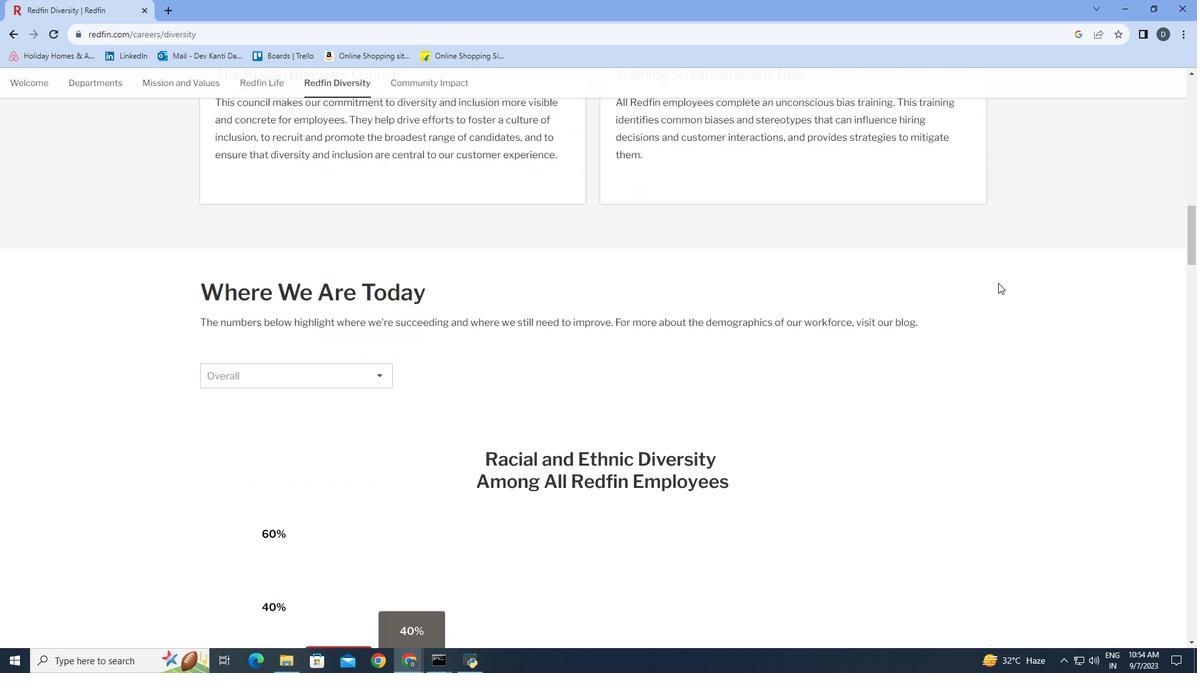 
Action: Mouse moved to (999, 283)
Screenshot: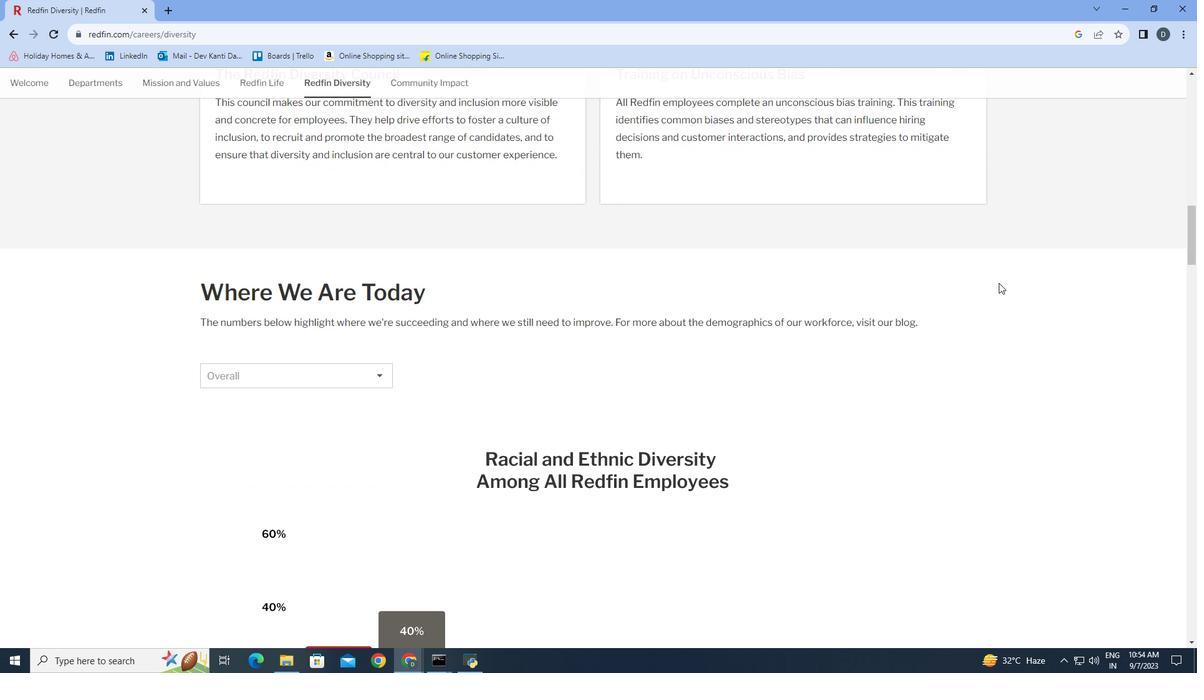 
Action: Mouse scrolled (999, 282) with delta (0, 0)
Screenshot: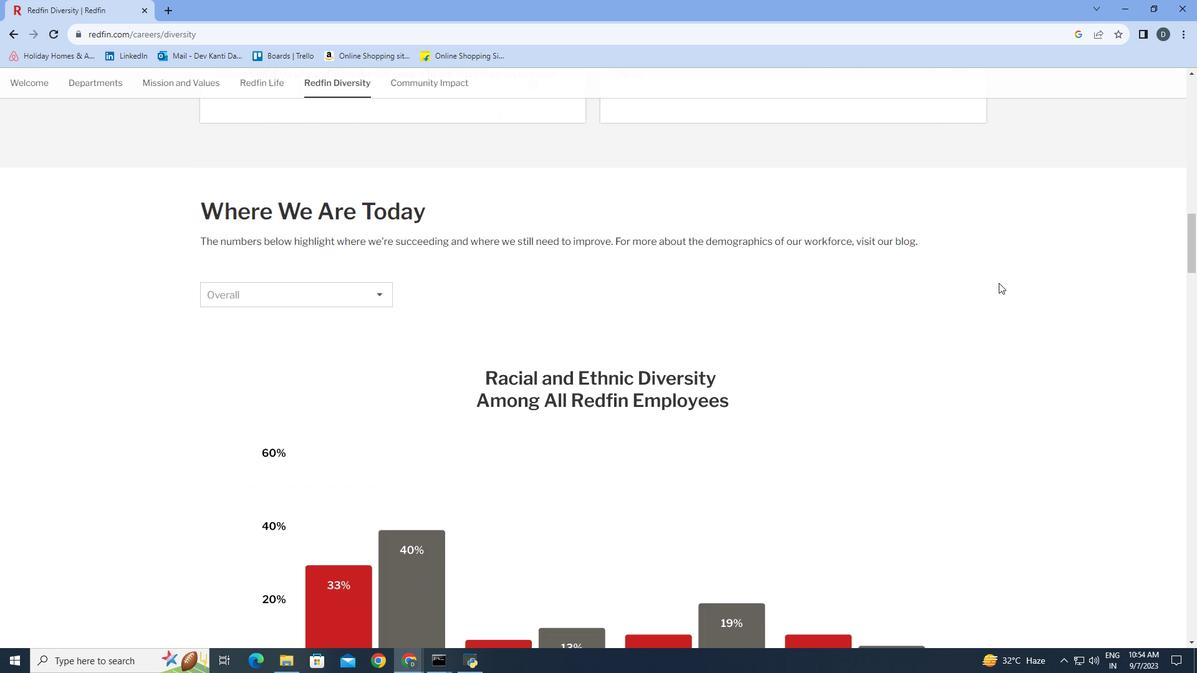 
Action: Mouse scrolled (999, 282) with delta (0, 0)
Screenshot: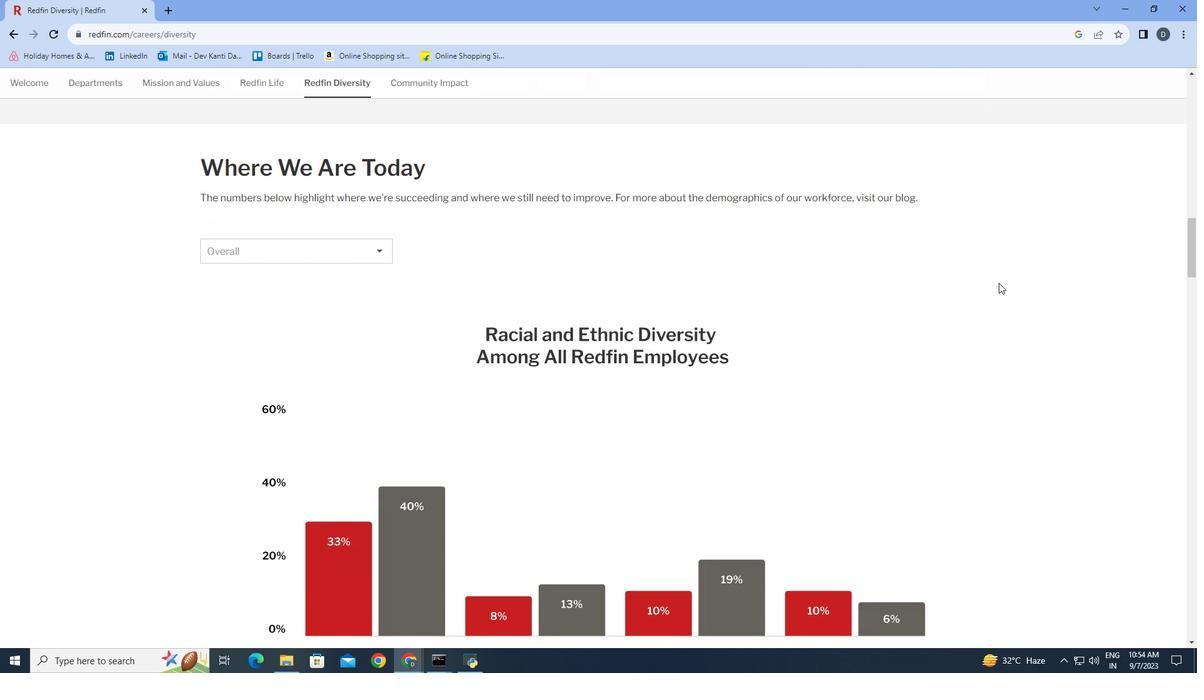 
Action: Mouse scrolled (999, 282) with delta (0, 0)
Screenshot: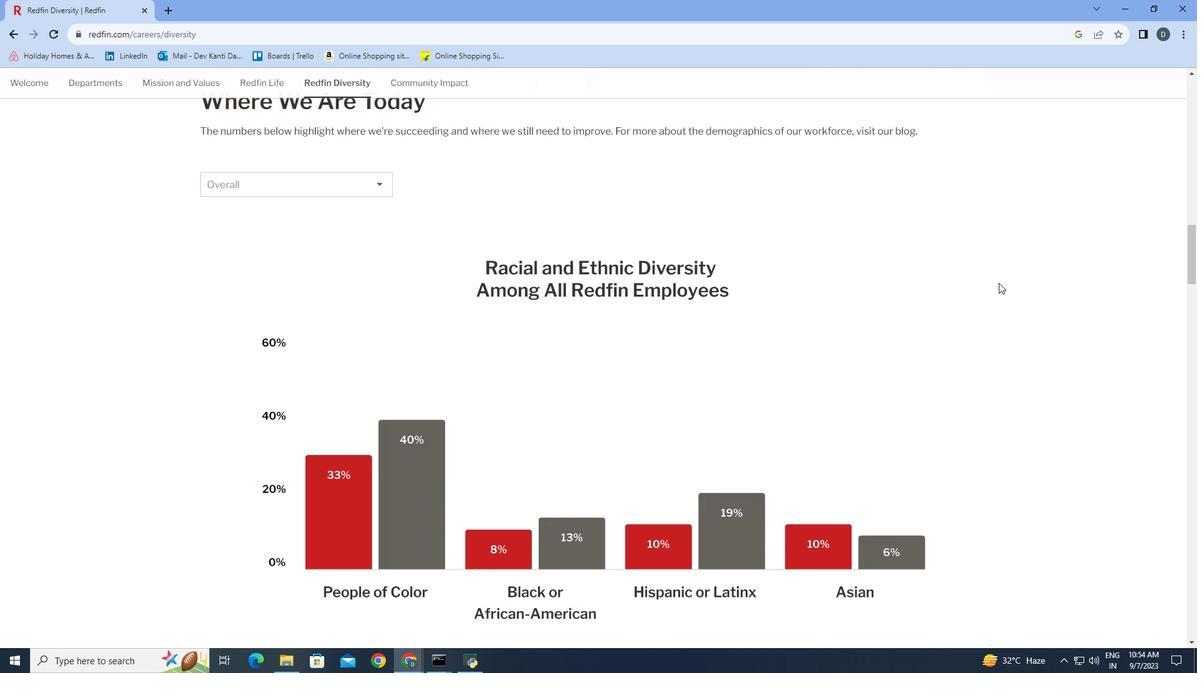 
Action: Mouse scrolled (999, 282) with delta (0, 0)
Screenshot: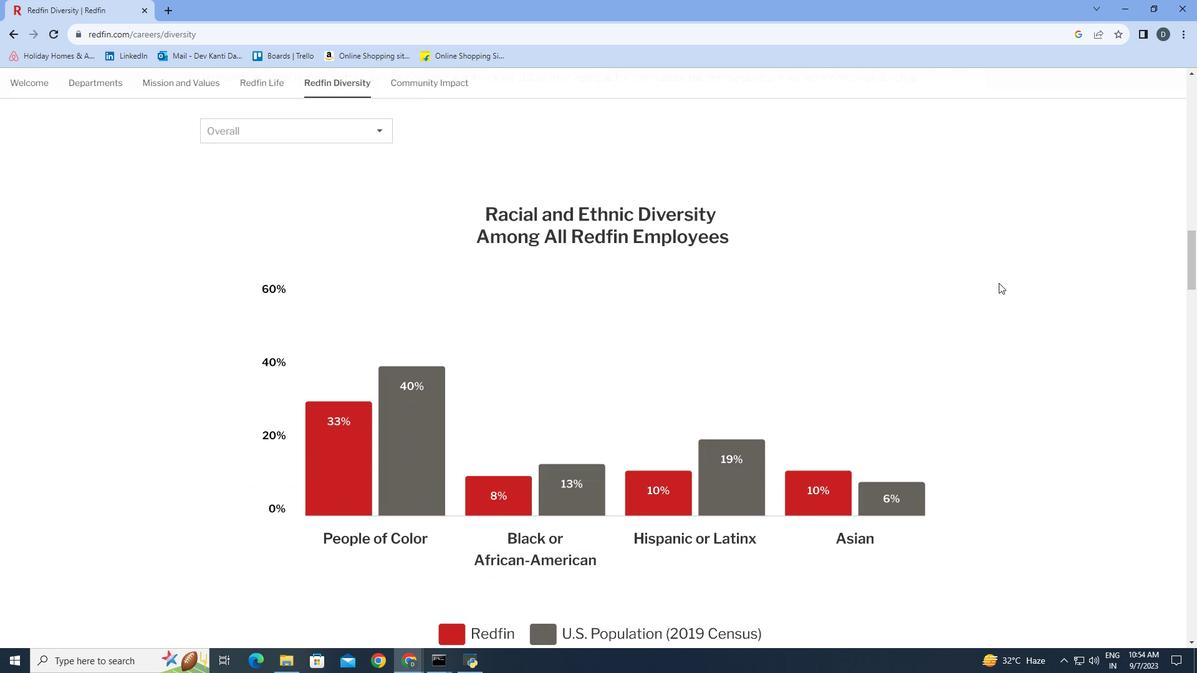 
Action: Mouse scrolled (999, 282) with delta (0, 0)
Screenshot: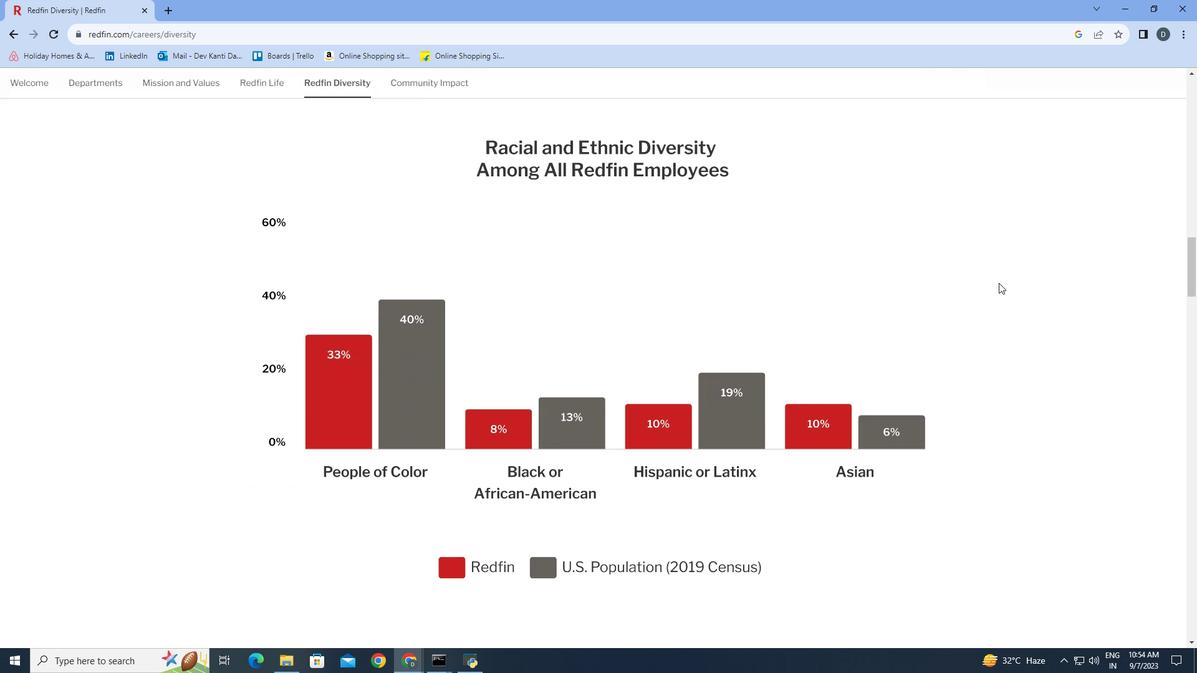 
Action: Mouse moved to (1000, 283)
Screenshot: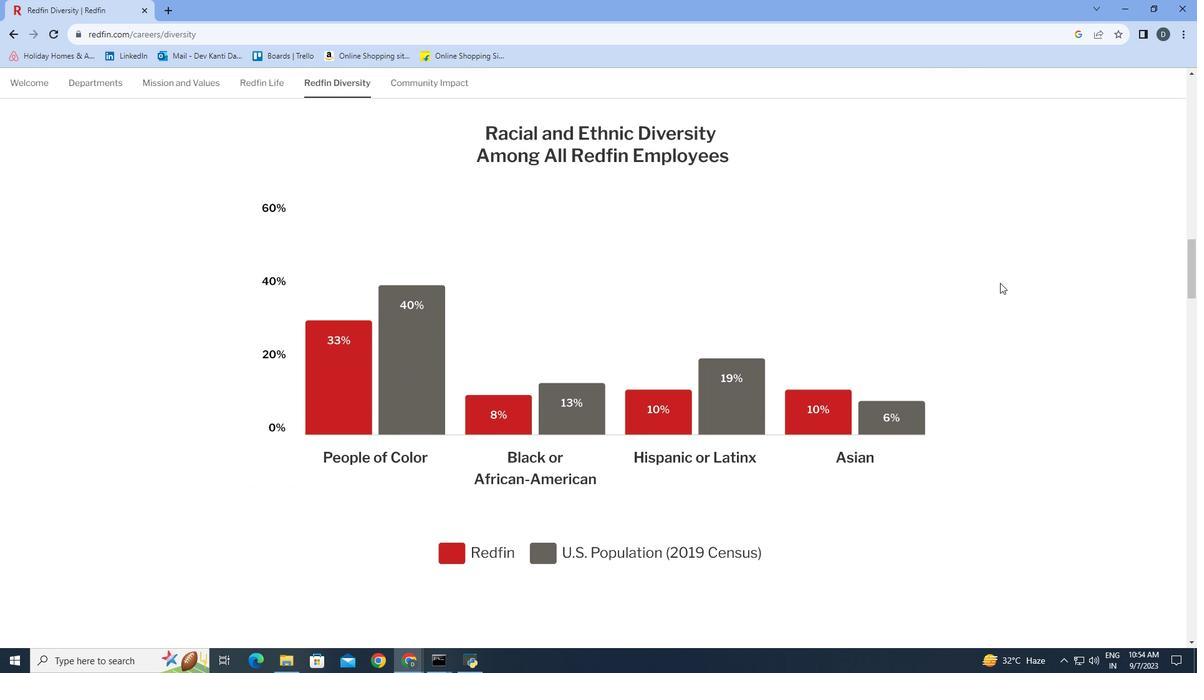 
Action: Mouse scrolled (1000, 282) with delta (0, 0)
Screenshot: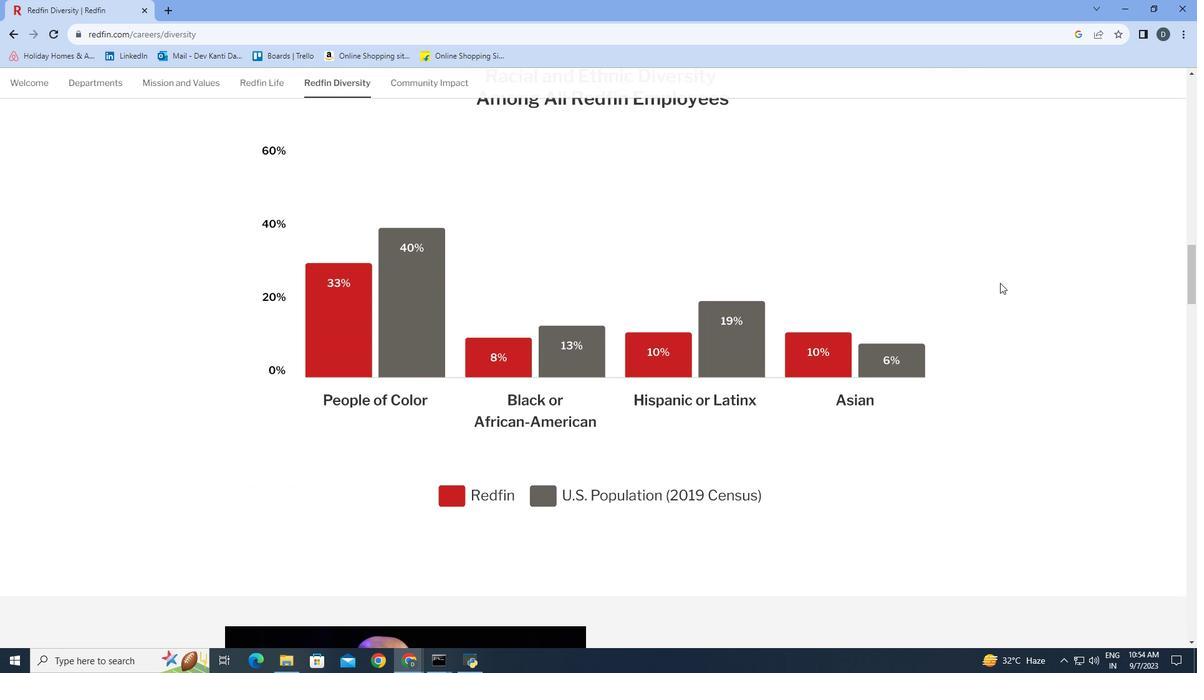 
Action: Mouse scrolled (1000, 282) with delta (0, 0)
Screenshot: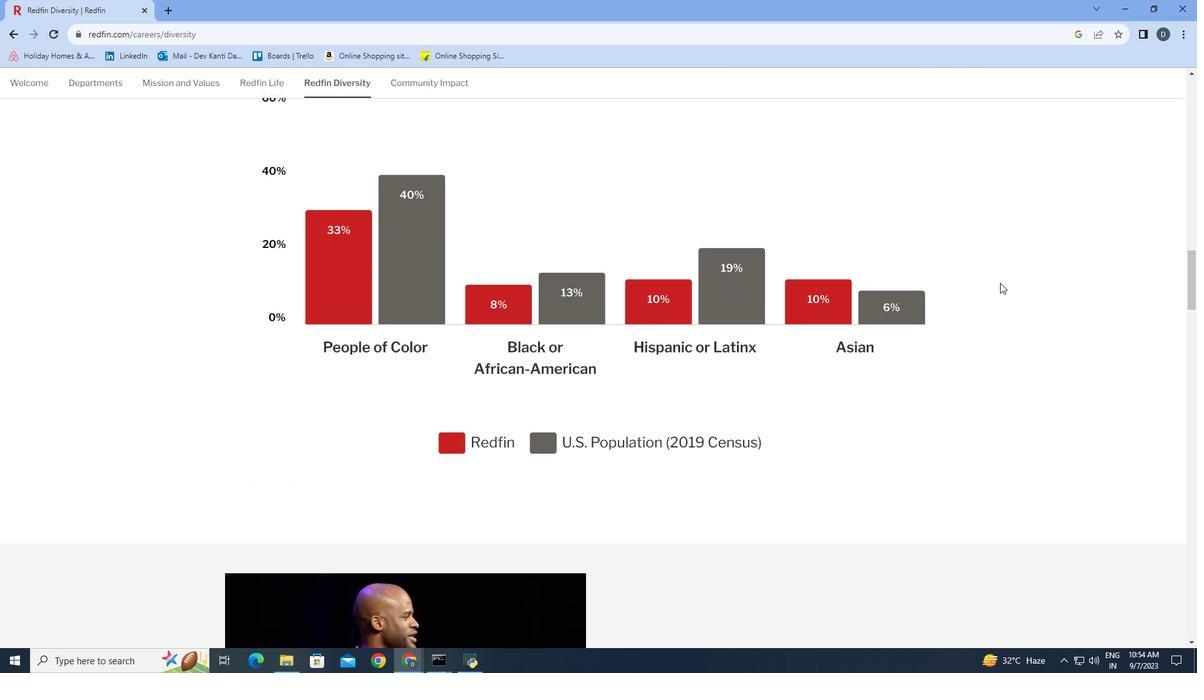 
Action: Mouse scrolled (1000, 282) with delta (0, 0)
Screenshot: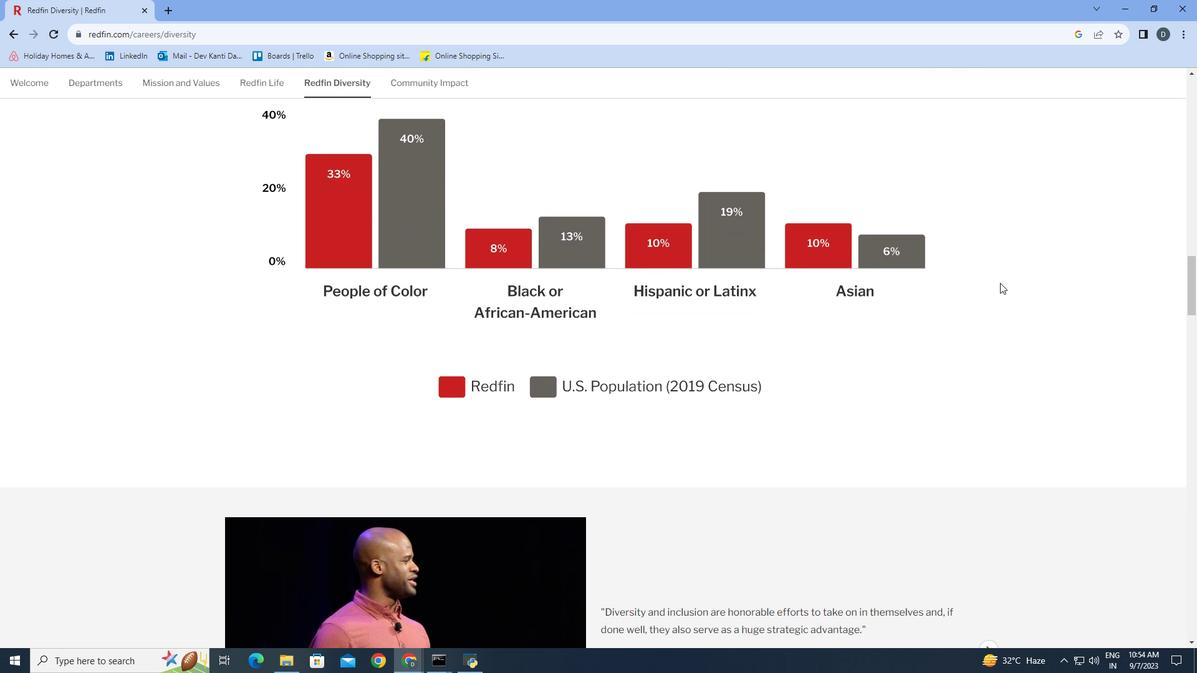 
Action: Mouse scrolled (1000, 282) with delta (0, 0)
Screenshot: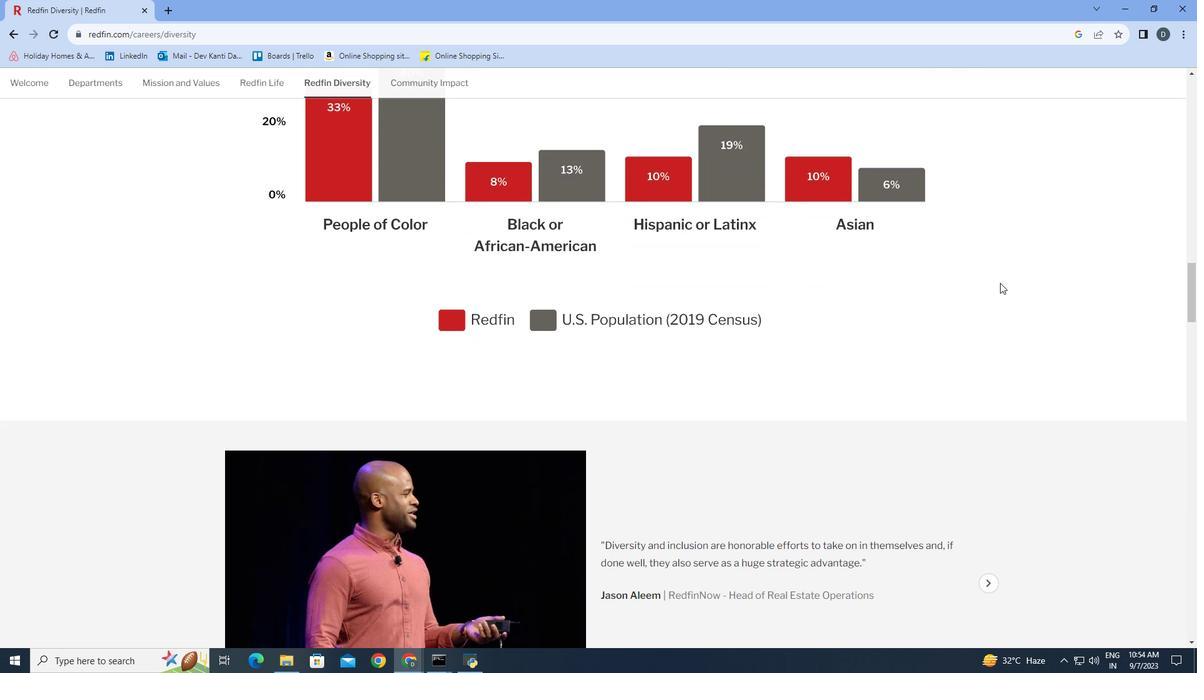 
Action: Mouse scrolled (1000, 282) with delta (0, 0)
Screenshot: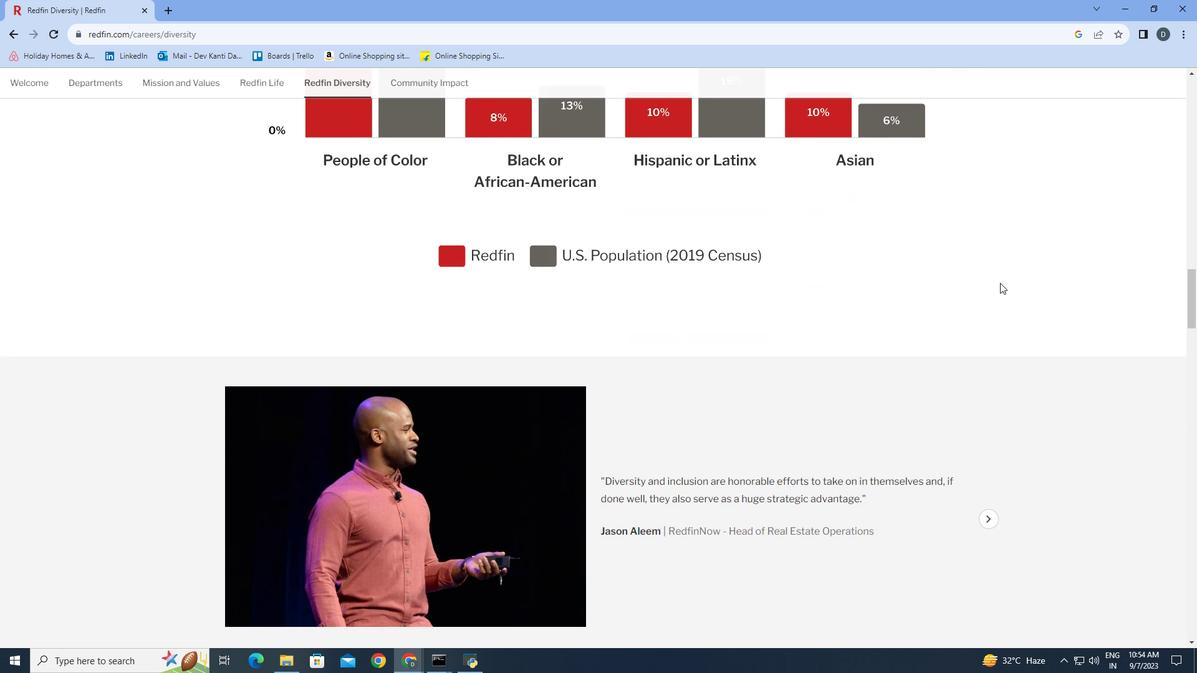 
Action: Mouse scrolled (1000, 282) with delta (0, 0)
Screenshot: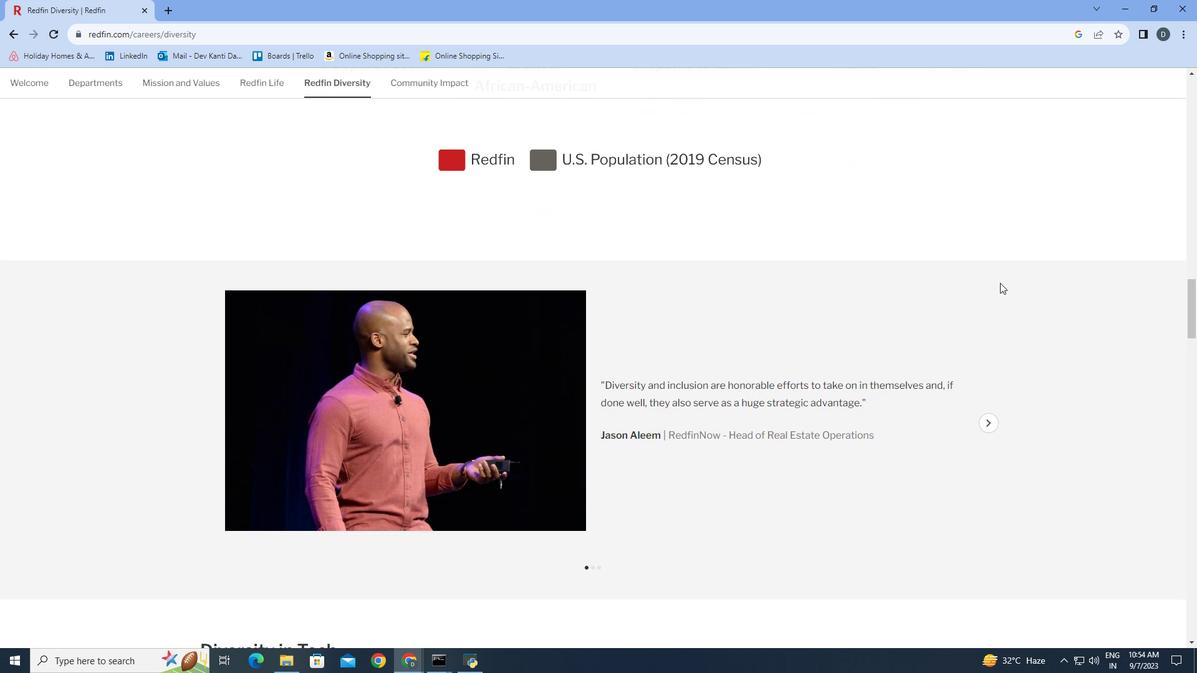 
Action: Mouse scrolled (1000, 282) with delta (0, 0)
Screenshot: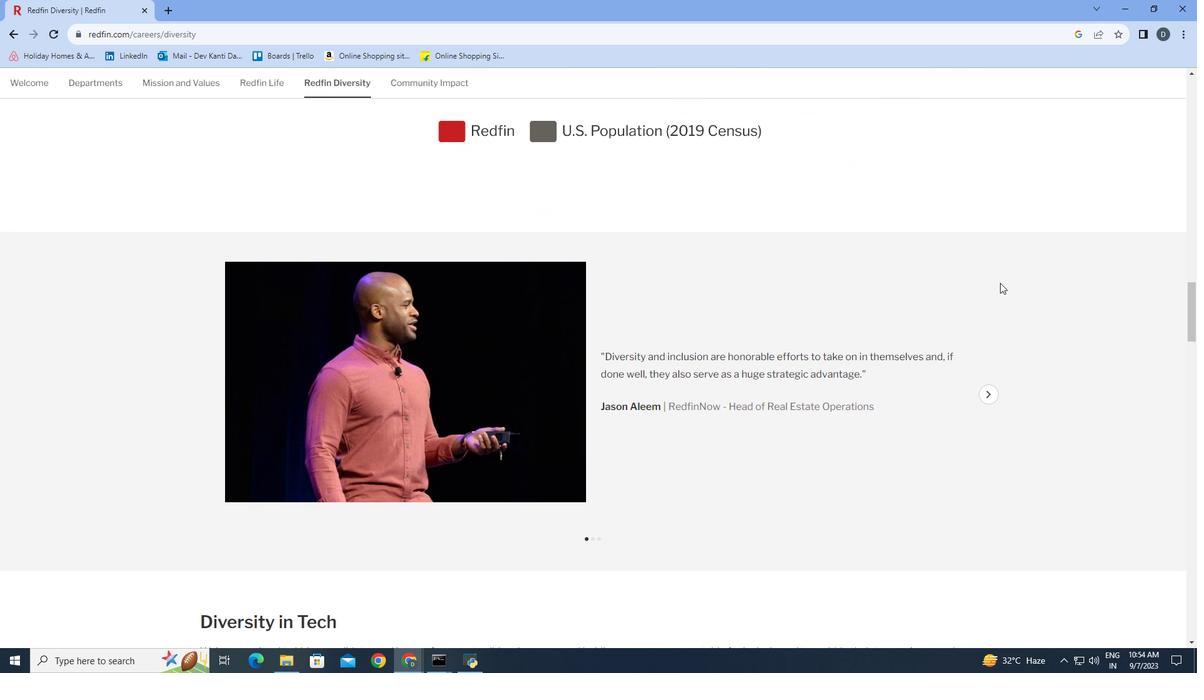 
Action: Mouse scrolled (1000, 282) with delta (0, 0)
Screenshot: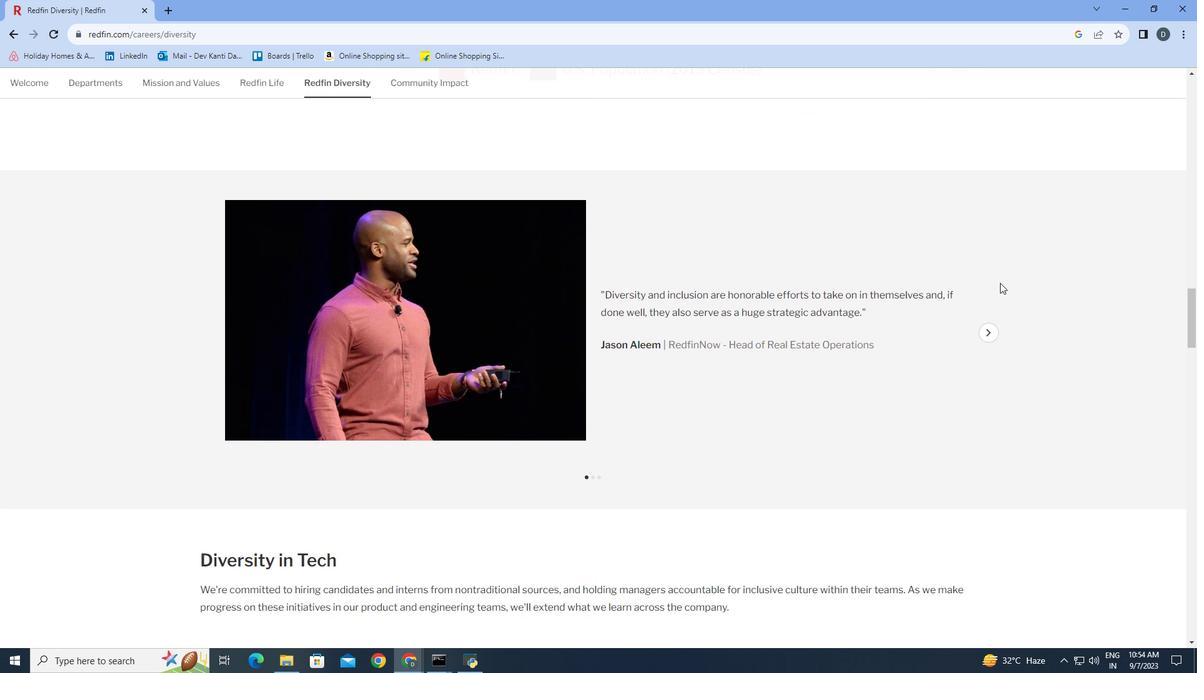 
Action: Mouse scrolled (1000, 282) with delta (0, 0)
Screenshot: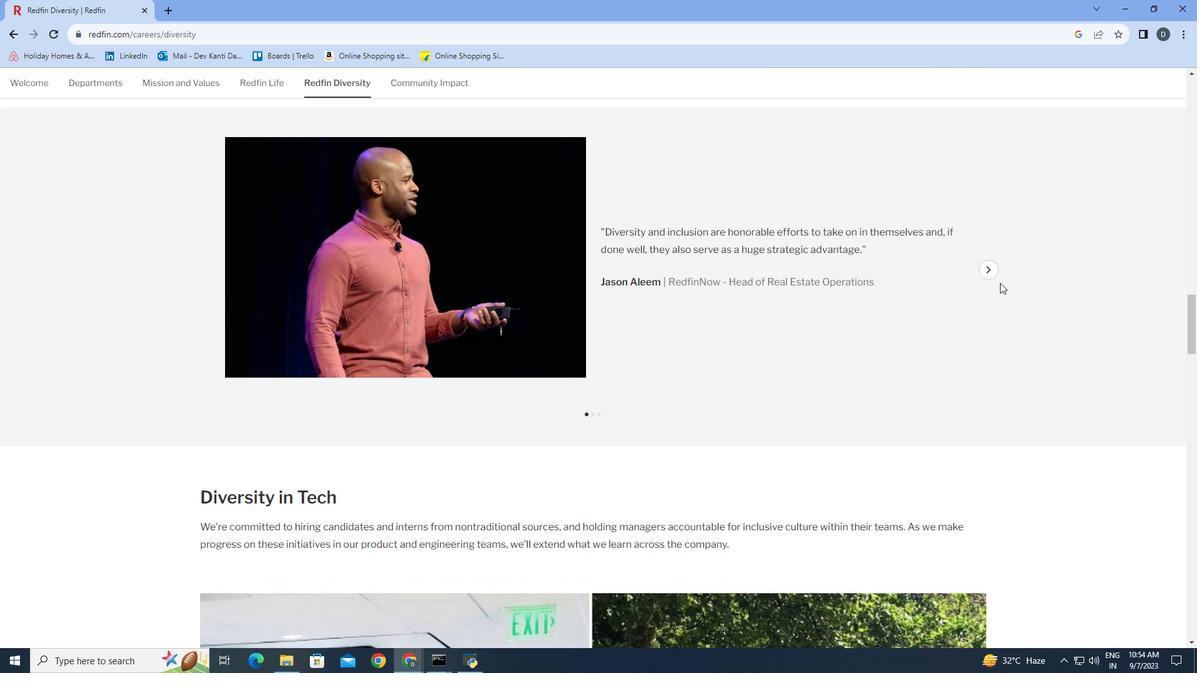 
Action: Mouse scrolled (1000, 282) with delta (0, 0)
Screenshot: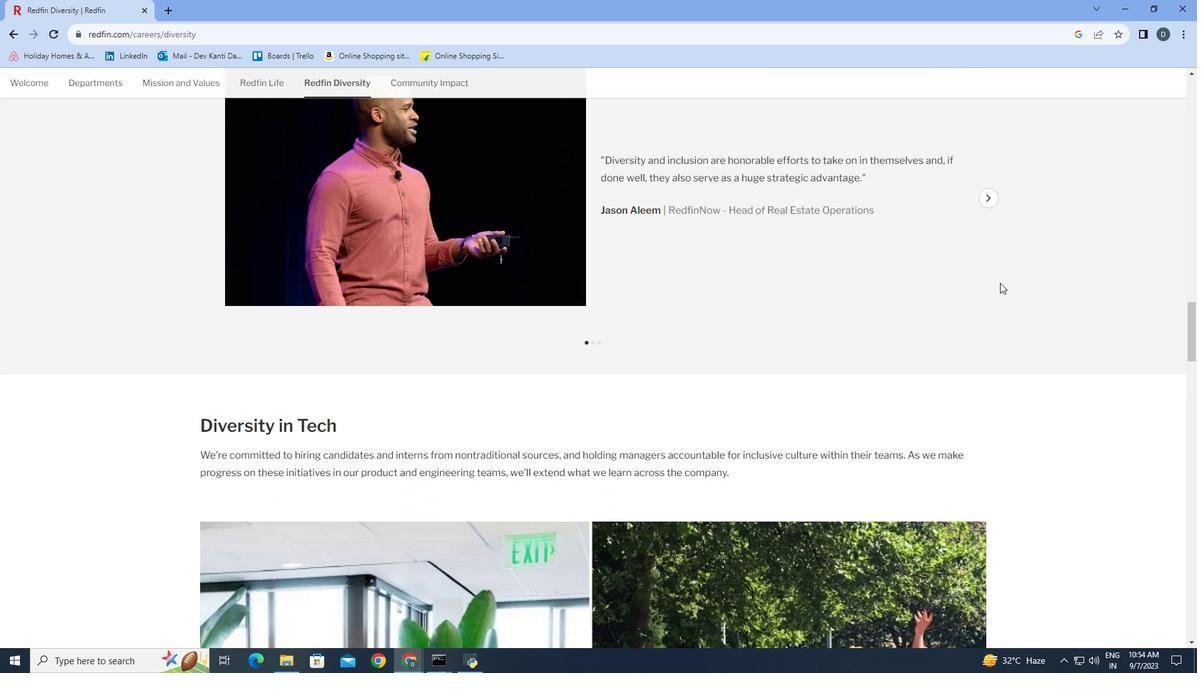 
Action: Mouse scrolled (1000, 282) with delta (0, 0)
Screenshot: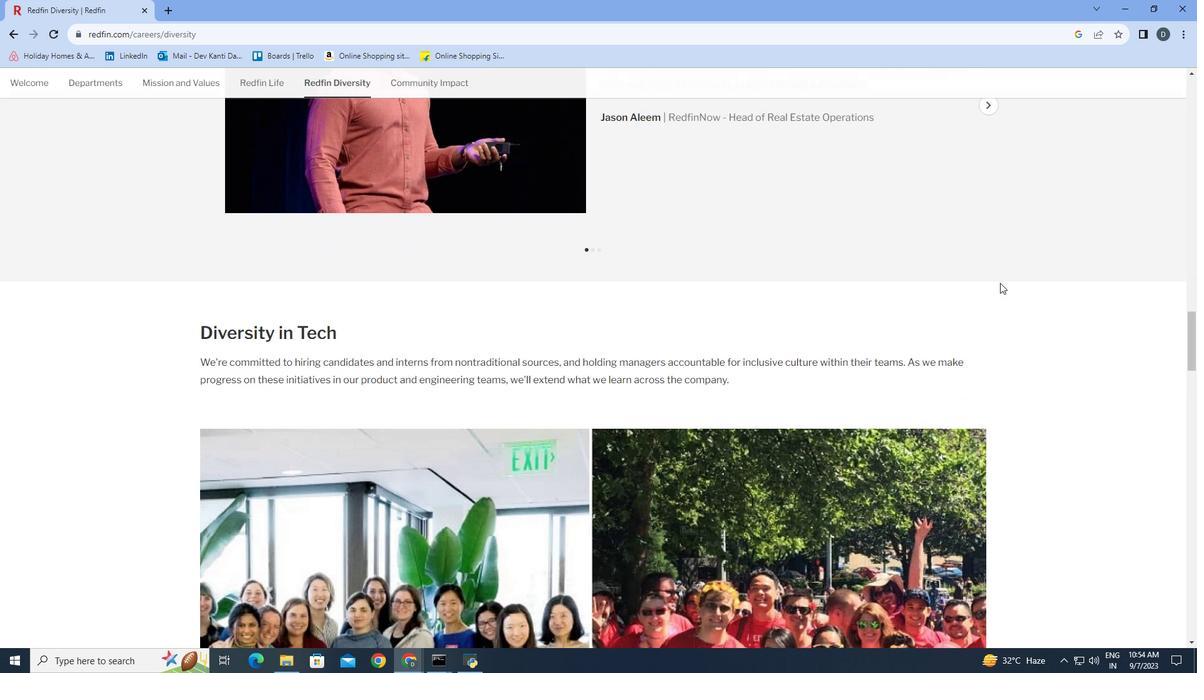 
Action: Mouse scrolled (1000, 282) with delta (0, 0)
Screenshot: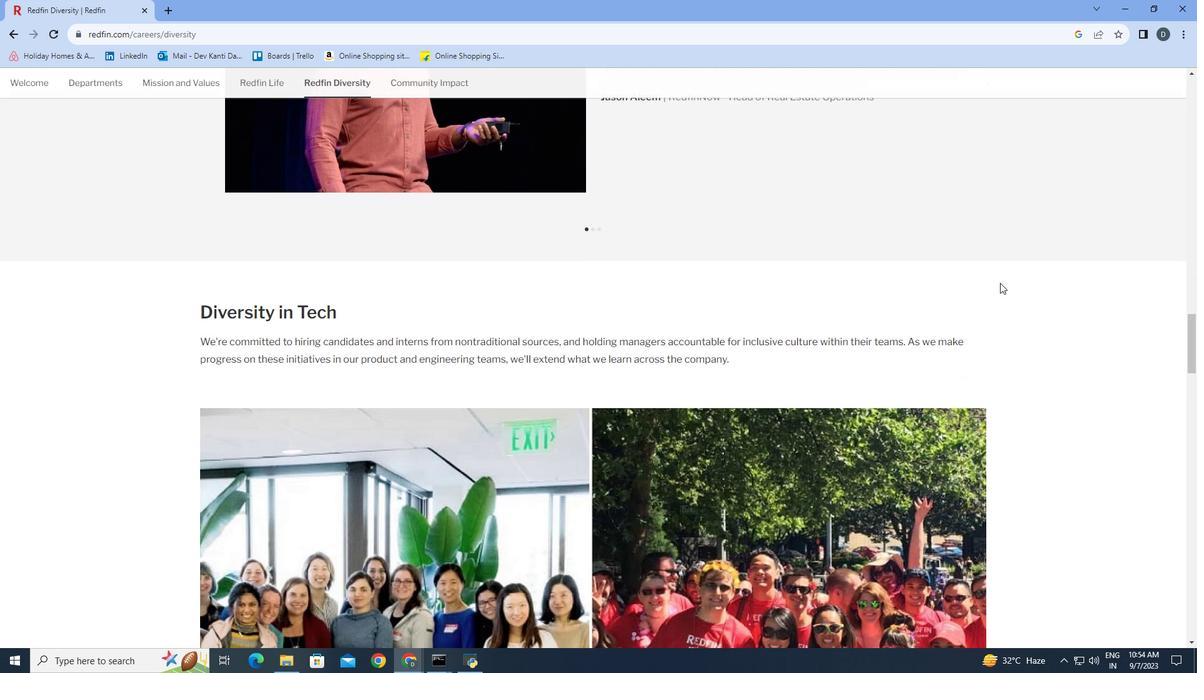 
Action: Mouse scrolled (1000, 282) with delta (0, 0)
Screenshot: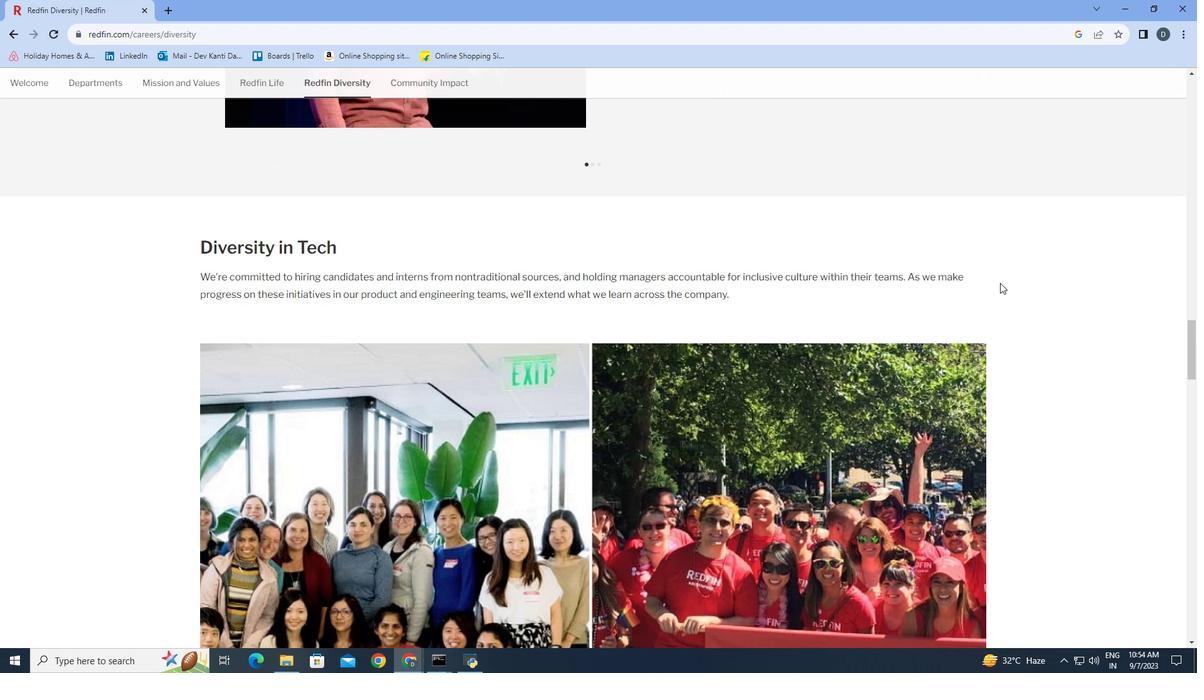 
Action: Mouse scrolled (1000, 282) with delta (0, 0)
Screenshot: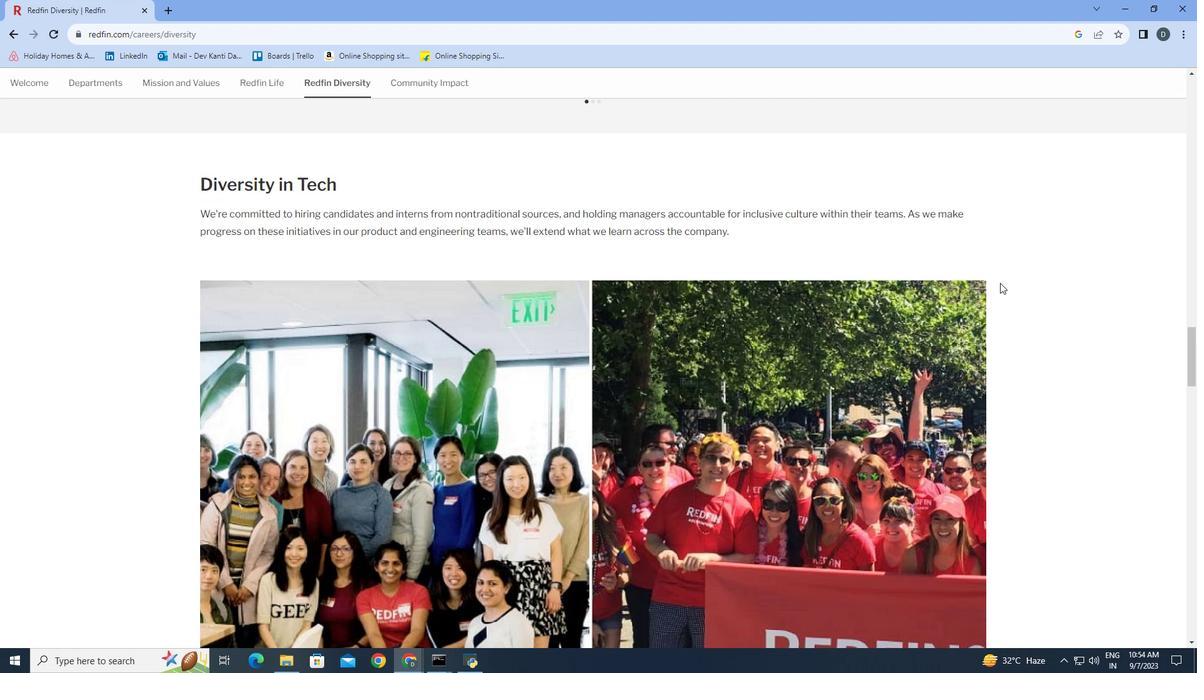 
Action: Mouse scrolled (1000, 282) with delta (0, 0)
Screenshot: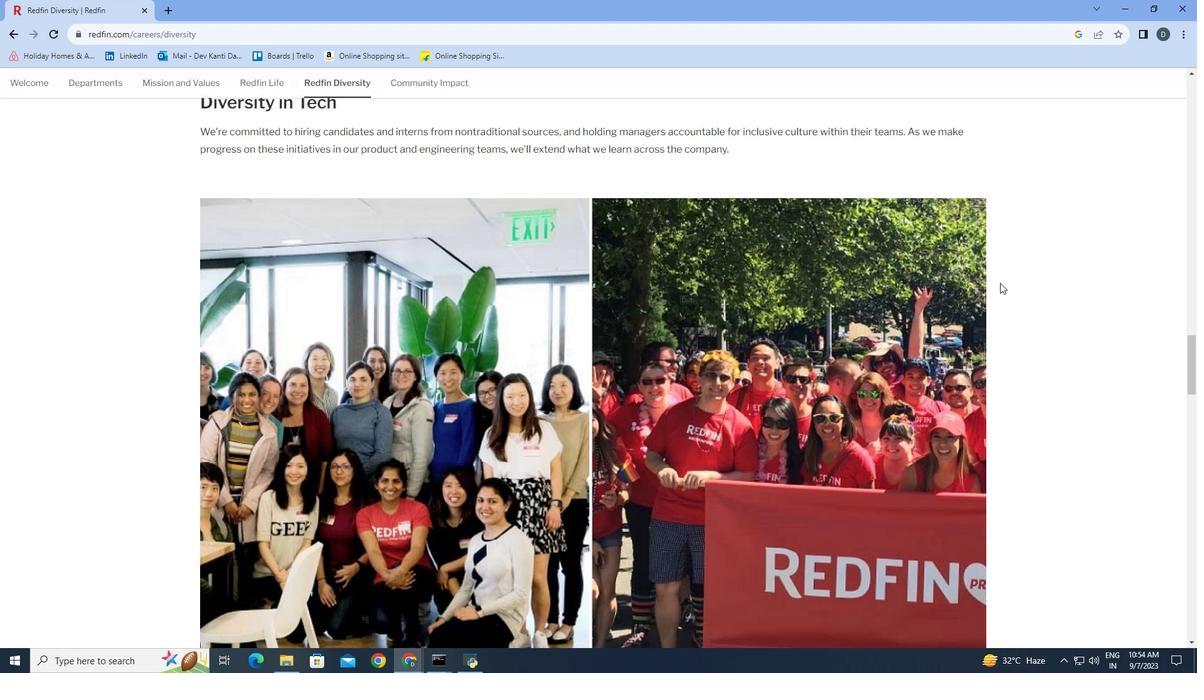 
Action: Mouse scrolled (1000, 282) with delta (0, 0)
Screenshot: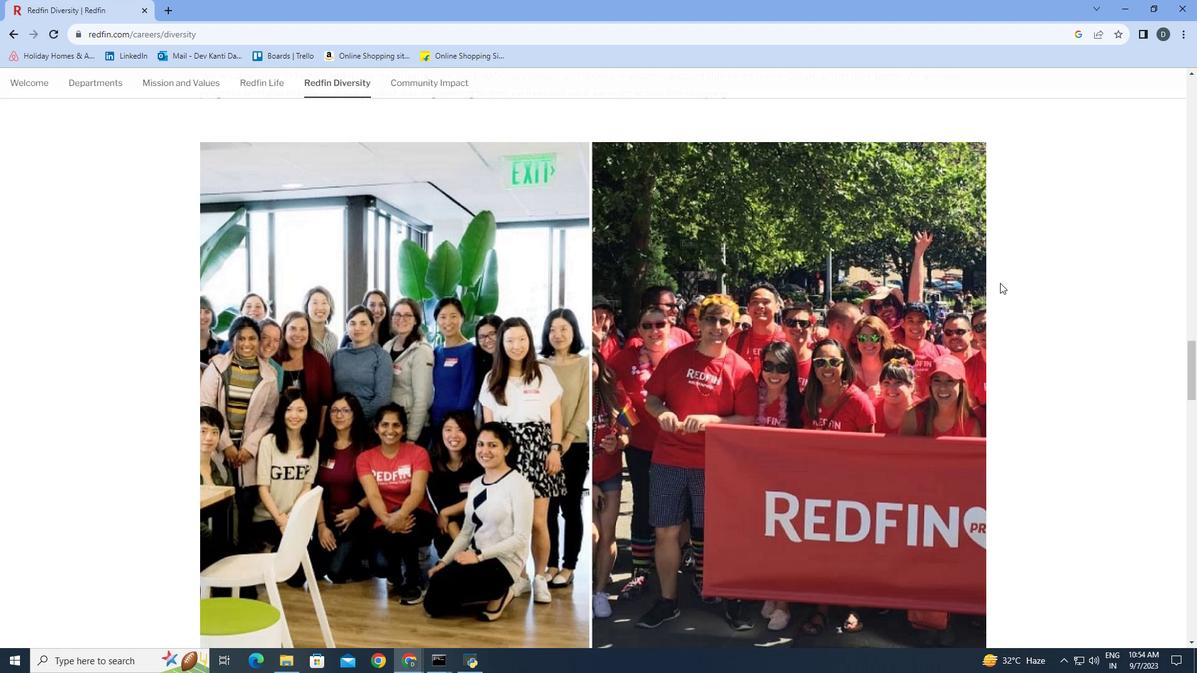 
Action: Mouse scrolled (1000, 282) with delta (0, 0)
Screenshot: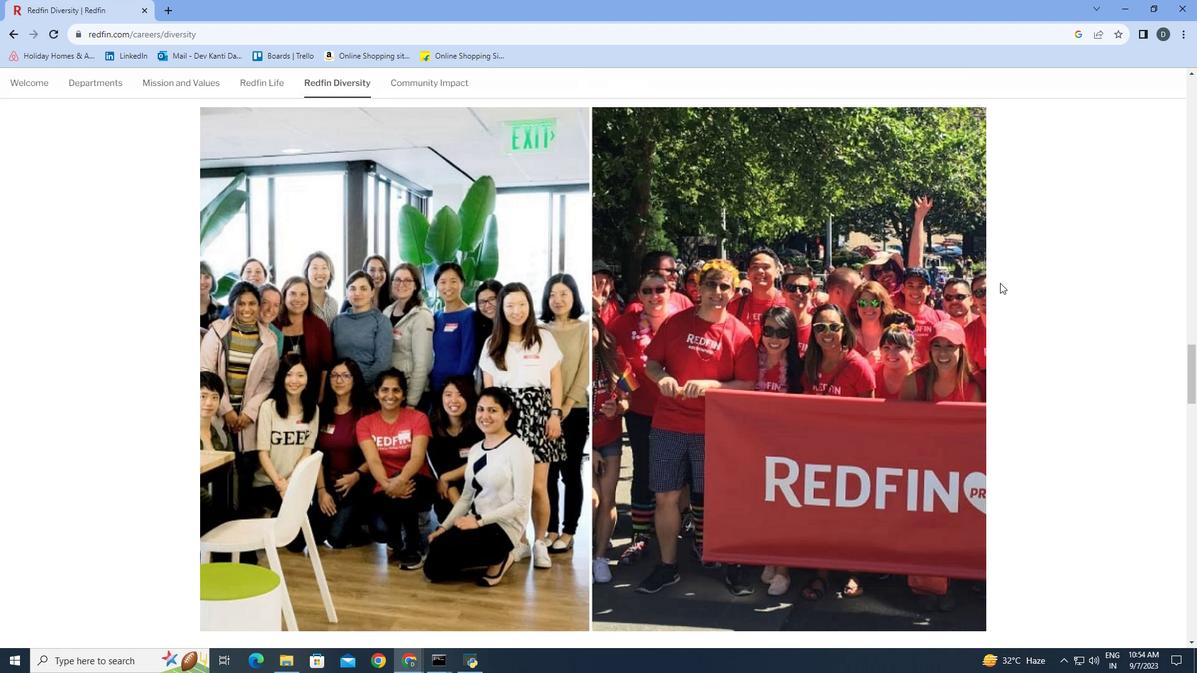 
Action: Mouse scrolled (1000, 282) with delta (0, 0)
Screenshot: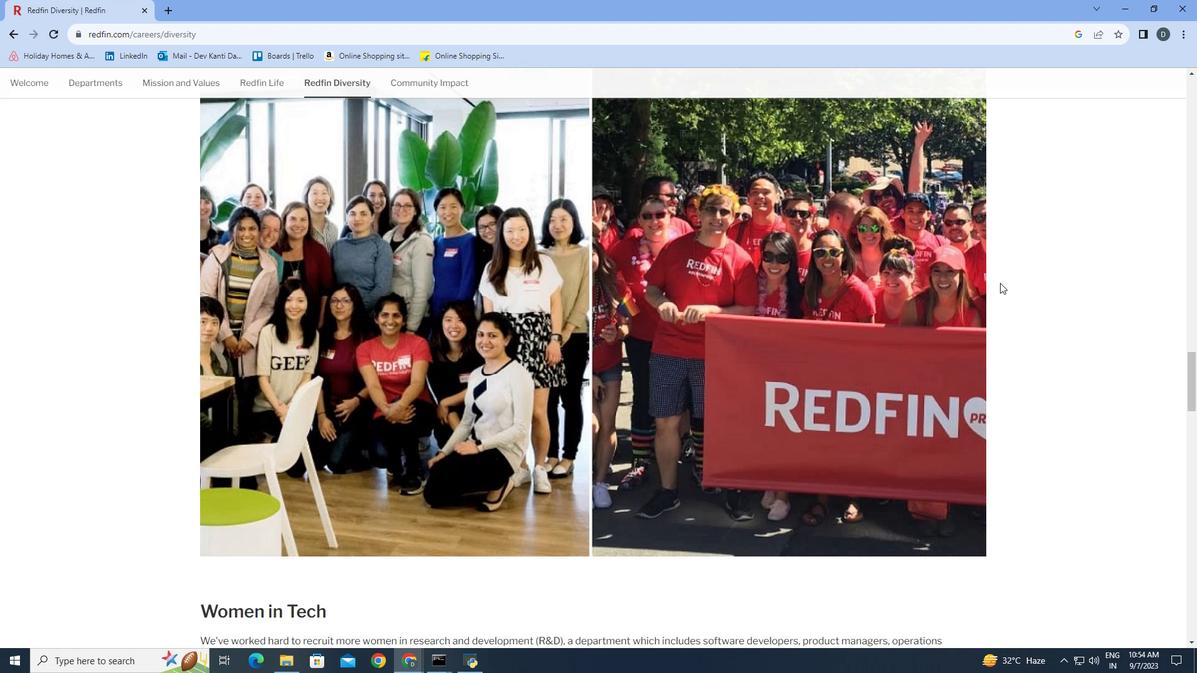 
Action: Mouse moved to (1000, 283)
Screenshot: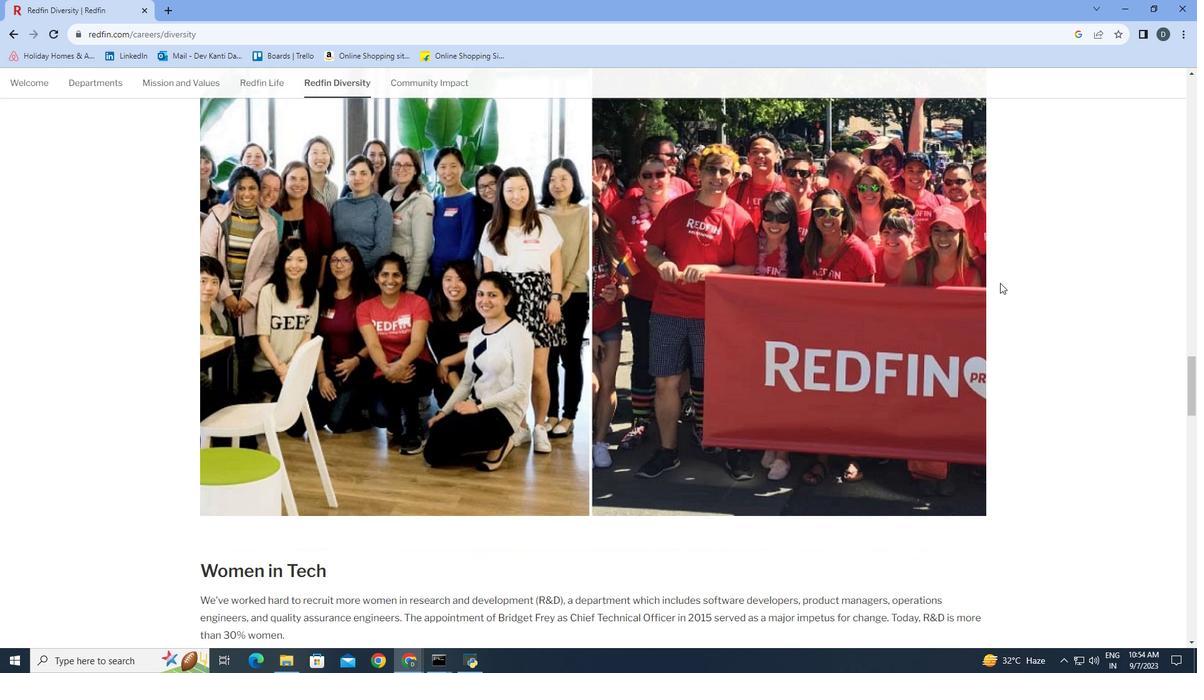 
Action: Mouse scrolled (1000, 282) with delta (0, 0)
Screenshot: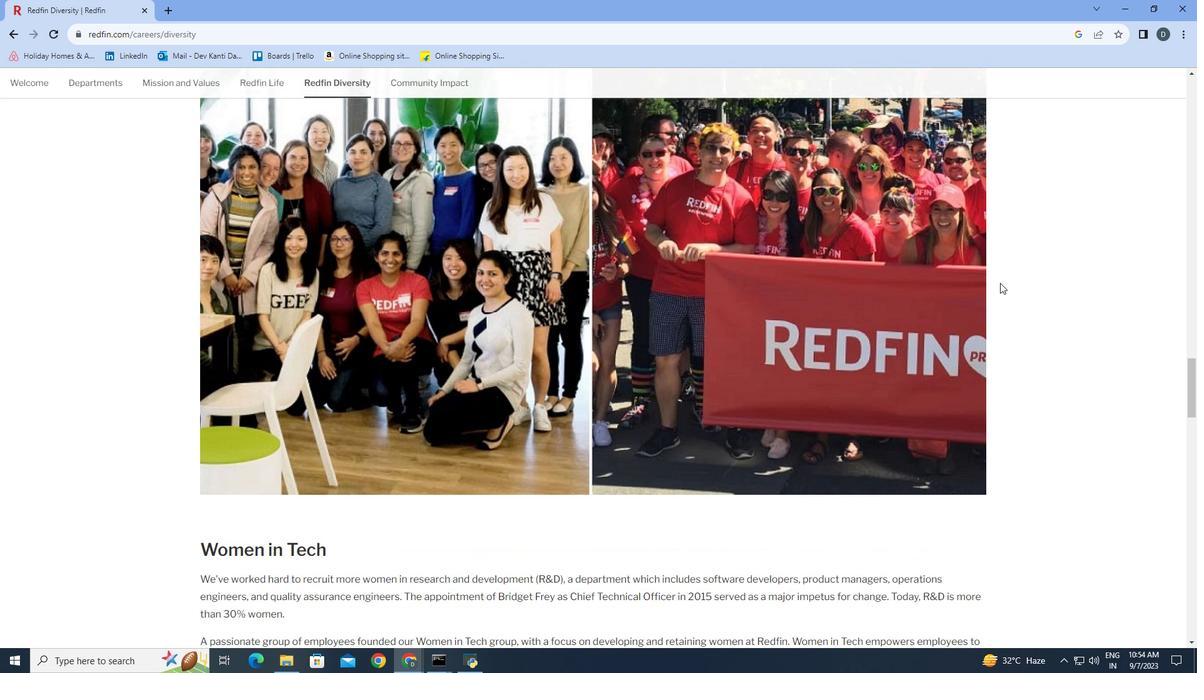 
Action: Mouse scrolled (1000, 282) with delta (0, 0)
Screenshot: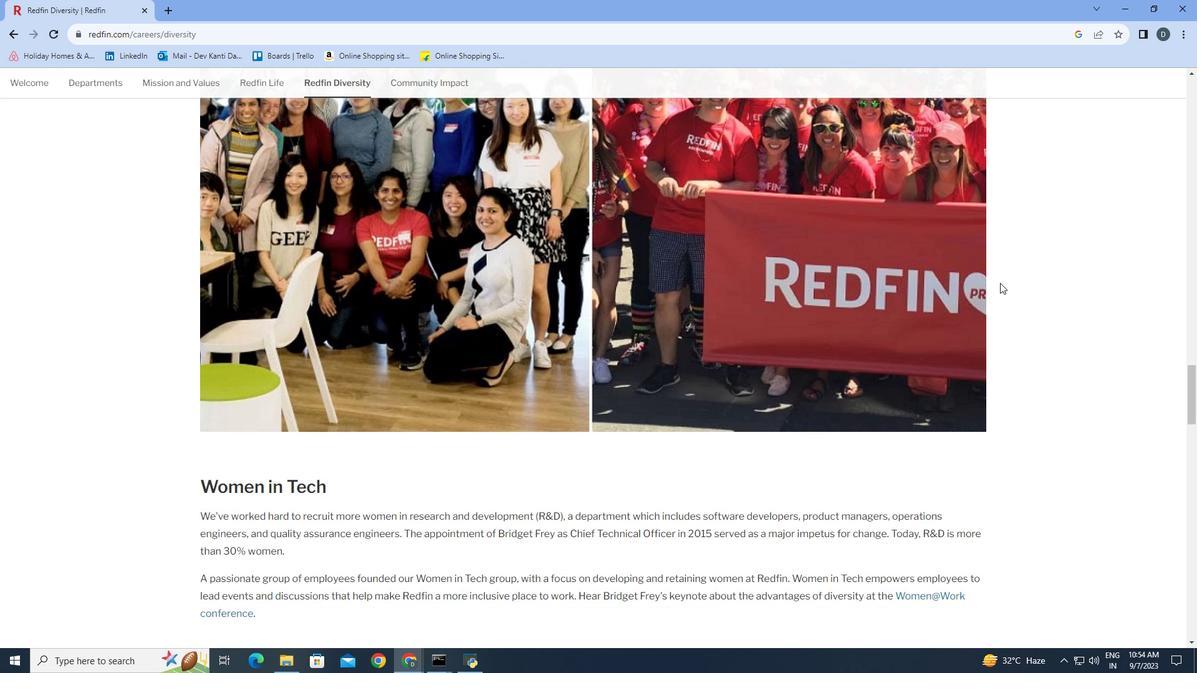 
Action: Mouse scrolled (1000, 282) with delta (0, 0)
Screenshot: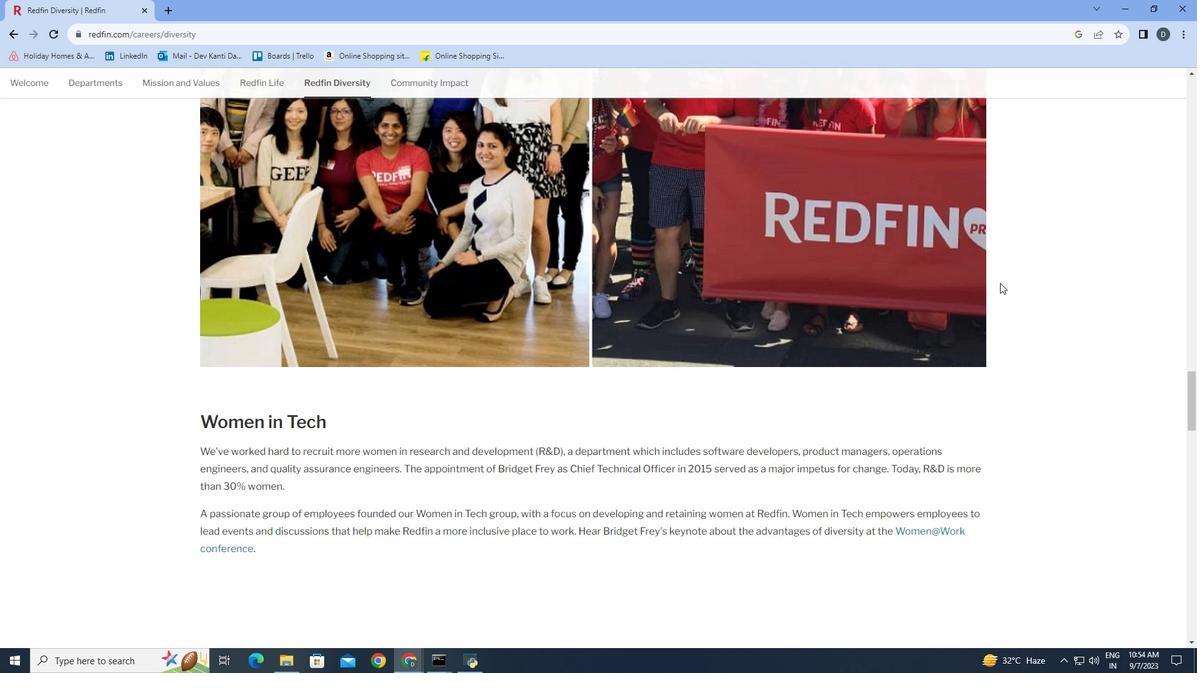 
Action: Mouse scrolled (1000, 282) with delta (0, 0)
Screenshot: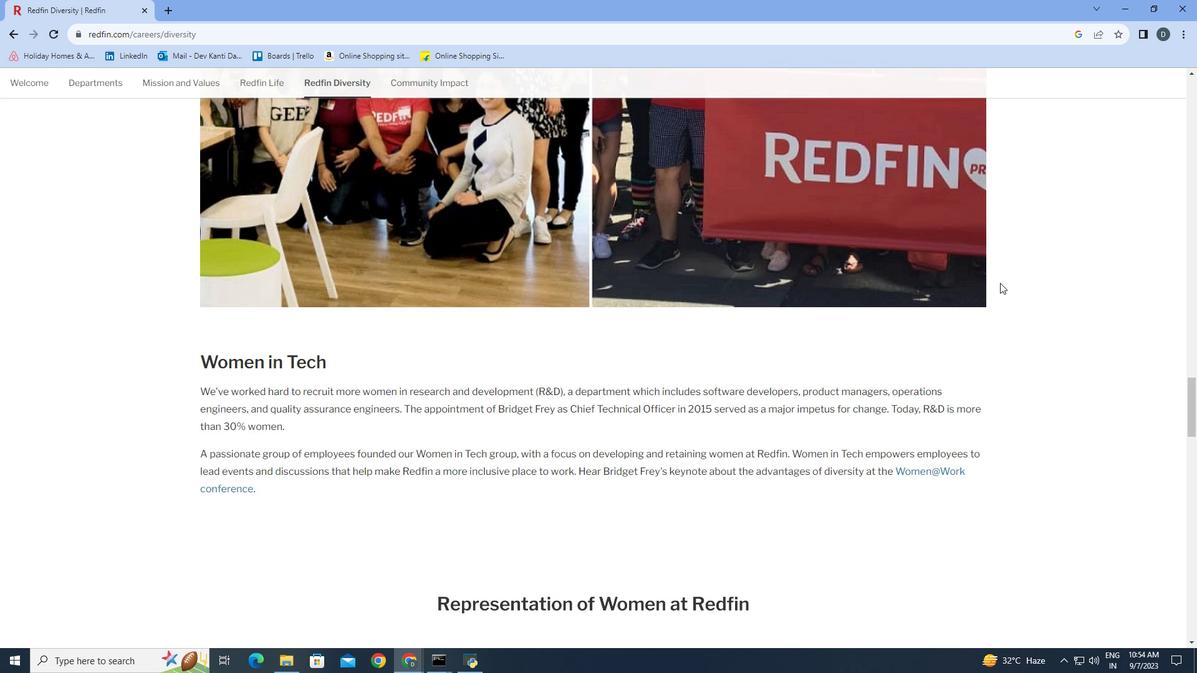 
Action: Mouse moved to (1000, 283)
Screenshot: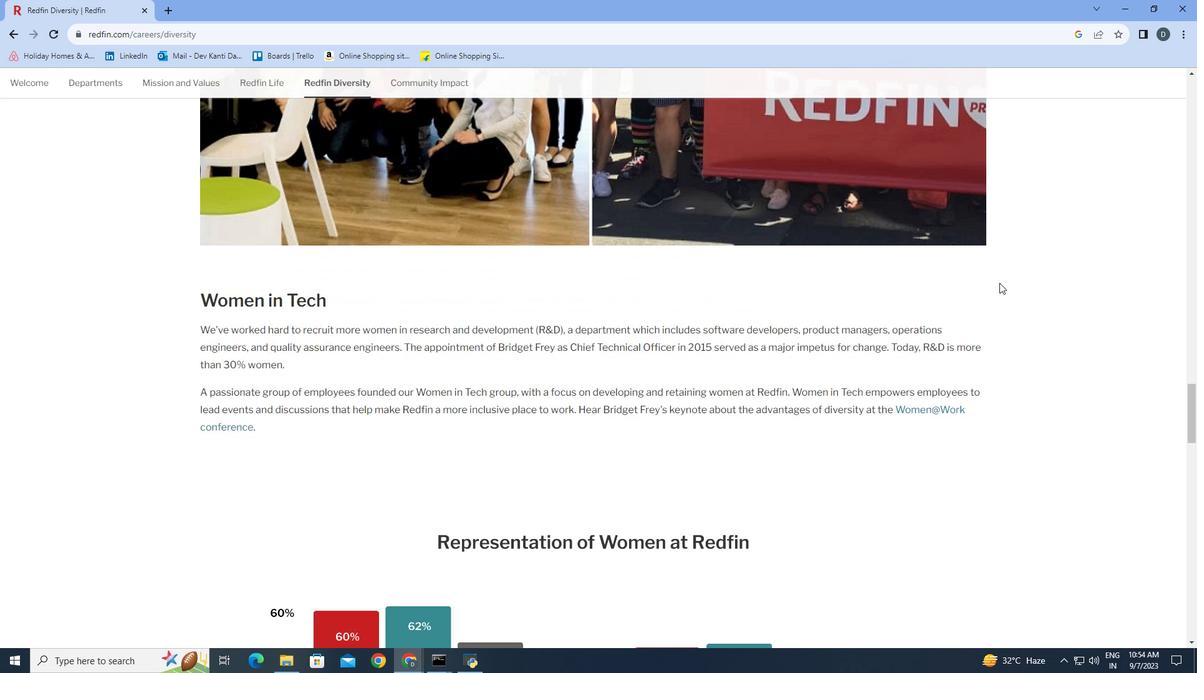 
Action: Mouse scrolled (1000, 282) with delta (0, 0)
Screenshot: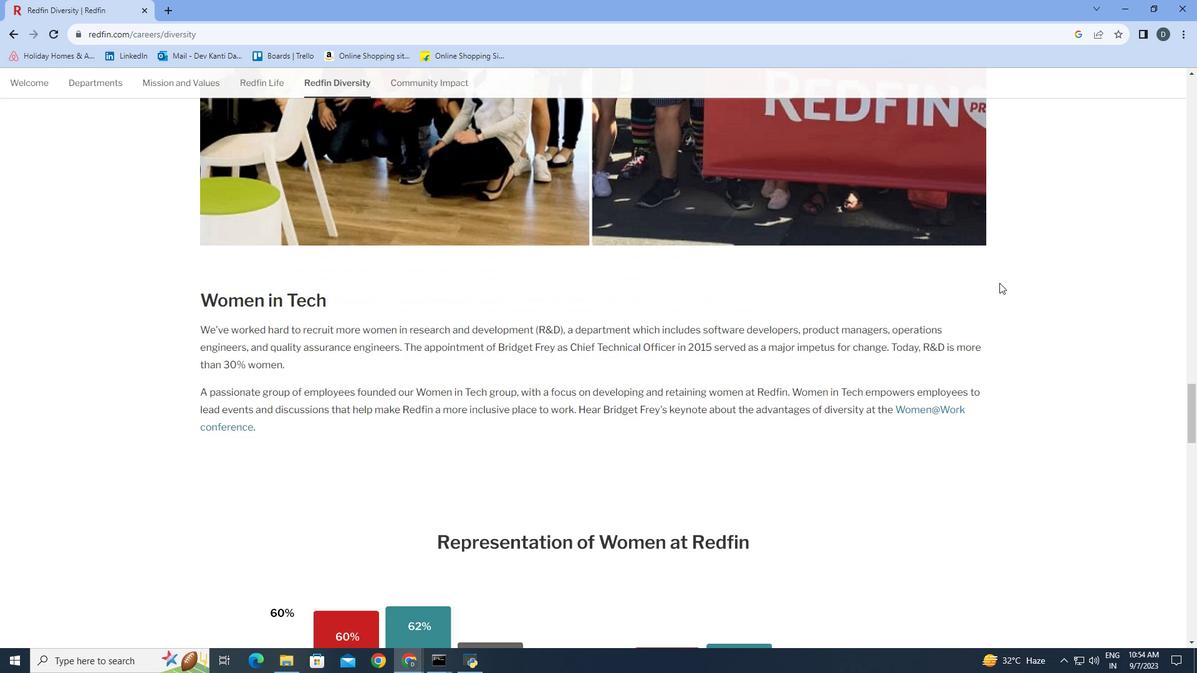 
Action: Mouse scrolled (1000, 282) with delta (0, 0)
Screenshot: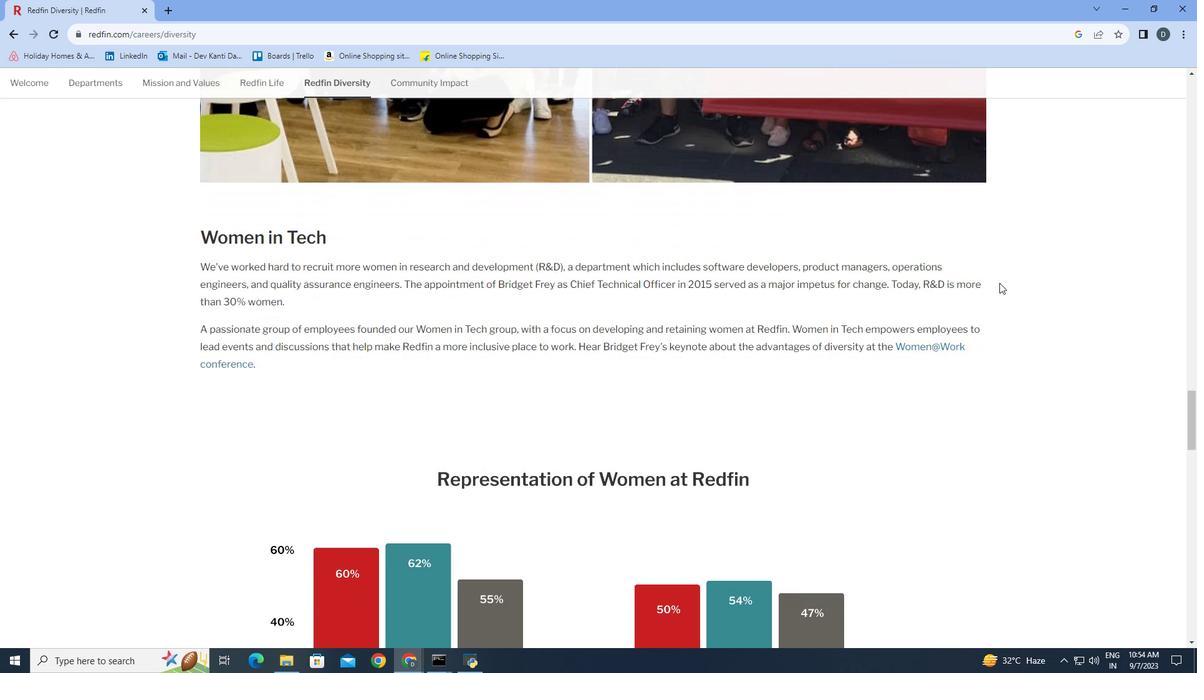 
Action: Mouse scrolled (1000, 282) with delta (0, 0)
Screenshot: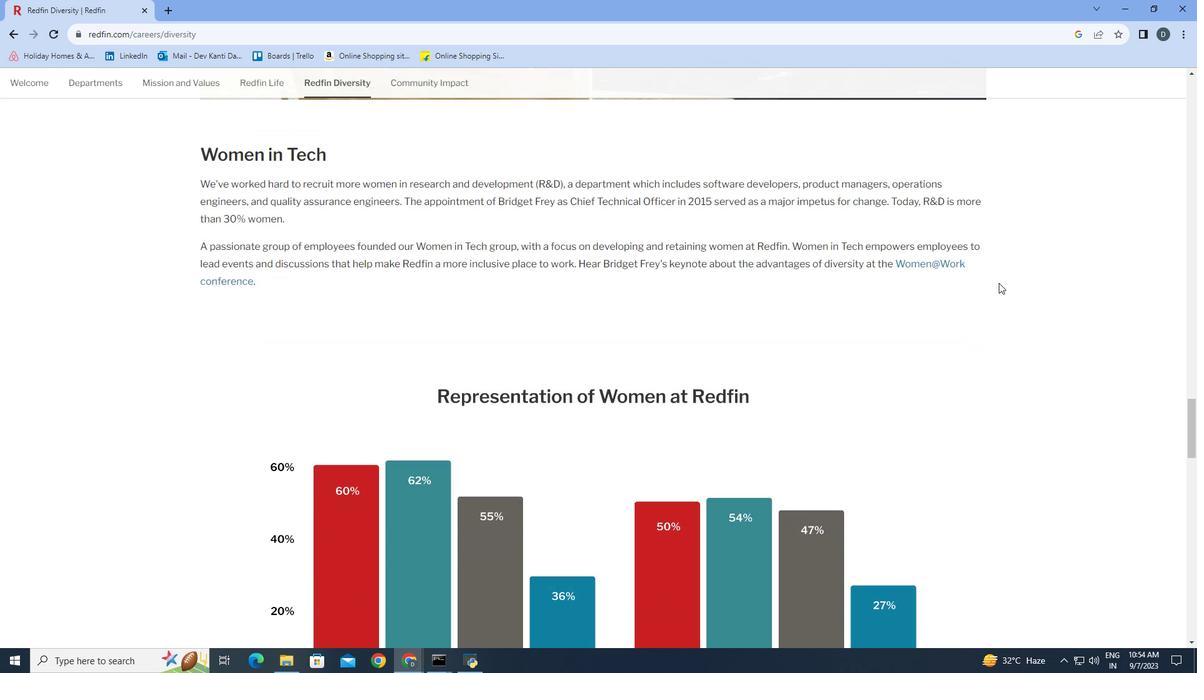 
Action: Mouse scrolled (1000, 282) with delta (0, 0)
Screenshot: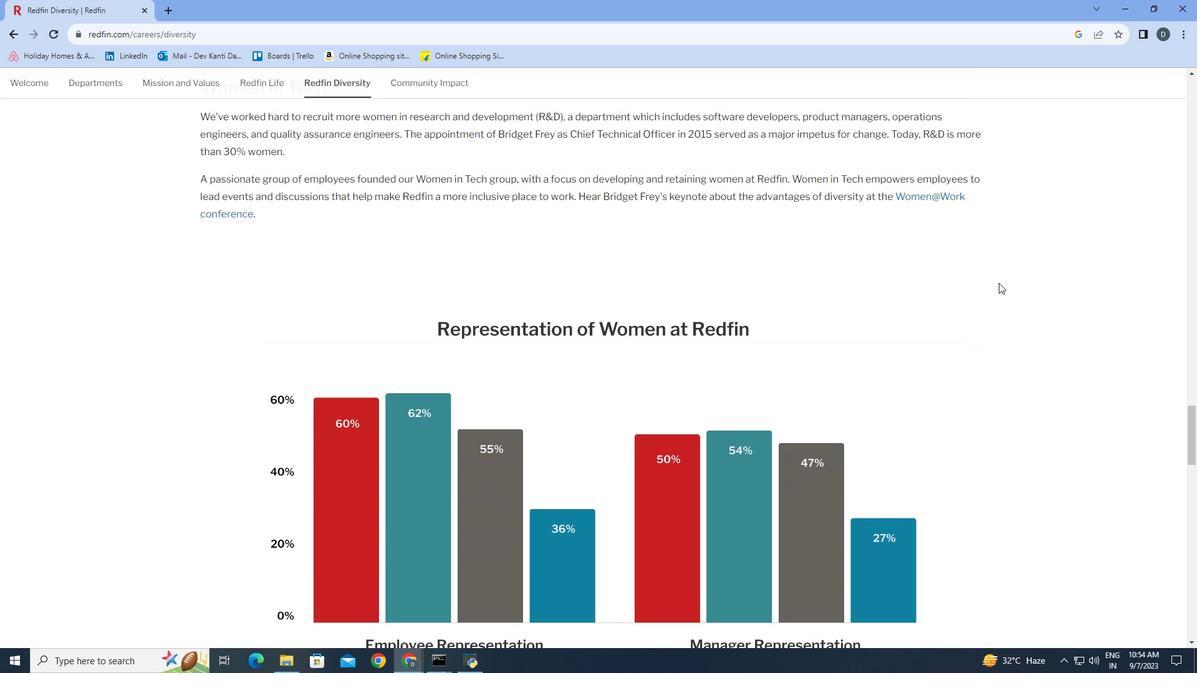 
Action: Mouse moved to (999, 283)
Screenshot: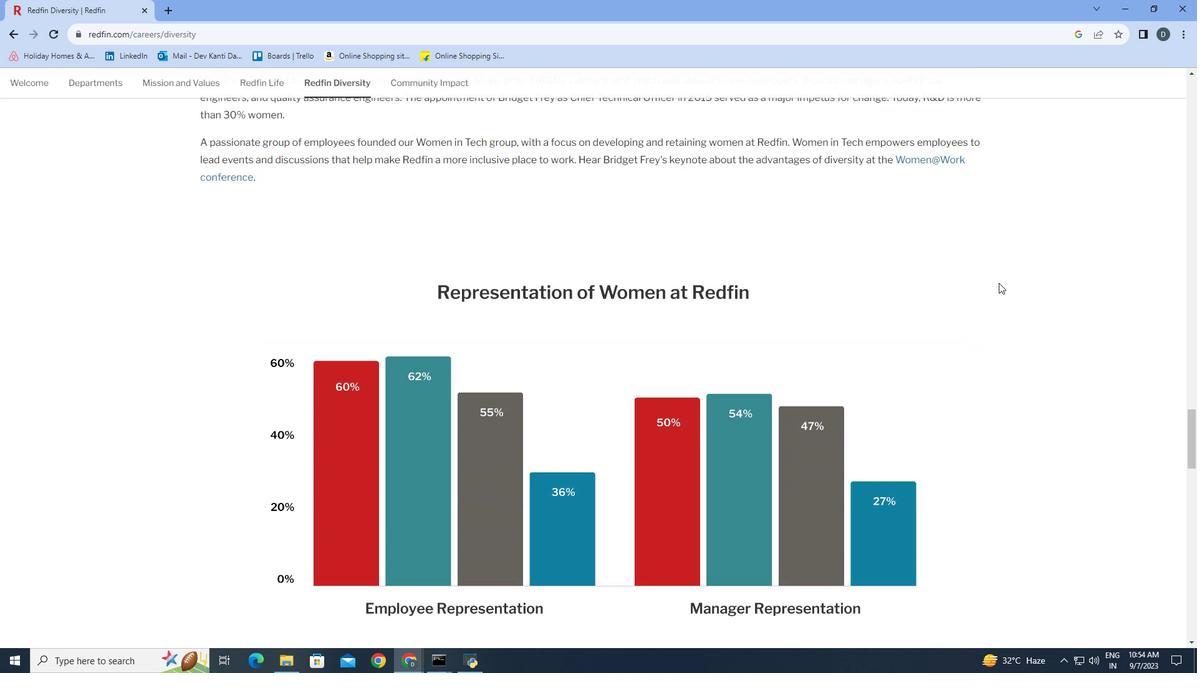 
Action: Mouse scrolled (999, 282) with delta (0, 0)
Screenshot: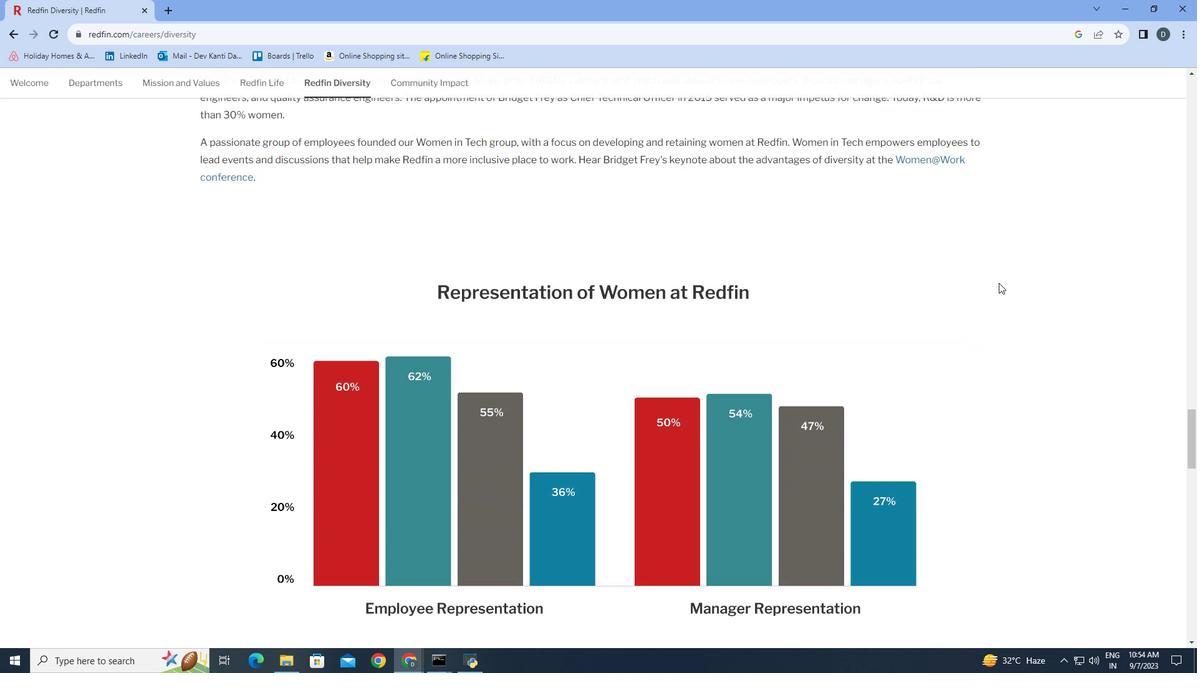 
Action: Mouse scrolled (999, 282) with delta (0, 0)
Screenshot: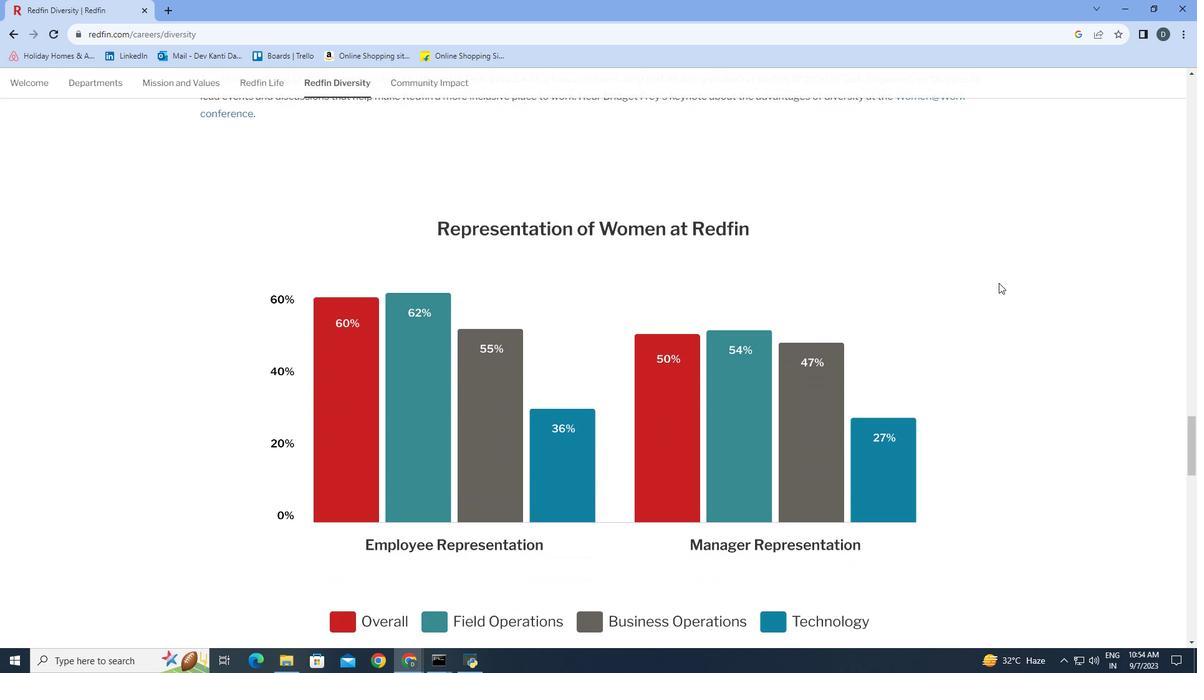 
Action: Mouse scrolled (999, 282) with delta (0, 0)
Screenshot: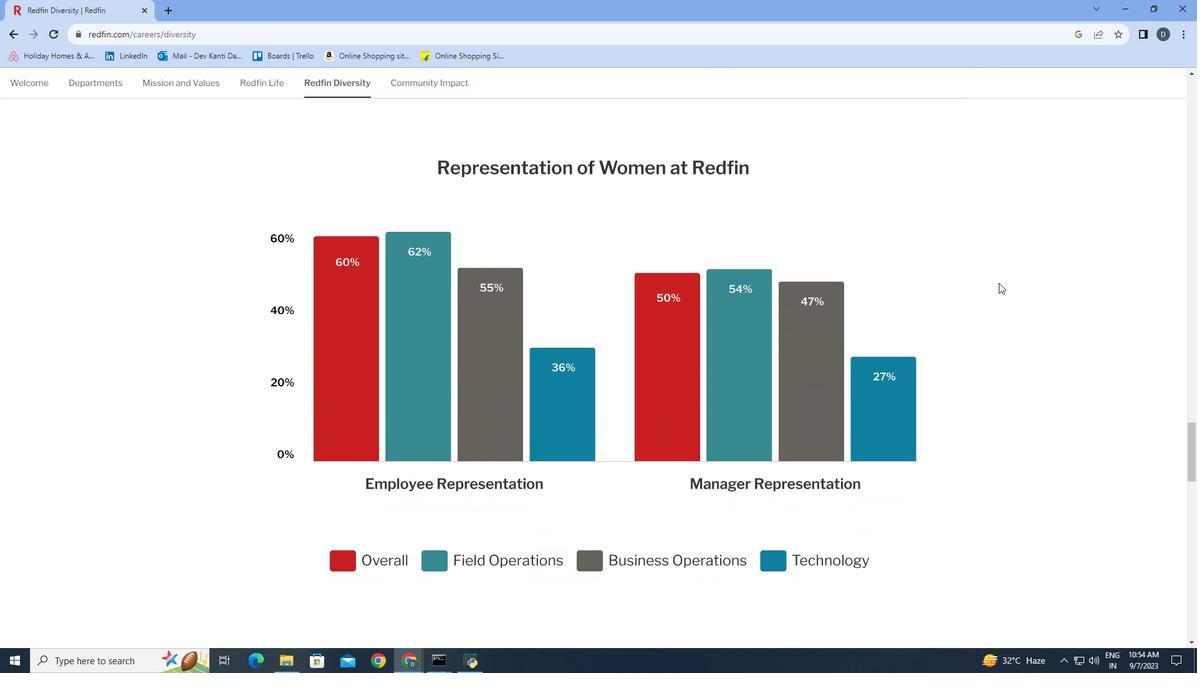 
Action: Mouse scrolled (999, 282) with delta (0, 0)
Screenshot: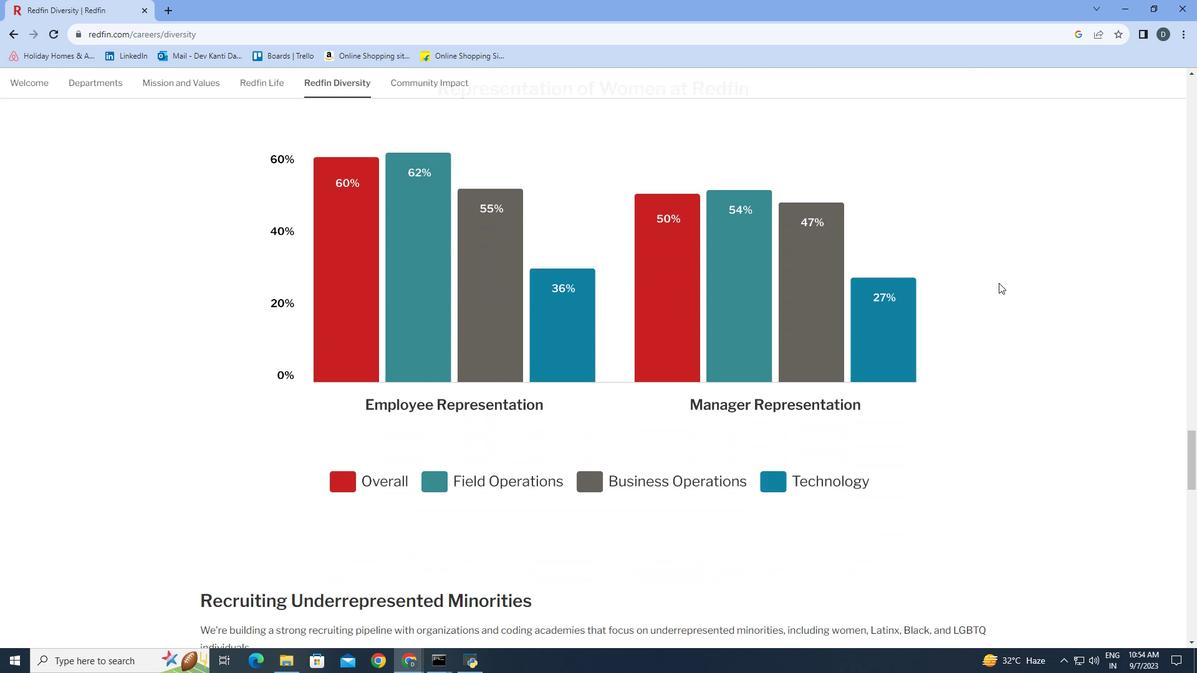 
Action: Mouse scrolled (999, 282) with delta (0, 0)
Screenshot: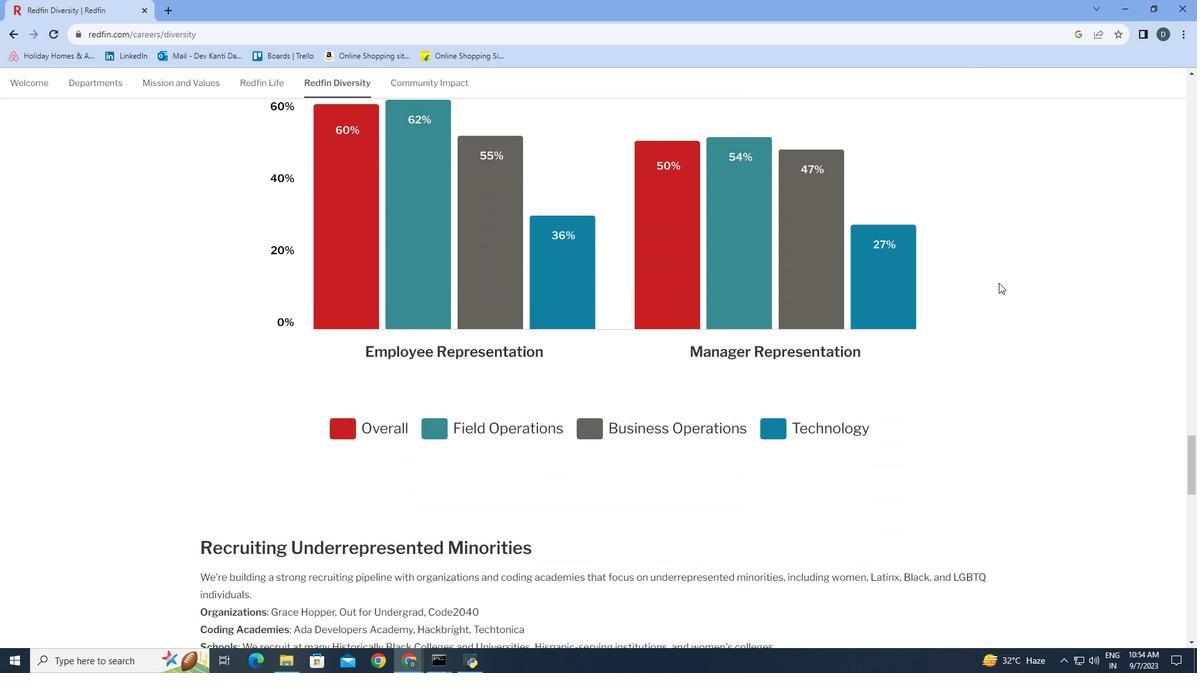 
Action: Mouse scrolled (999, 282) with delta (0, 0)
Screenshot: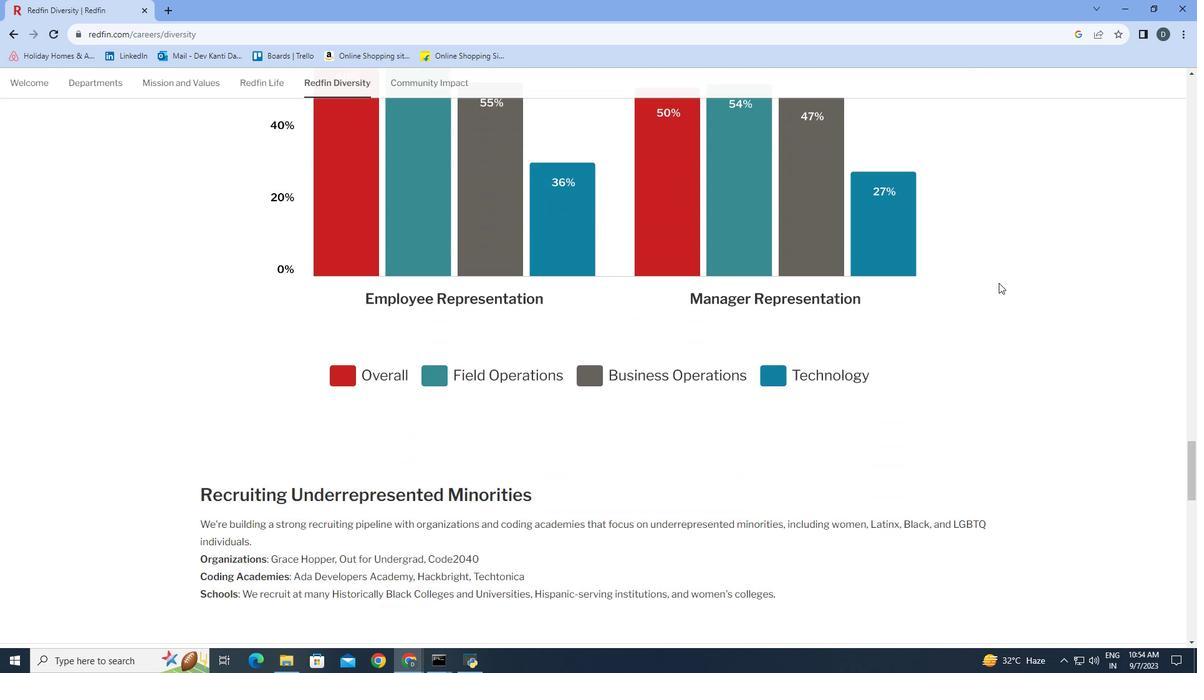
Action: Mouse scrolled (999, 282) with delta (0, 0)
Screenshot: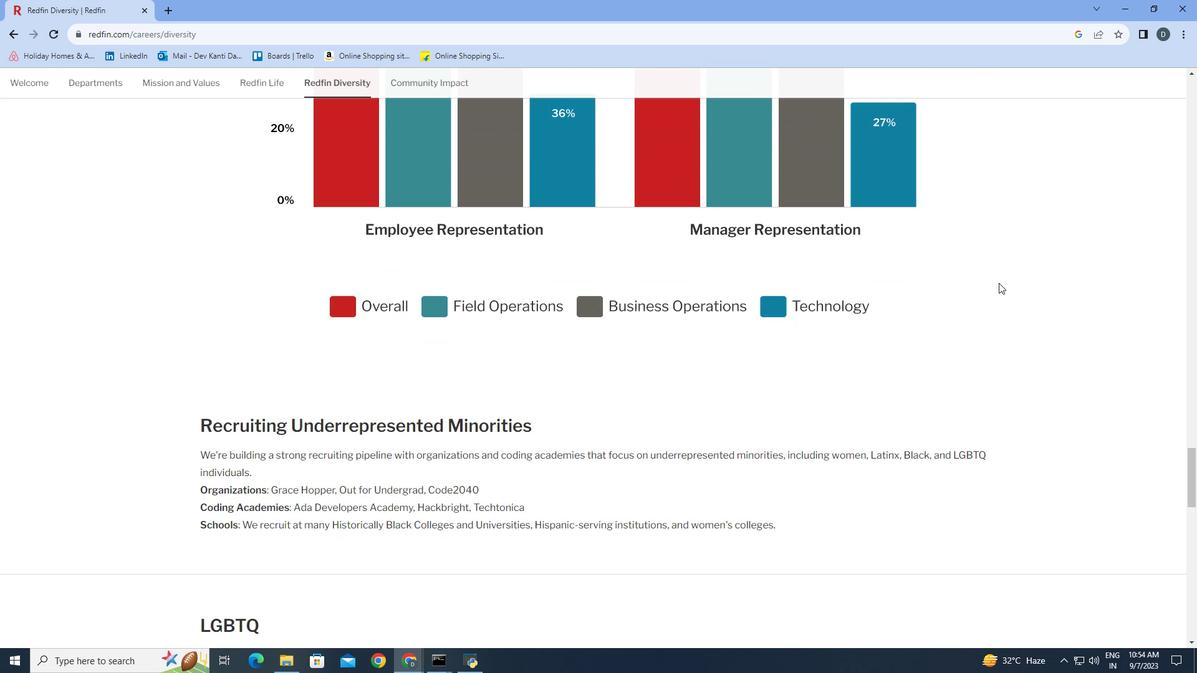 
Action: Mouse scrolled (999, 282) with delta (0, 0)
Screenshot: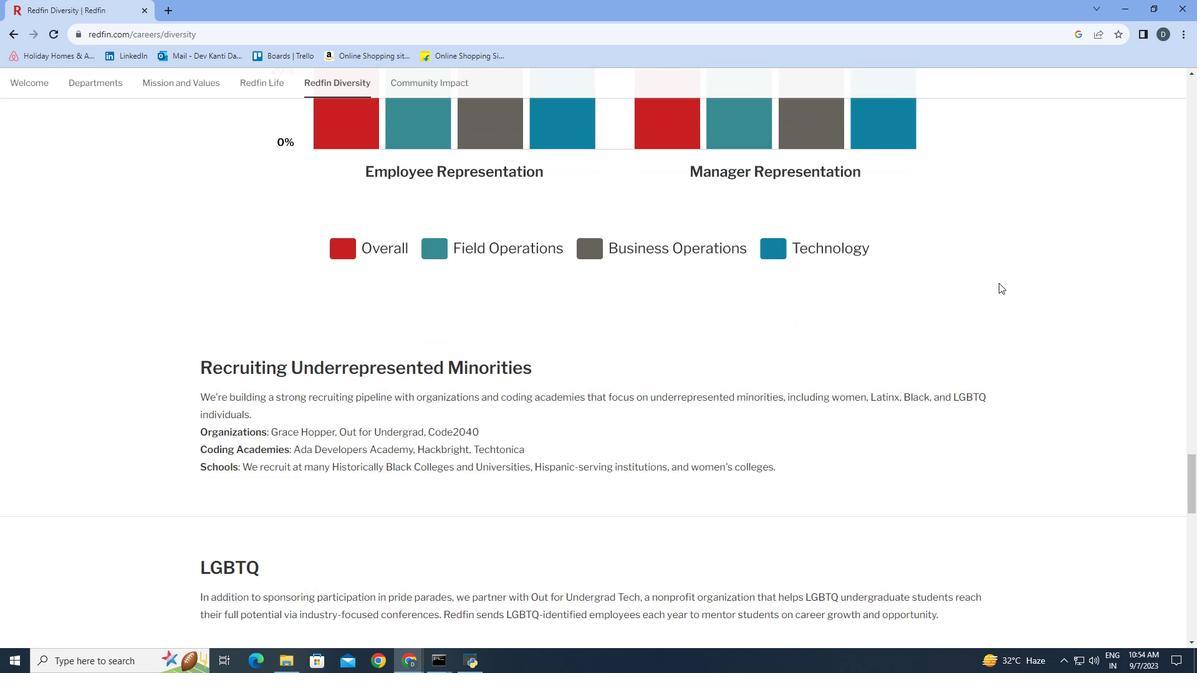 
Action: Mouse scrolled (999, 282) with delta (0, 0)
Screenshot: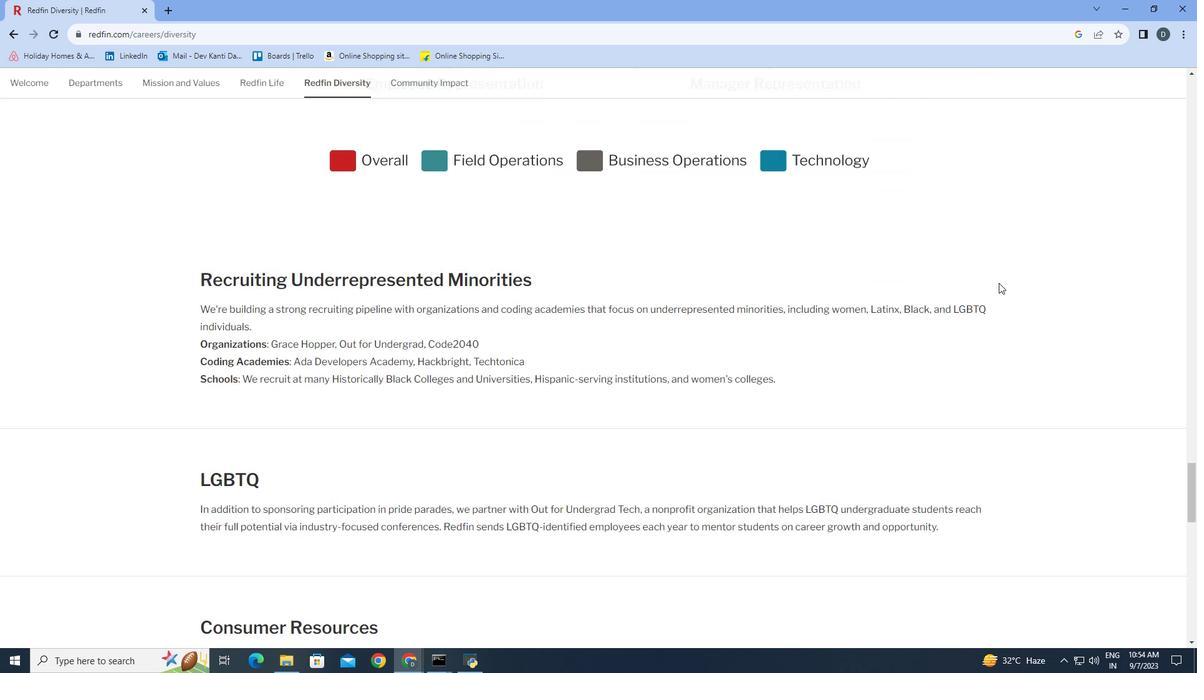 
Action: Mouse scrolled (999, 282) with delta (0, 0)
Screenshot: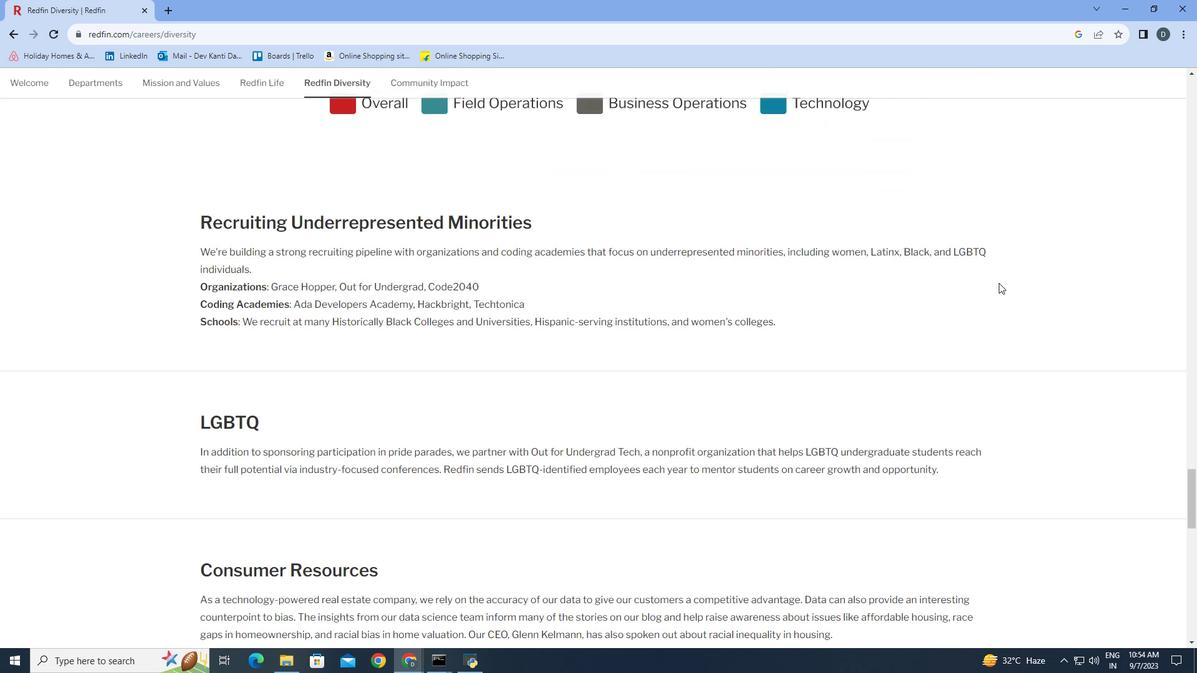 
Action: Mouse scrolled (999, 282) with delta (0, 0)
Screenshot: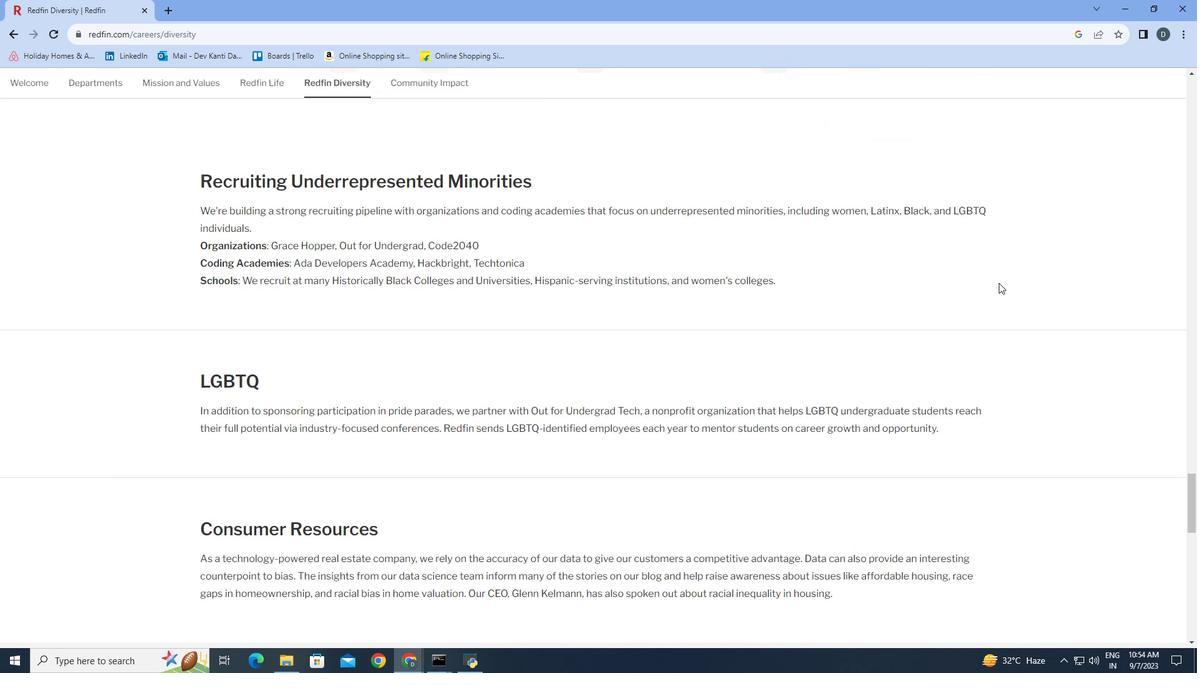 
Action: Mouse scrolled (999, 282) with delta (0, 0)
Screenshot: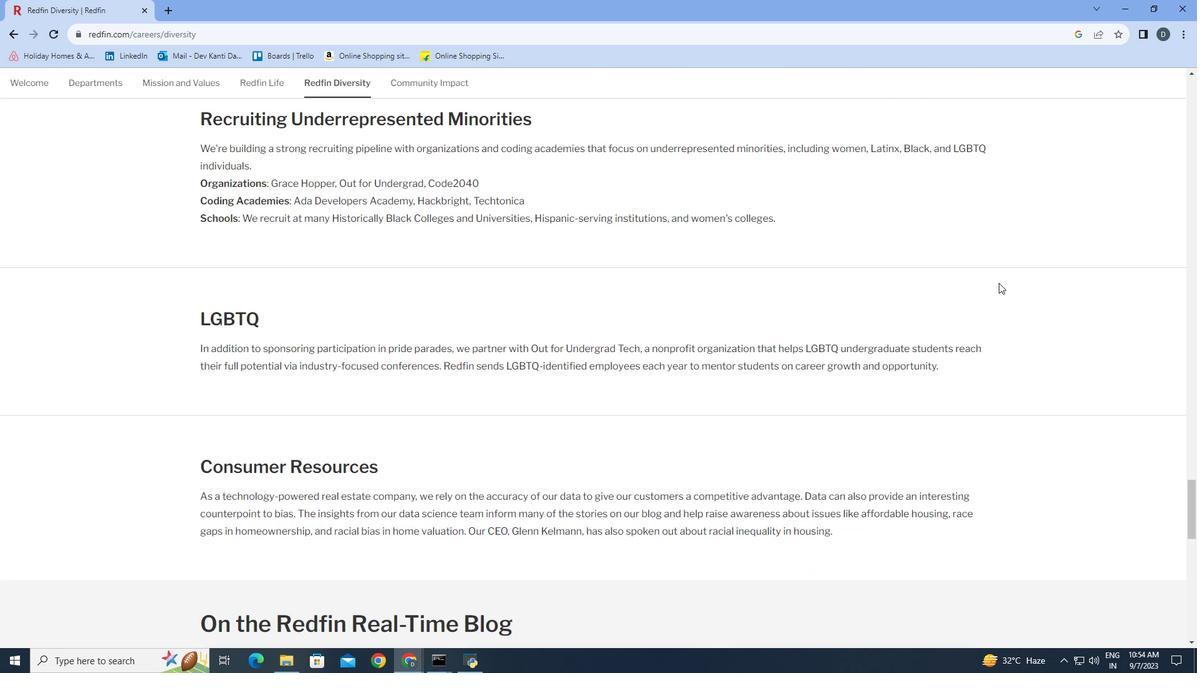 
Action: Mouse scrolled (999, 282) with delta (0, 0)
Screenshot: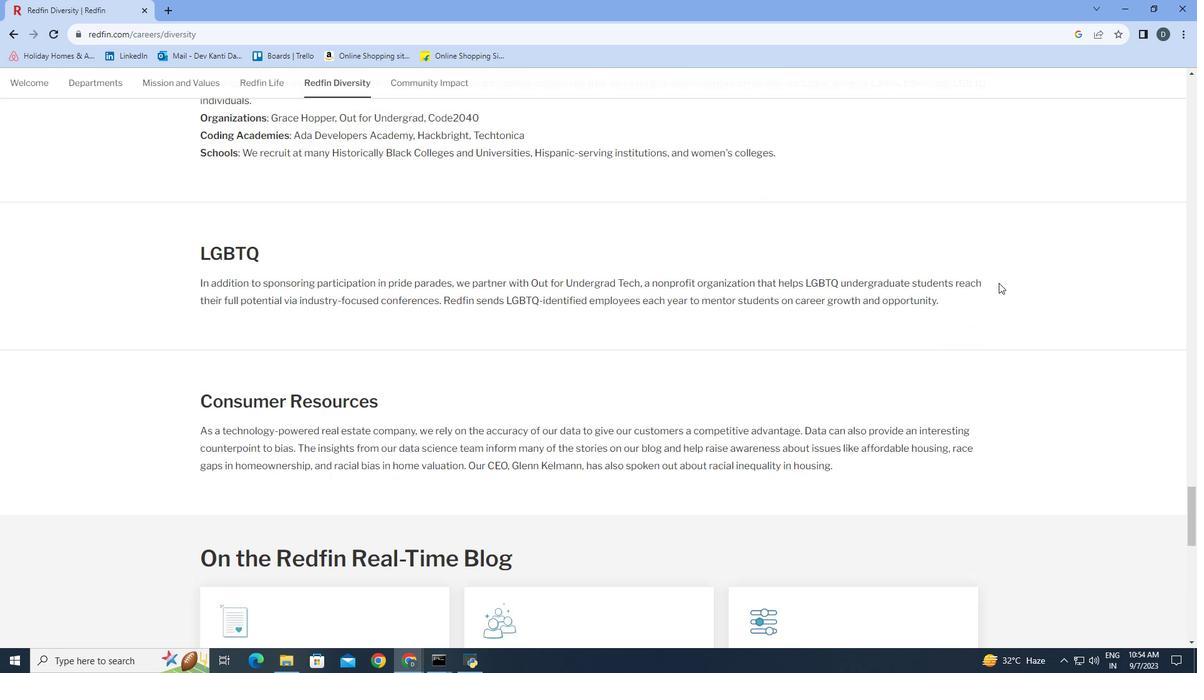 
Action: Mouse scrolled (999, 282) with delta (0, 0)
Screenshot: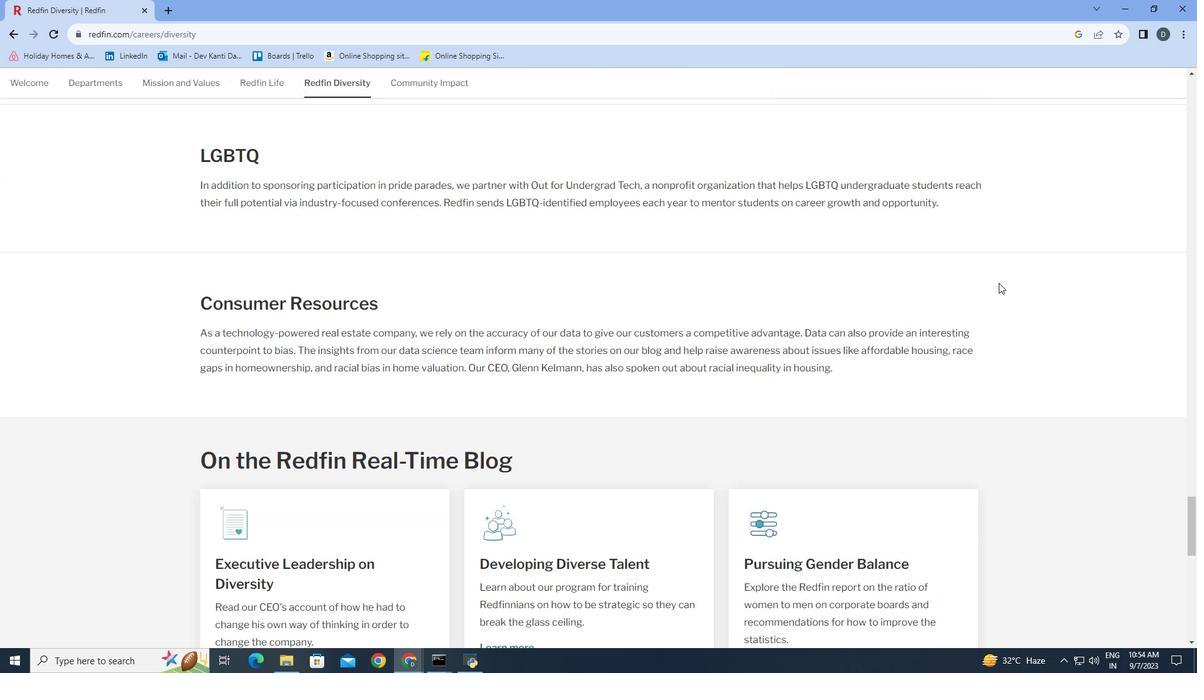 
Action: Mouse scrolled (999, 282) with delta (0, 0)
Screenshot: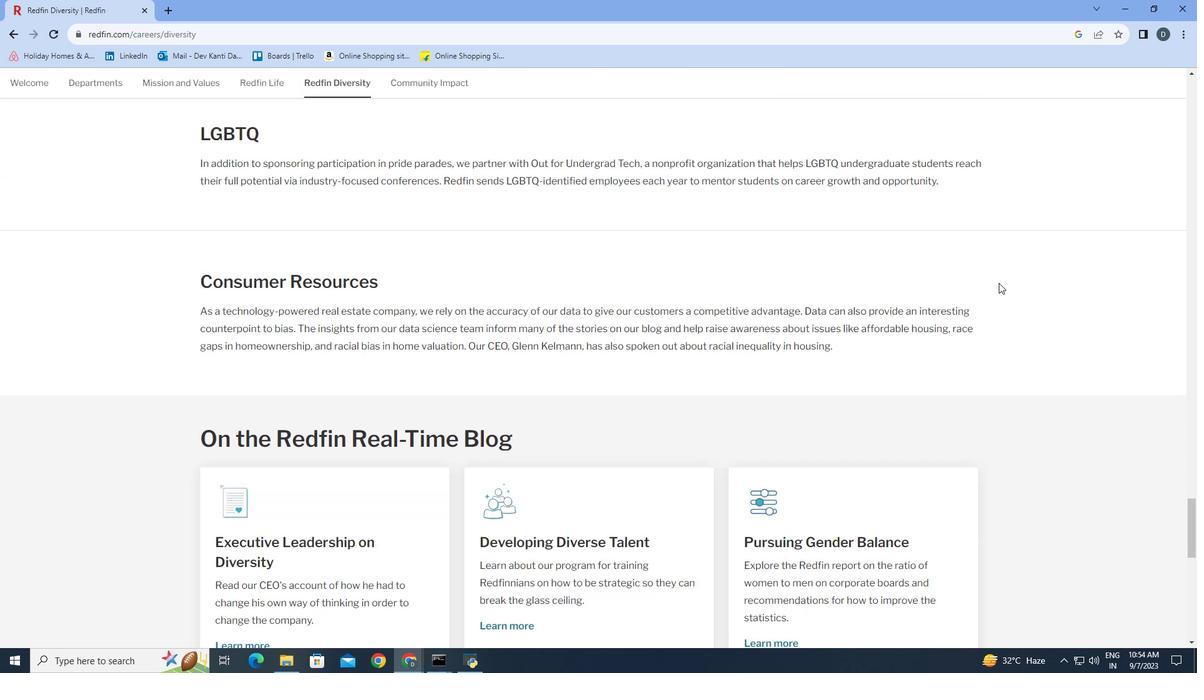 
Action: Mouse scrolled (999, 282) with delta (0, 0)
Screenshot: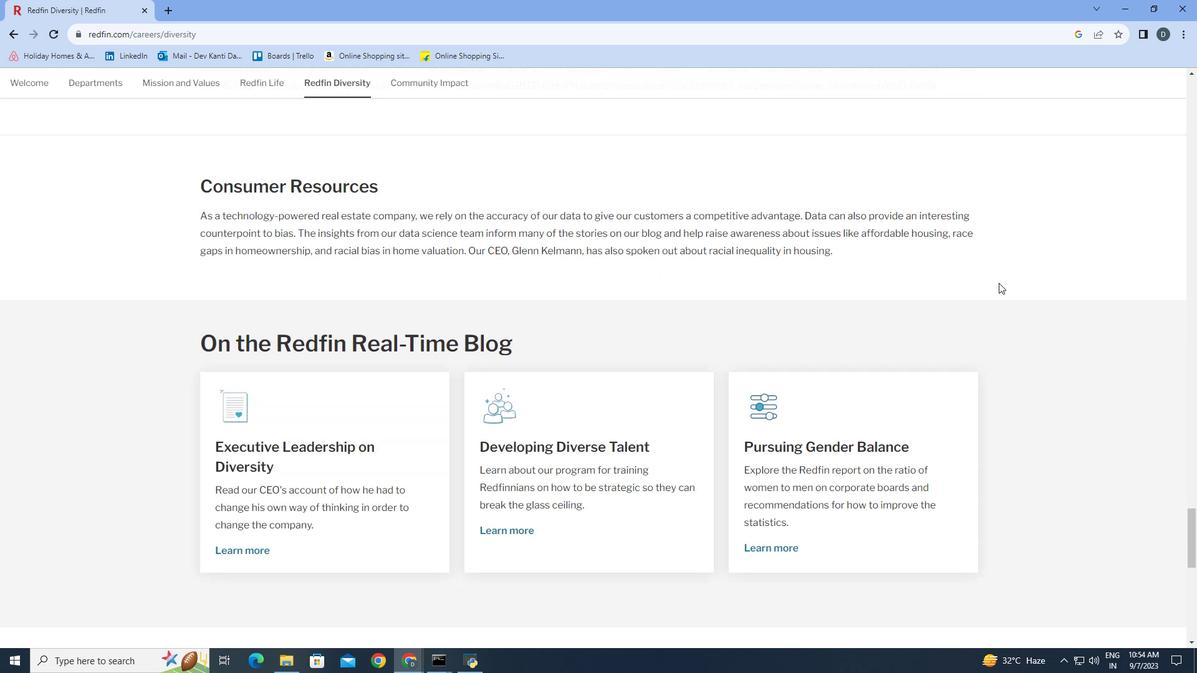 
Action: Mouse scrolled (999, 282) with delta (0, 0)
Screenshot: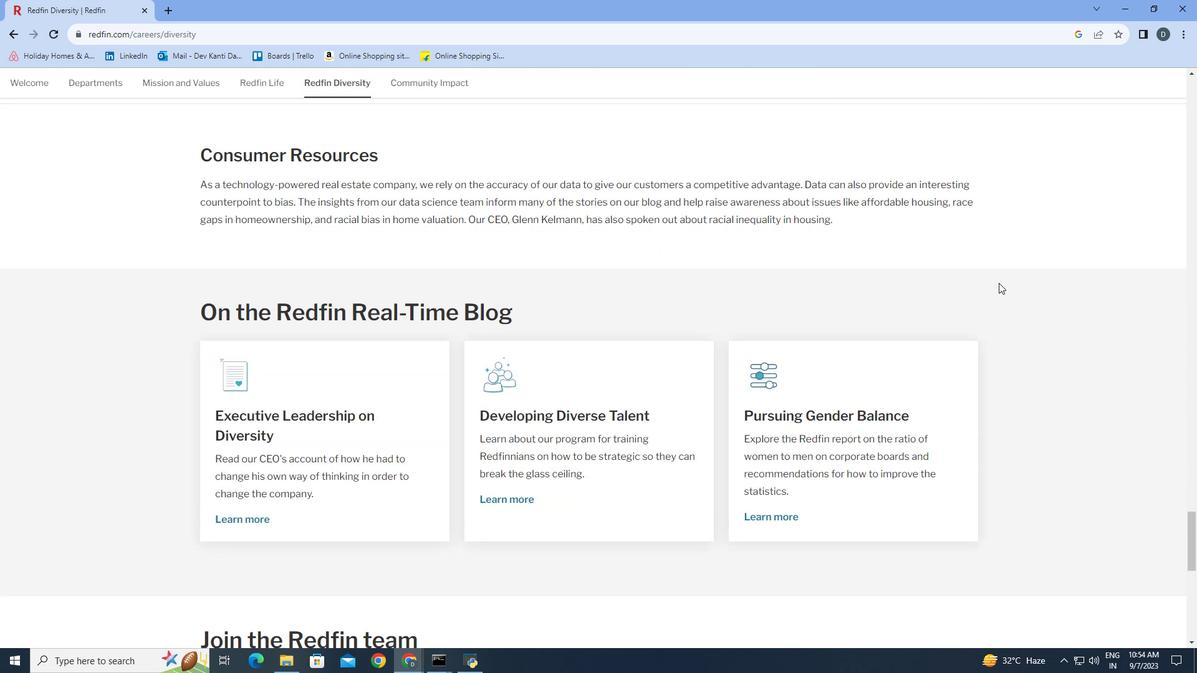 
Action: Mouse moved to (999, 283)
Screenshot: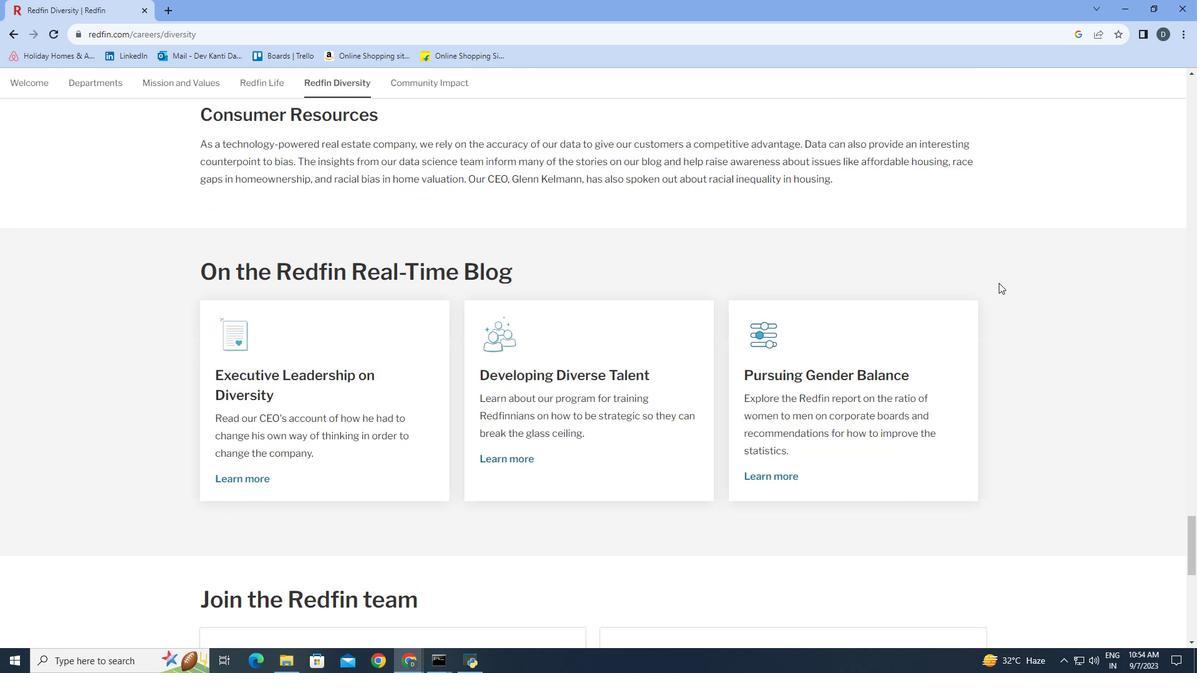
Action: Mouse scrolled (999, 282) with delta (0, 0)
Screenshot: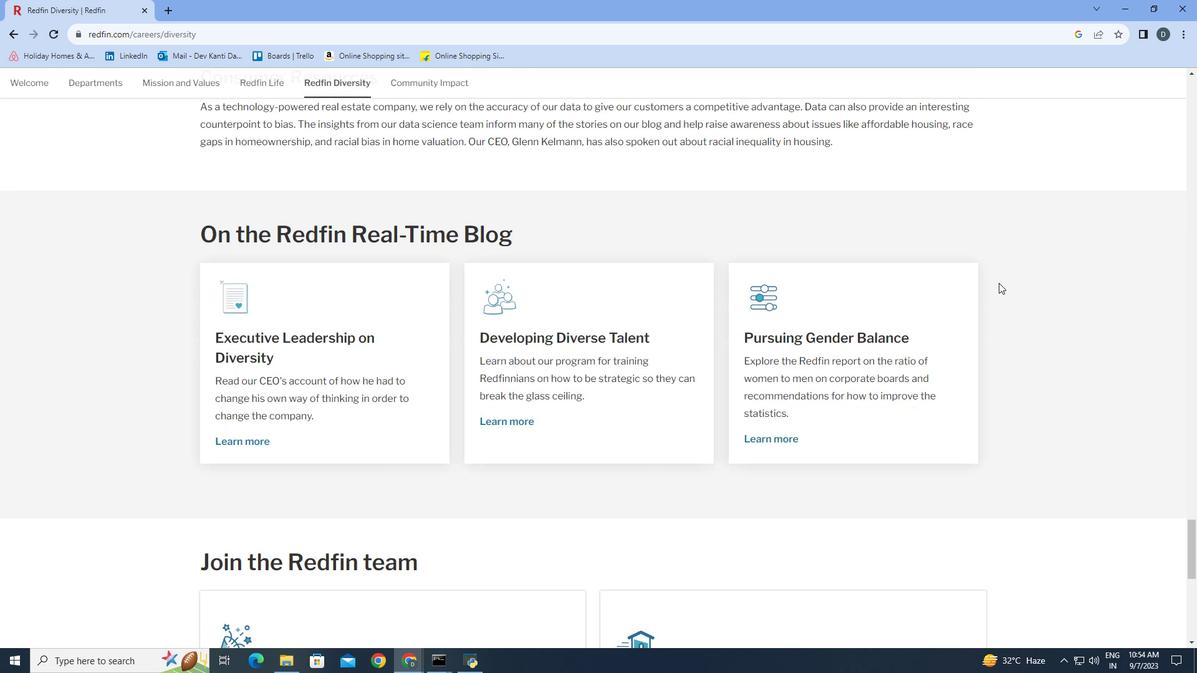 
Action: Mouse scrolled (999, 282) with delta (0, 0)
Screenshot: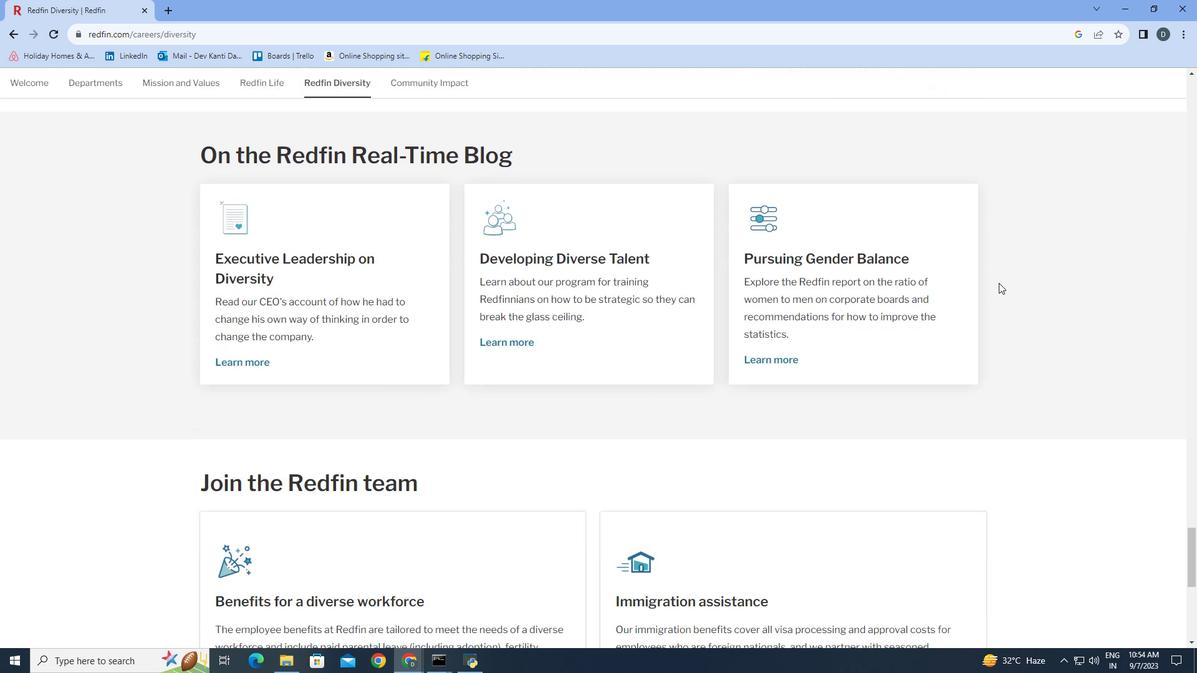 
Action: Mouse scrolled (999, 282) with delta (0, 0)
Screenshot: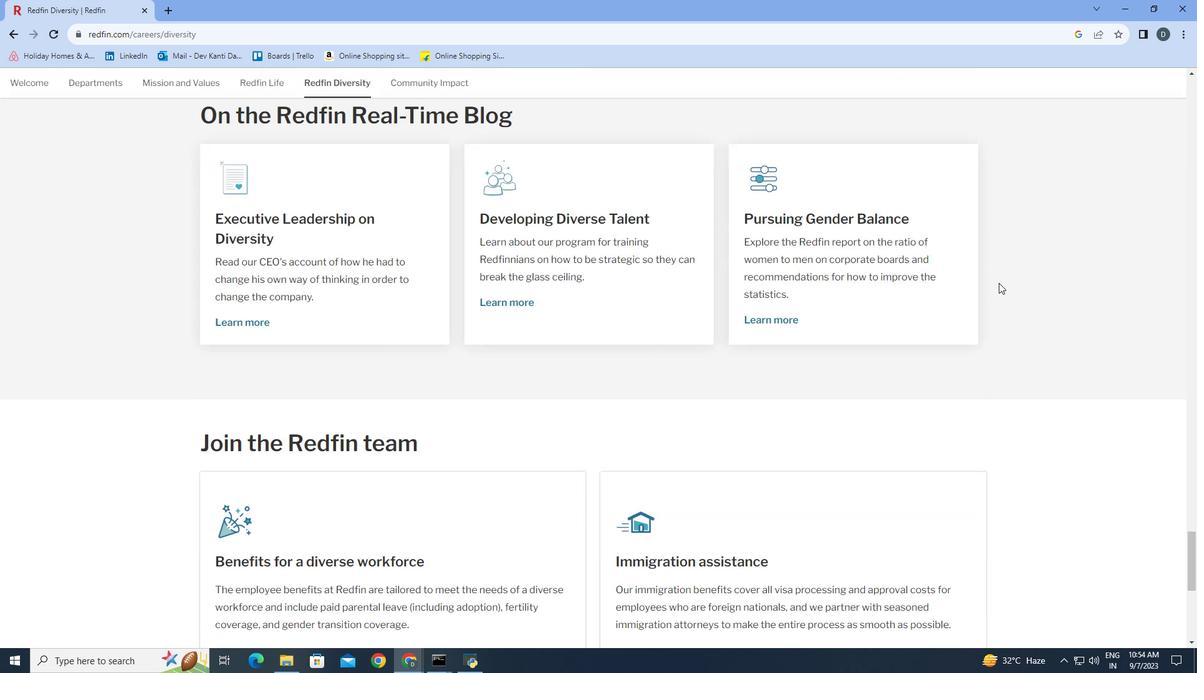 
Action: Mouse scrolled (999, 282) with delta (0, 0)
Screenshot: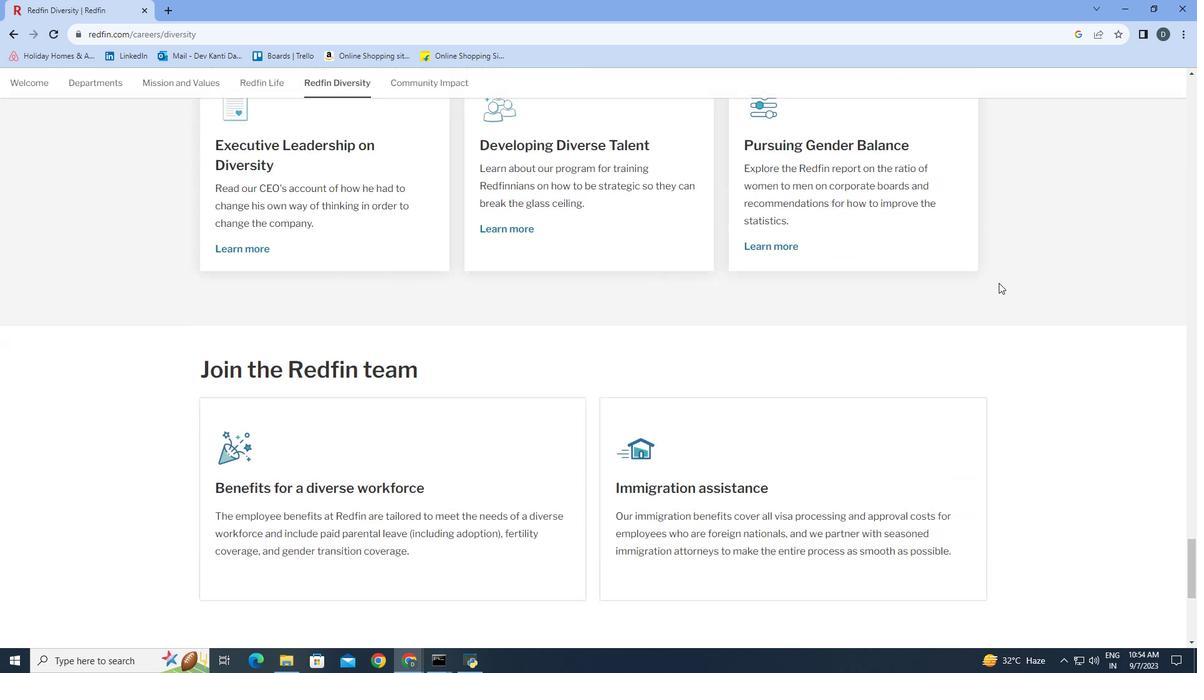 
Action: Mouse scrolled (999, 282) with delta (0, 0)
Screenshot: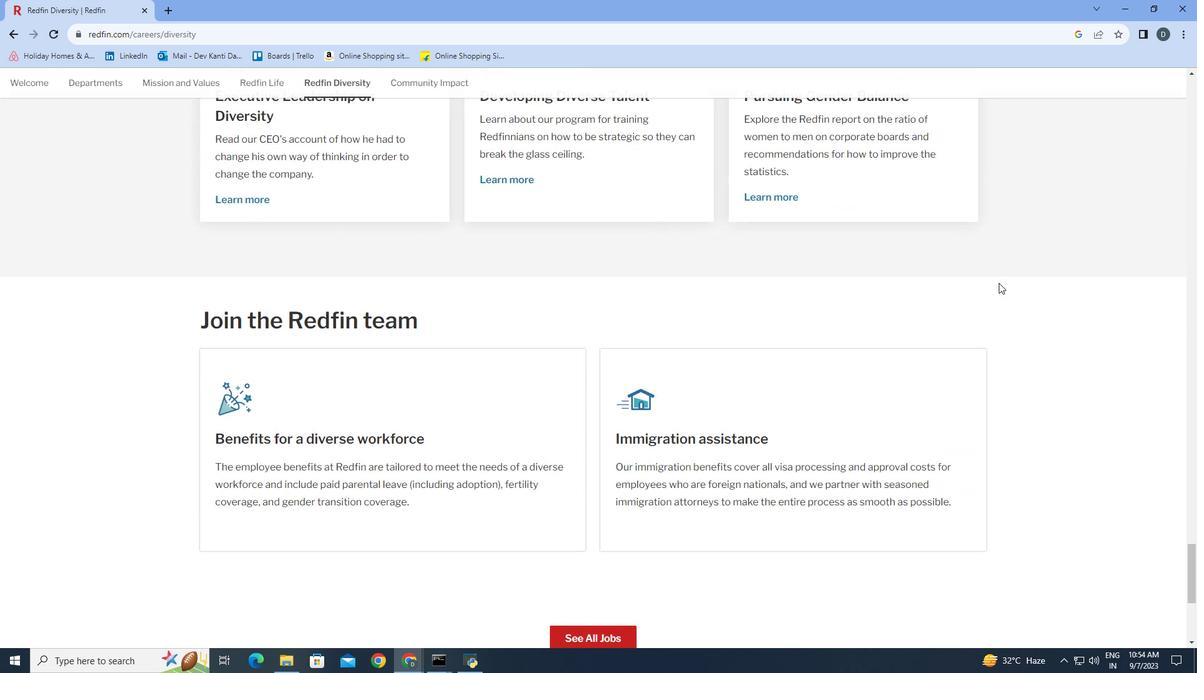 
Action: Mouse scrolled (999, 282) with delta (0, 0)
Screenshot: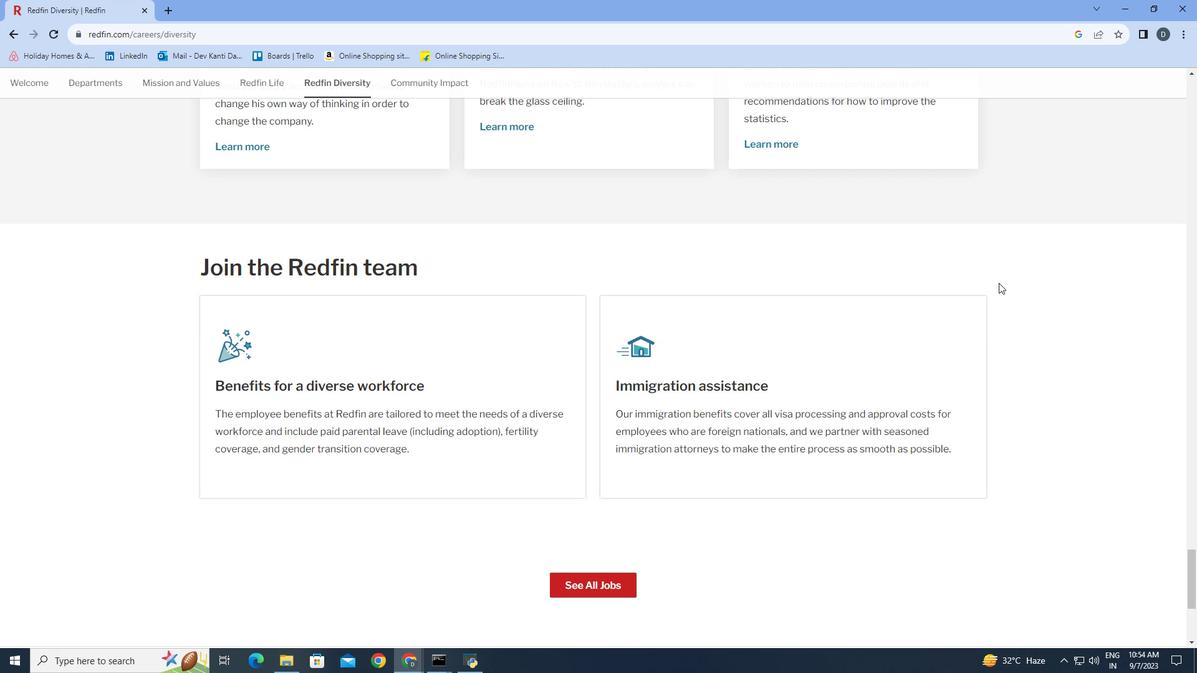 
Action: Mouse scrolled (999, 282) with delta (0, 0)
Screenshot: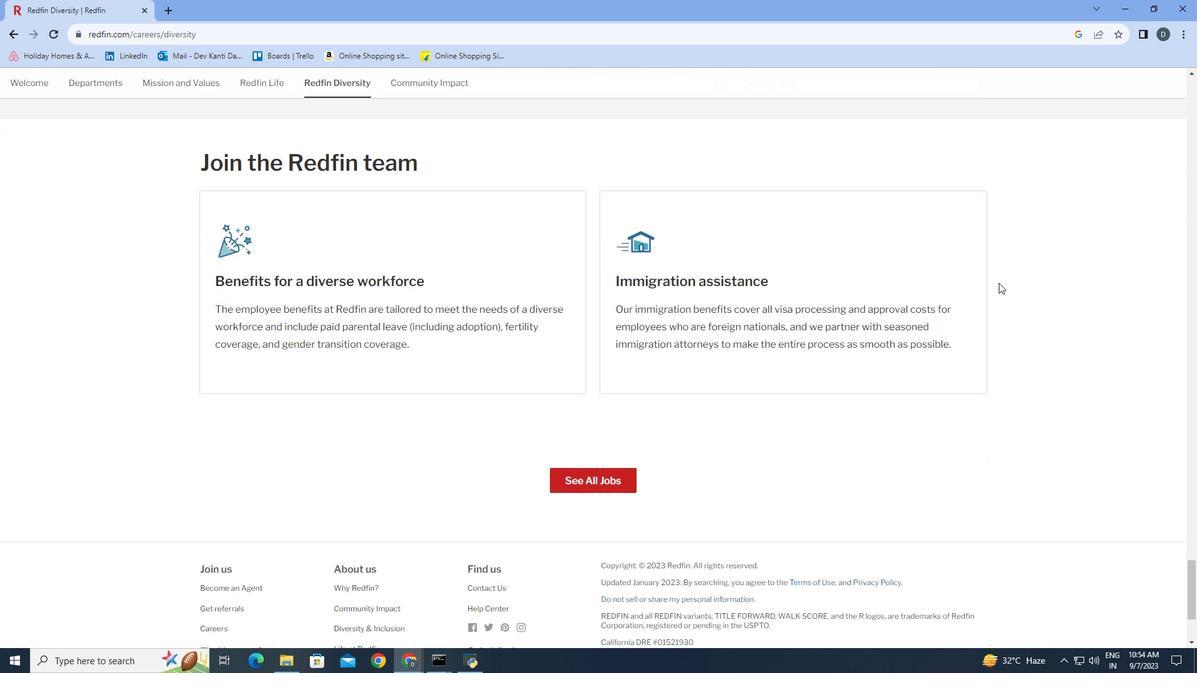 
Action: Mouse scrolled (999, 282) with delta (0, 0)
Screenshot: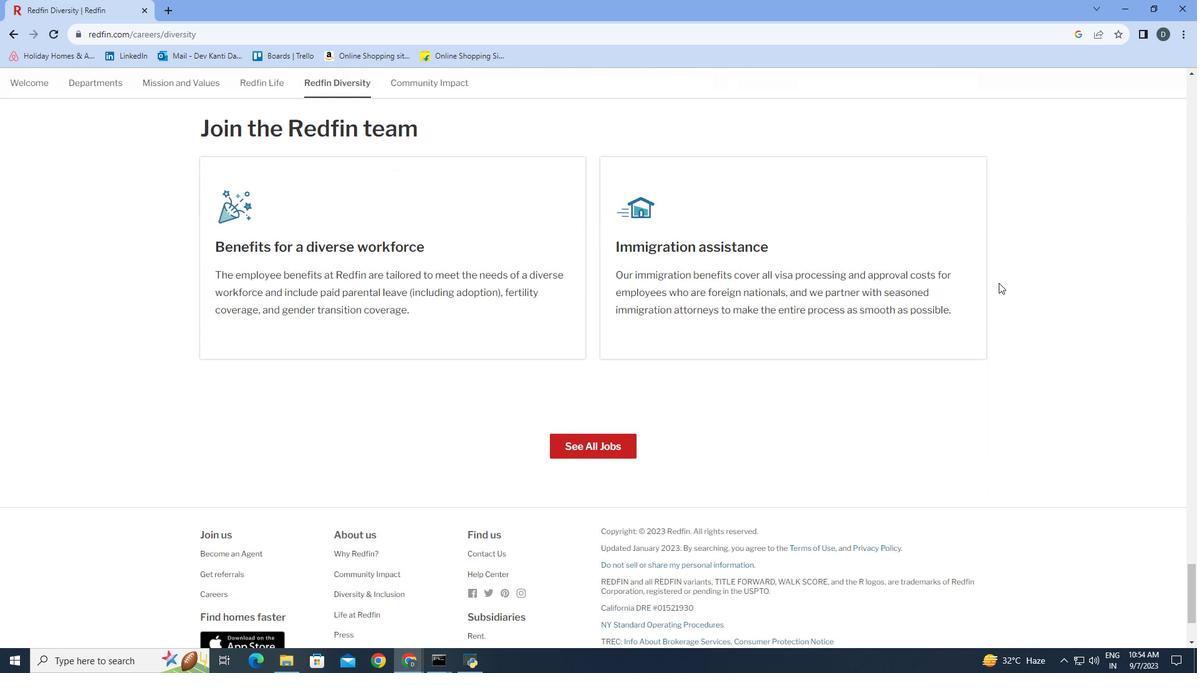 
Action: Mouse scrolled (999, 282) with delta (0, 0)
Screenshot: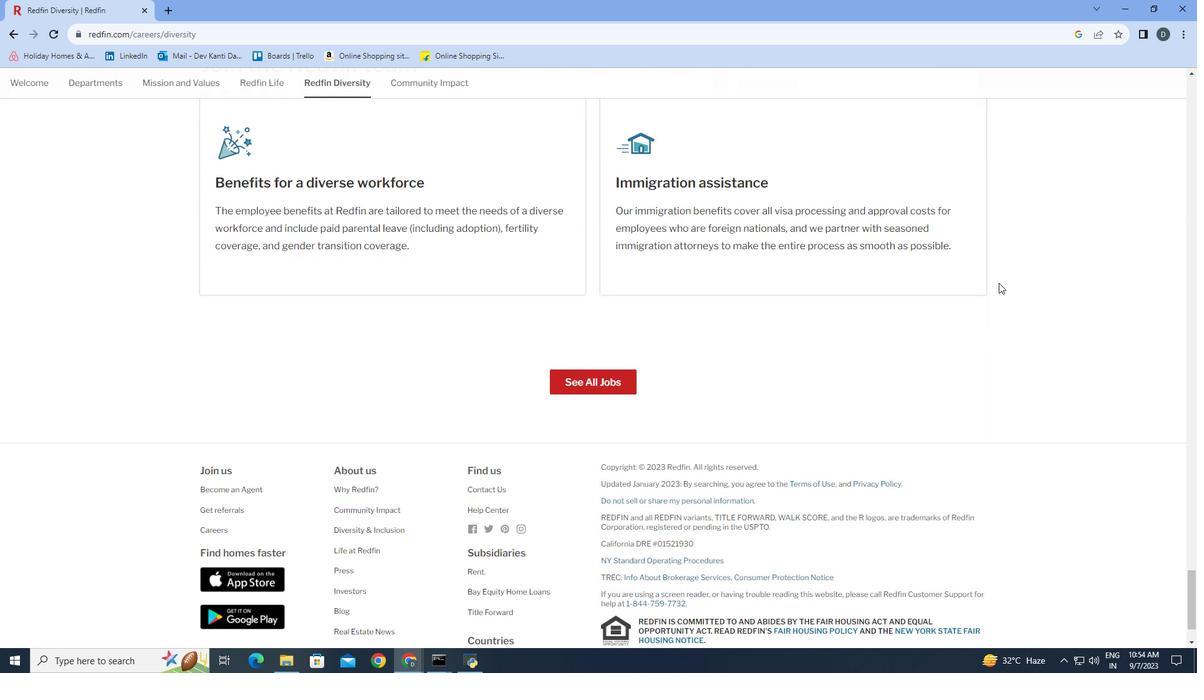 
Action: Mouse scrolled (999, 282) with delta (0, 0)
Screenshot: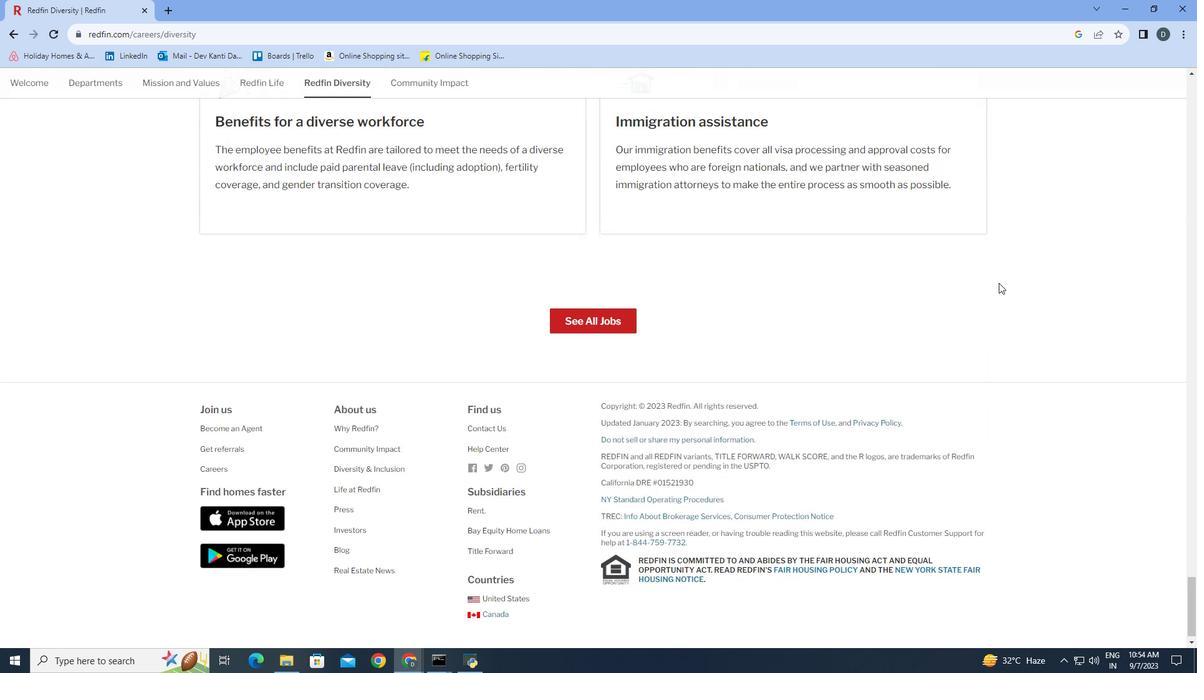 
Action: Mouse scrolled (999, 282) with delta (0, 0)
Screenshot: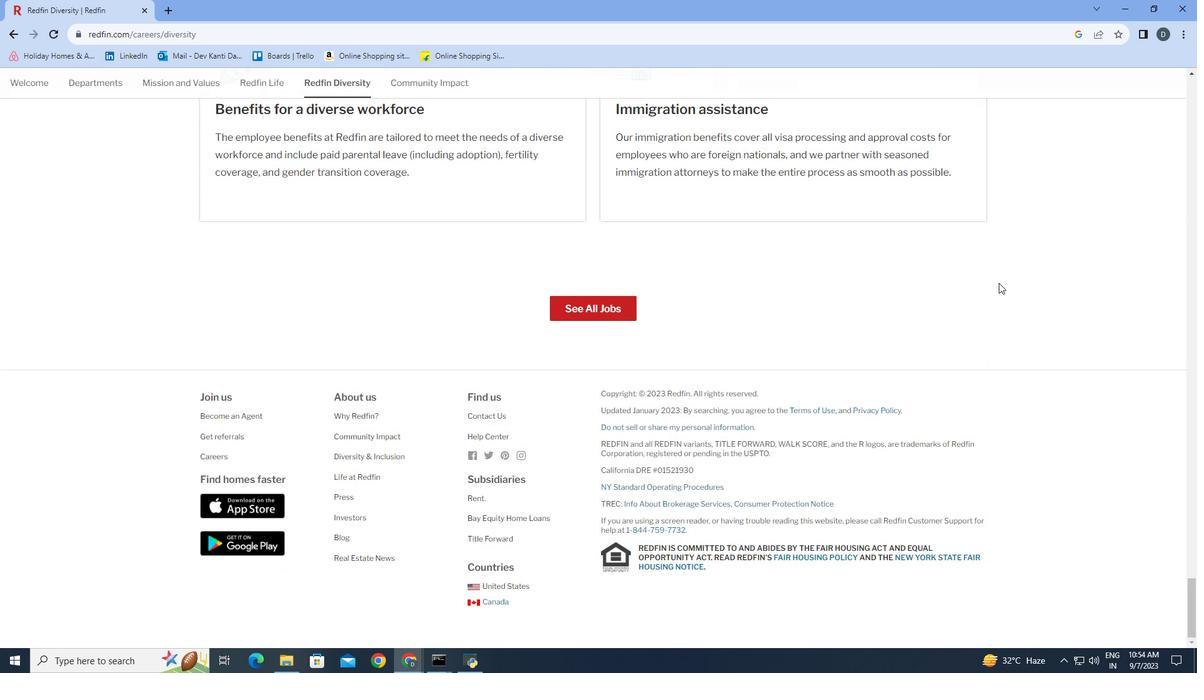 
Action: Mouse scrolled (999, 282) with delta (0, 0)
Screenshot: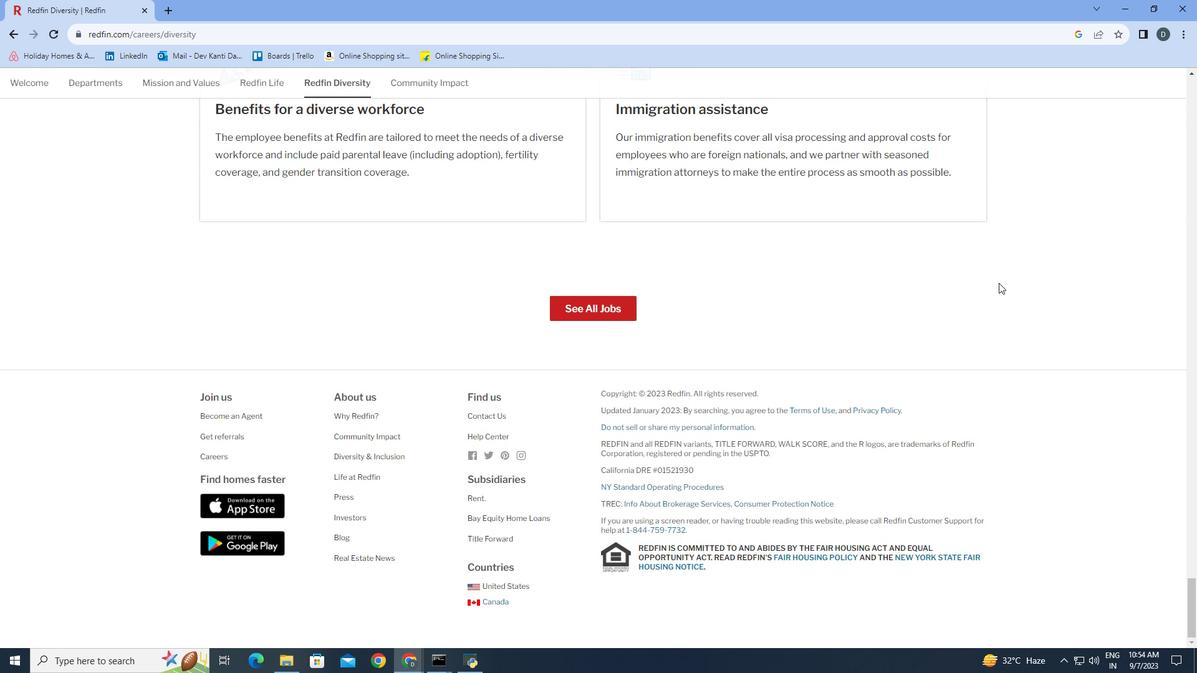 
Action: Mouse scrolled (999, 282) with delta (0, 0)
Screenshot: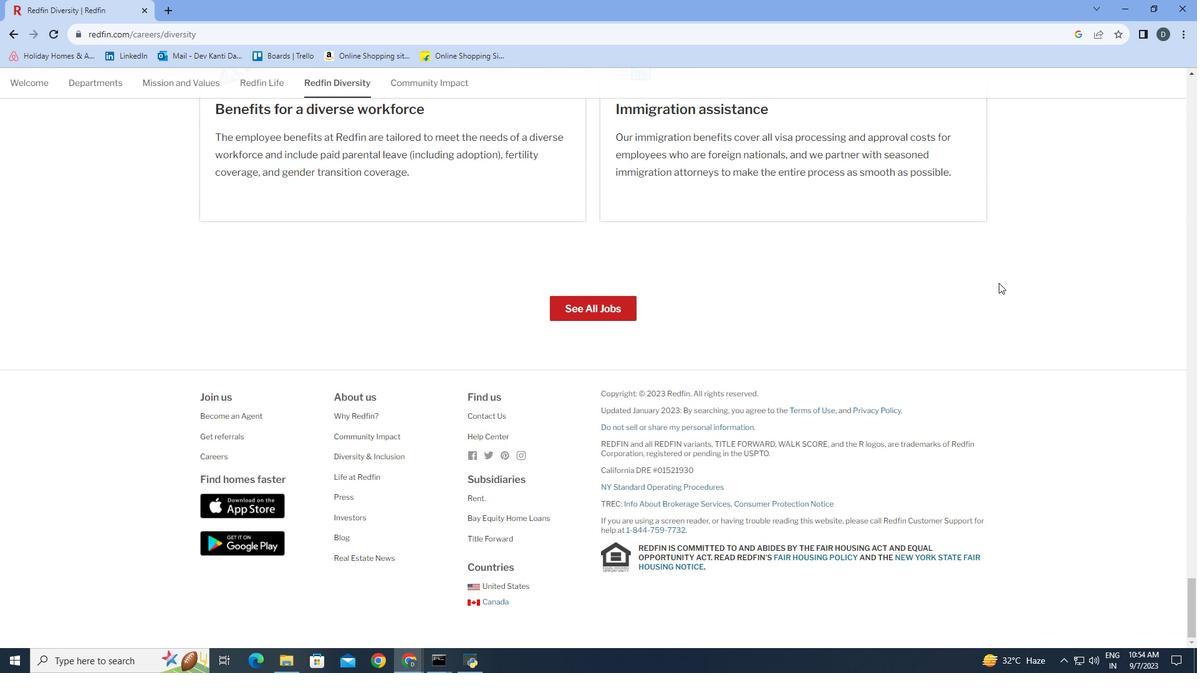 
Action: Mouse moved to (999, 282)
Screenshot: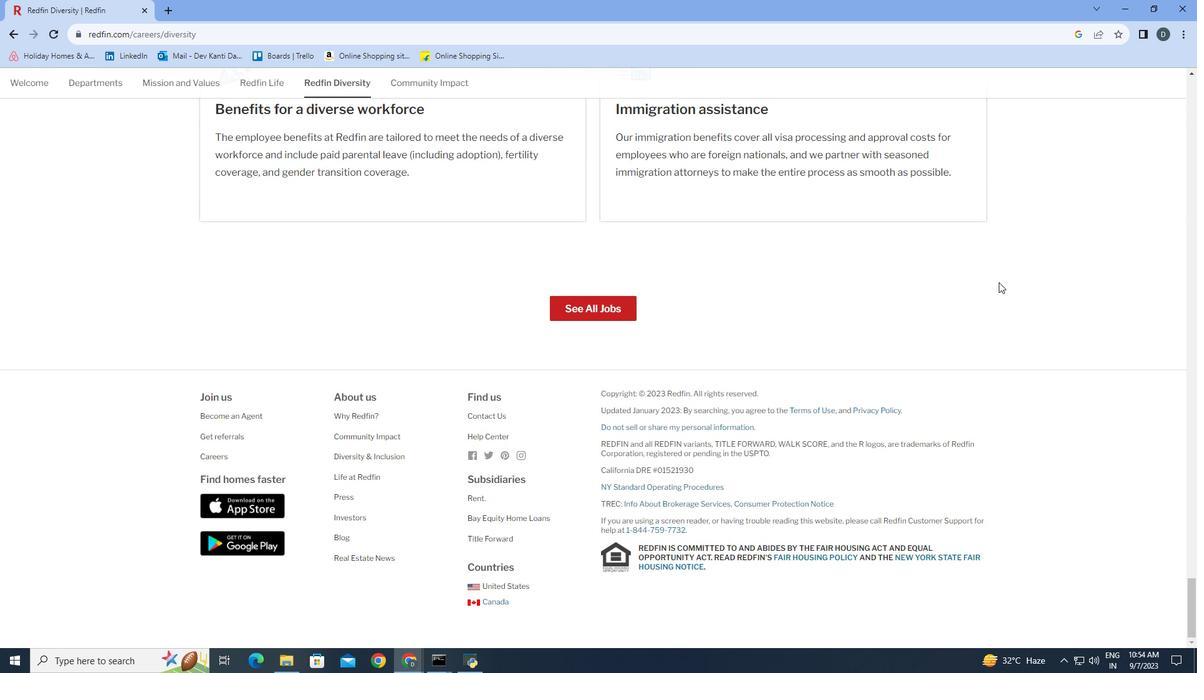 
